 Task: Find connections with filter location Wiener Neustadt with filter topic #leanstartupswith filter profile language German with filter current company Coforge with filter school Gowtham model school with filter industry Technology, Information and Media with filter service category Leadership Development with filter keywords title Mortgage Loan Processor
Action: Mouse moved to (633, 102)
Screenshot: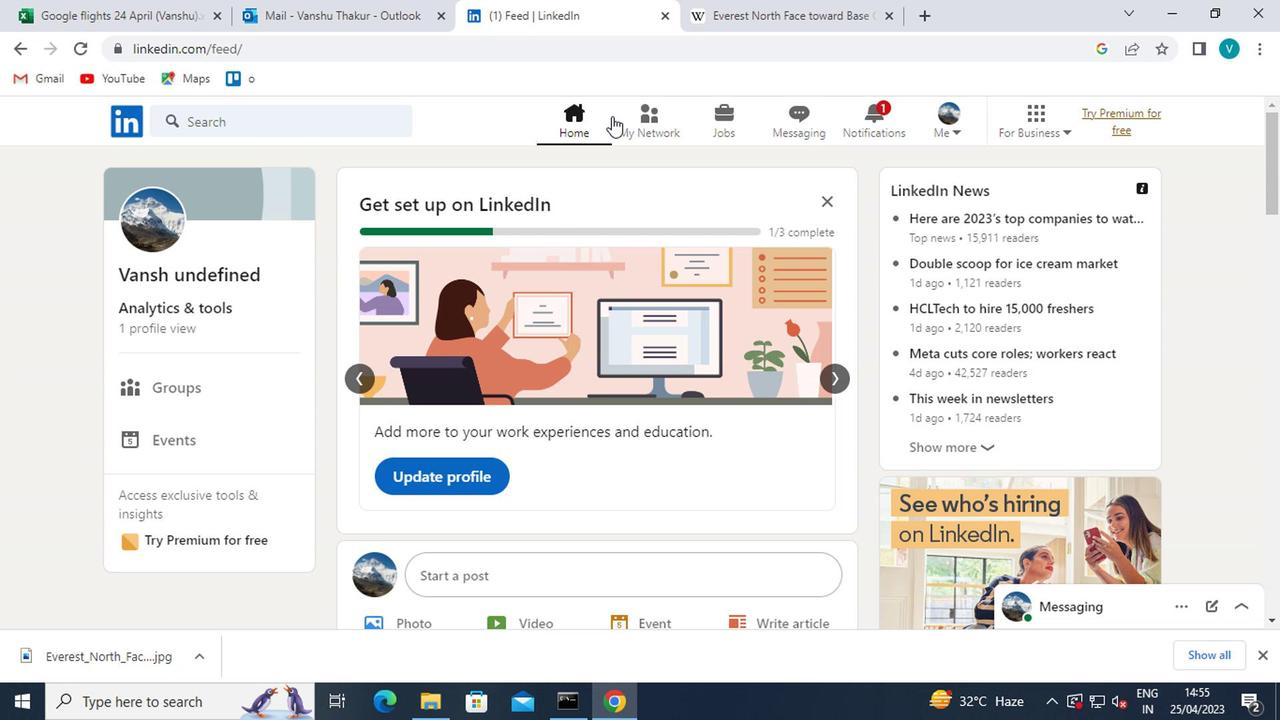 
Action: Mouse pressed left at (633, 102)
Screenshot: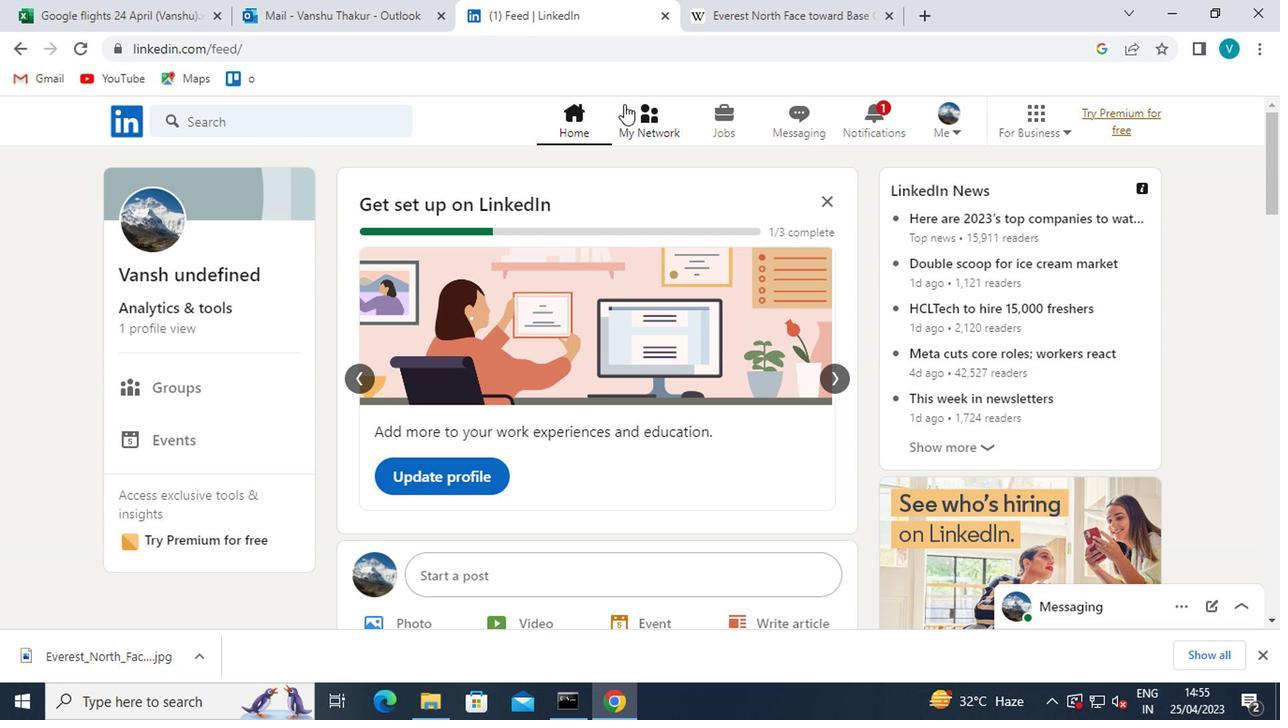 
Action: Mouse moved to (220, 224)
Screenshot: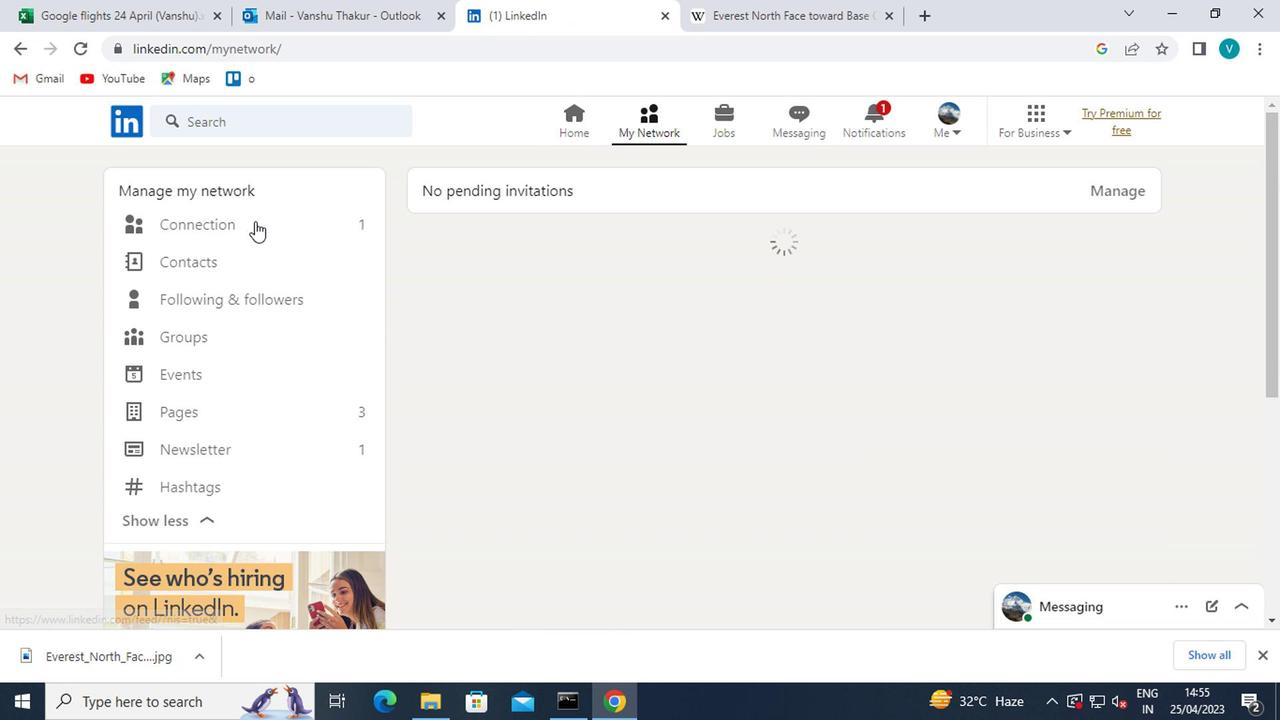 
Action: Mouse pressed left at (220, 224)
Screenshot: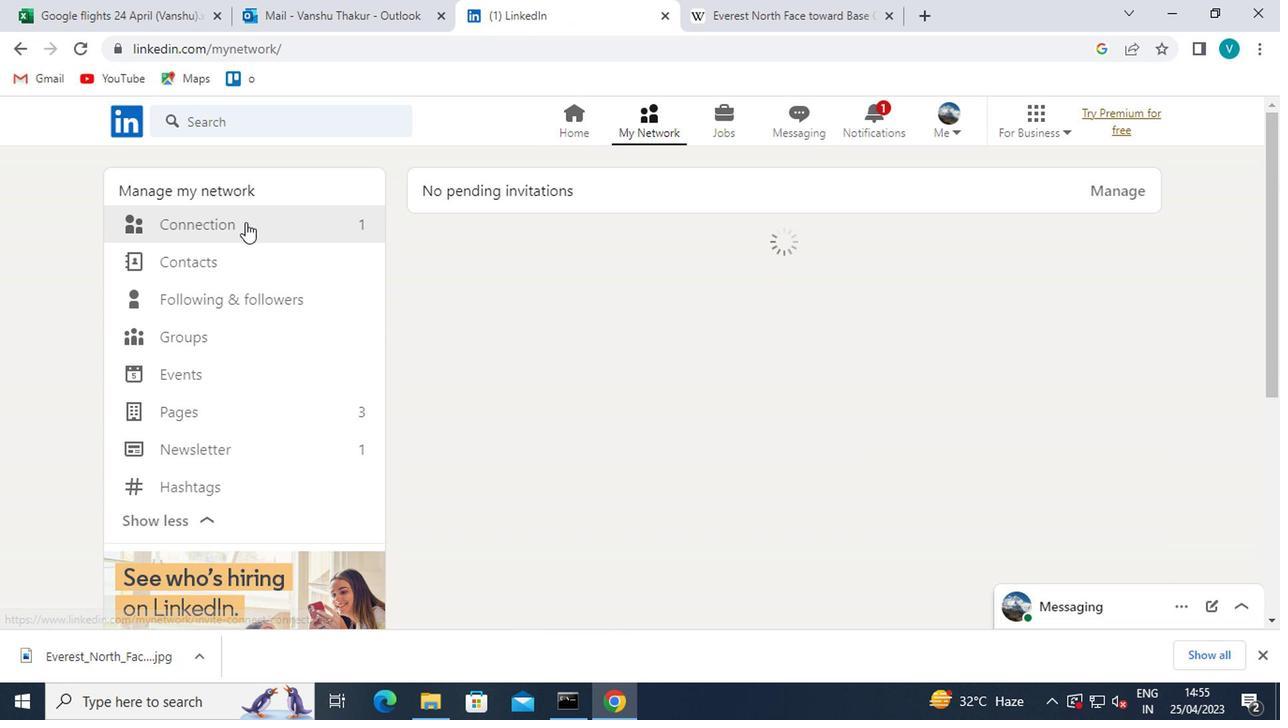 
Action: Mouse moved to (774, 226)
Screenshot: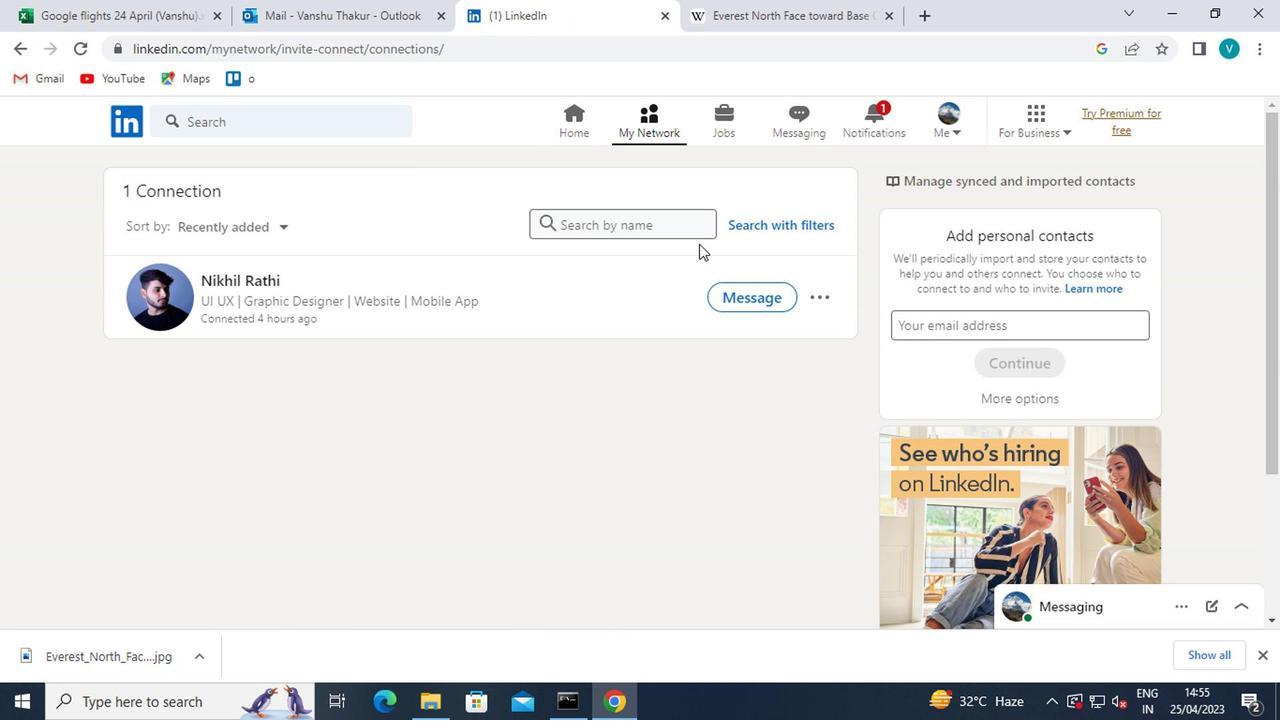 
Action: Mouse pressed left at (774, 226)
Screenshot: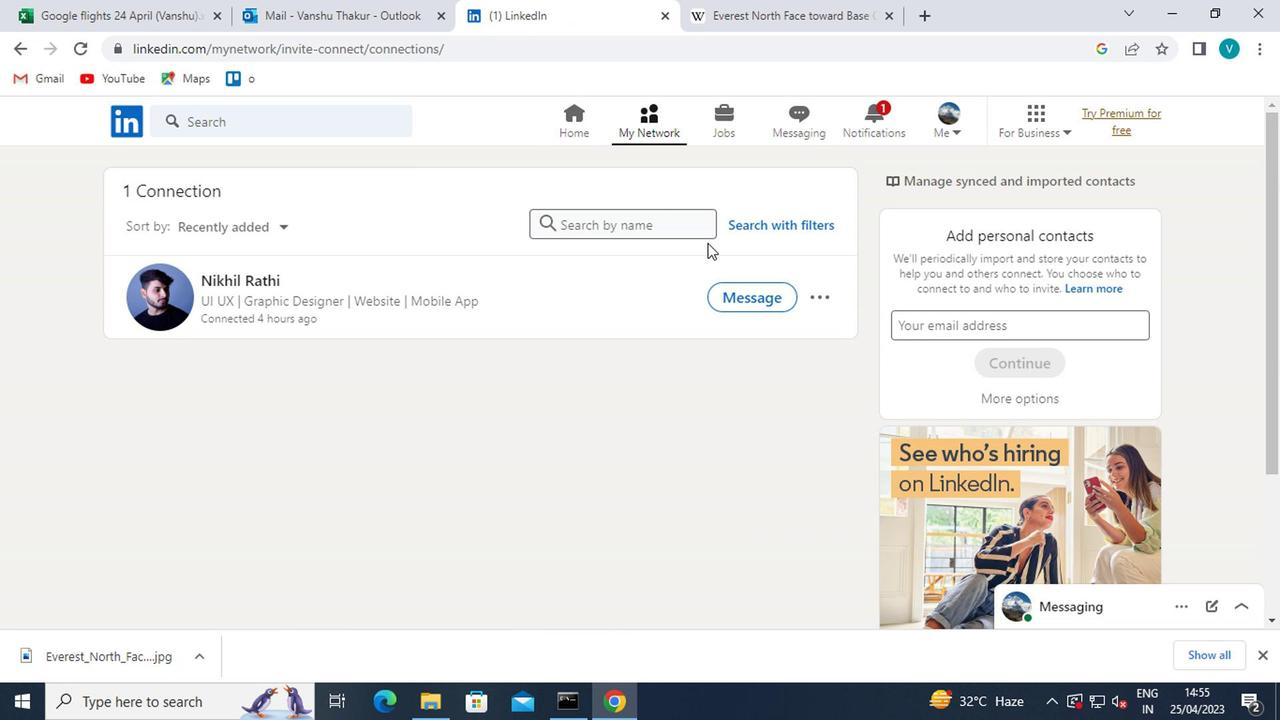 
Action: Mouse moved to (631, 169)
Screenshot: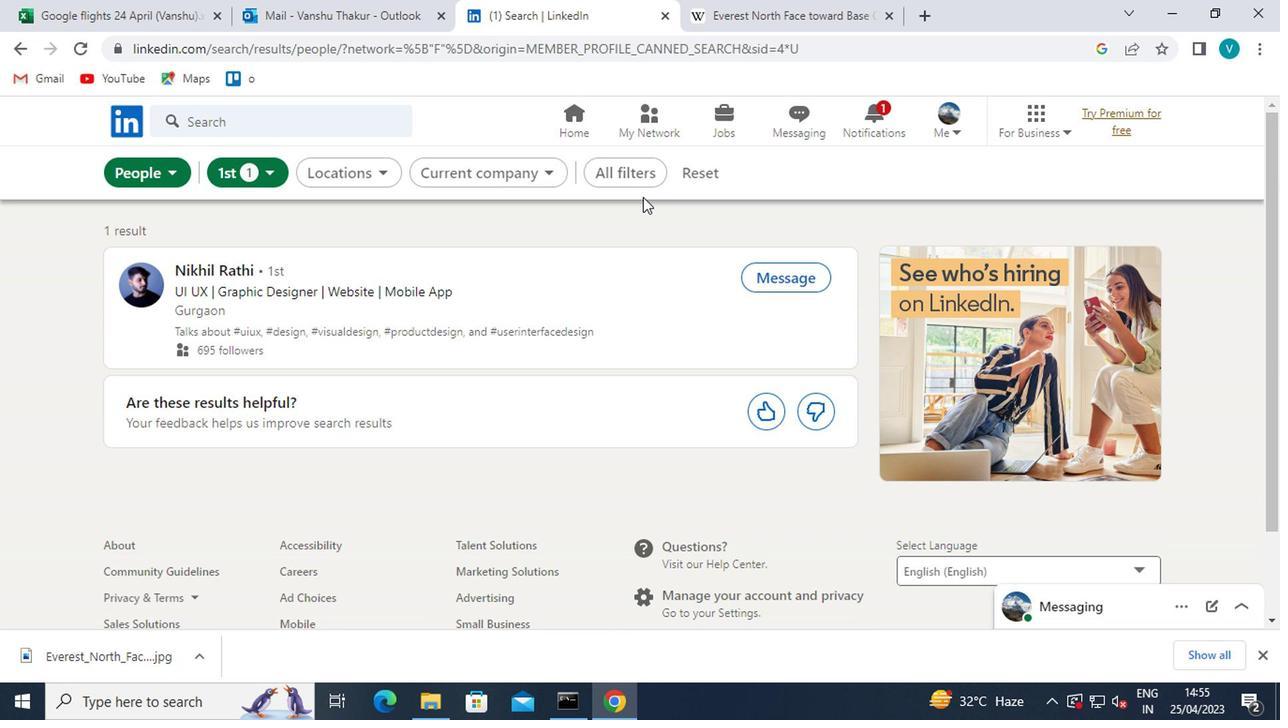 
Action: Mouse pressed left at (631, 169)
Screenshot: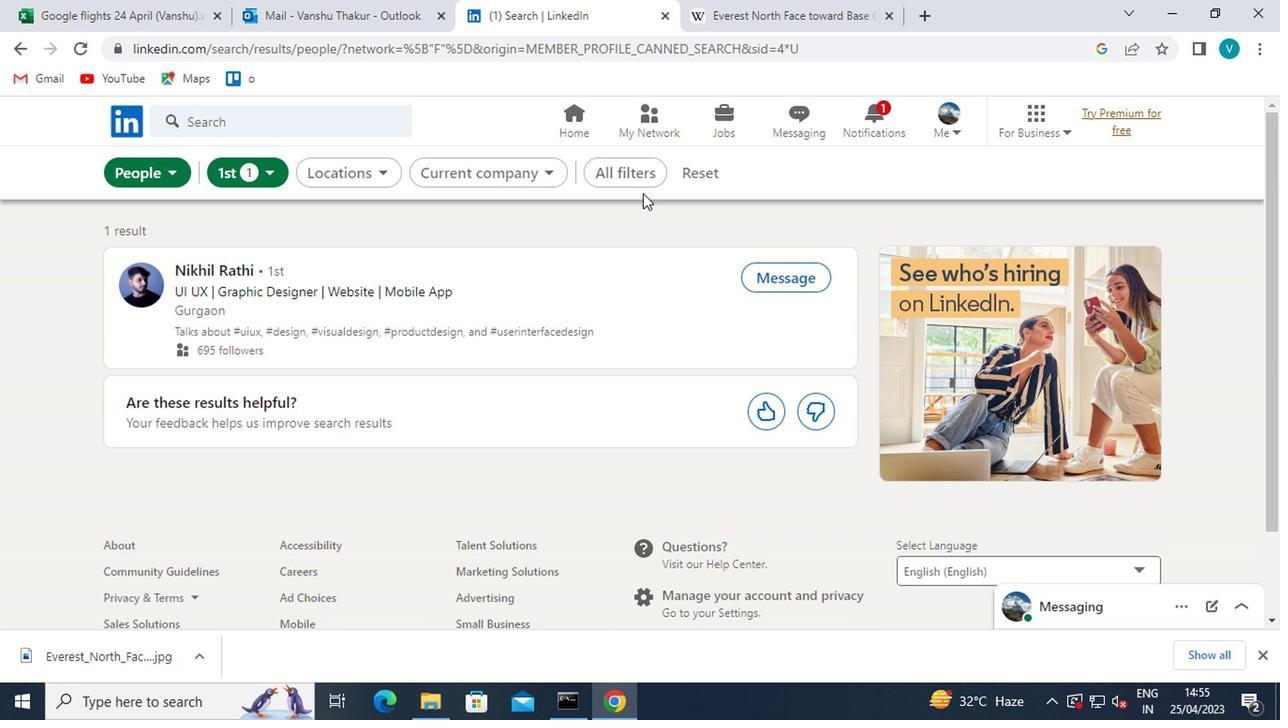 
Action: Mouse moved to (779, 298)
Screenshot: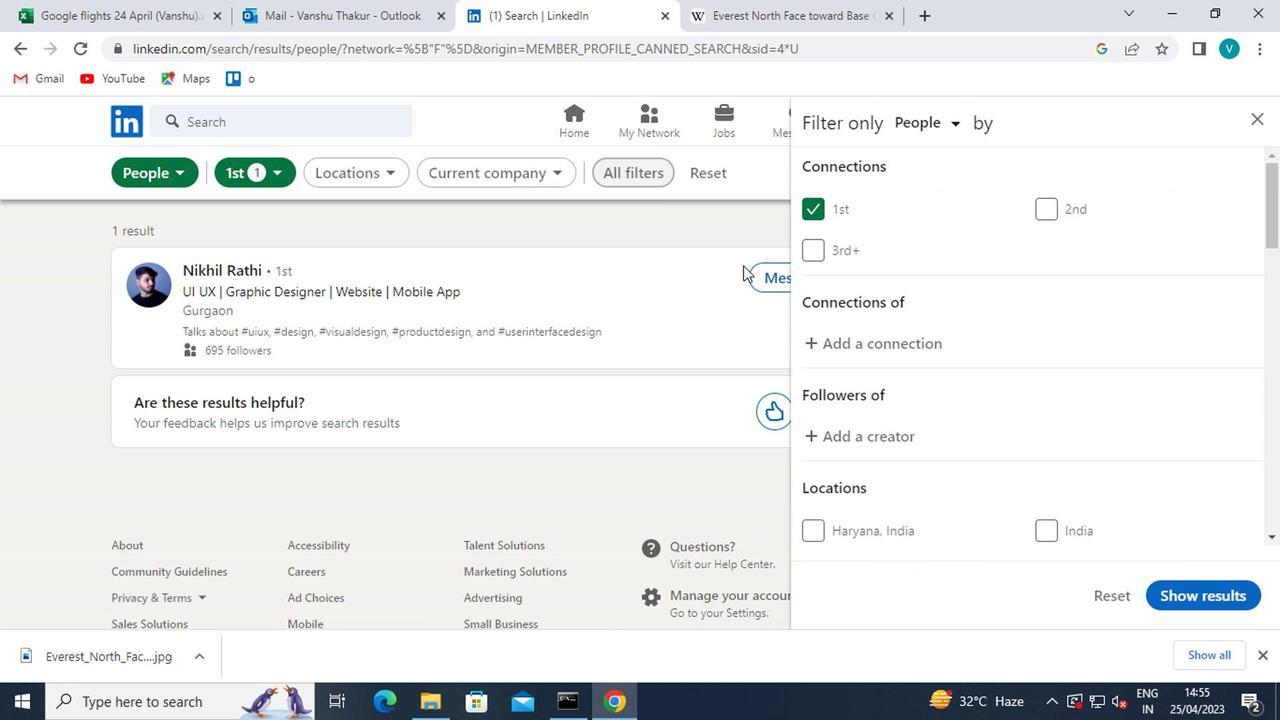 
Action: Mouse scrolled (779, 297) with delta (0, -1)
Screenshot: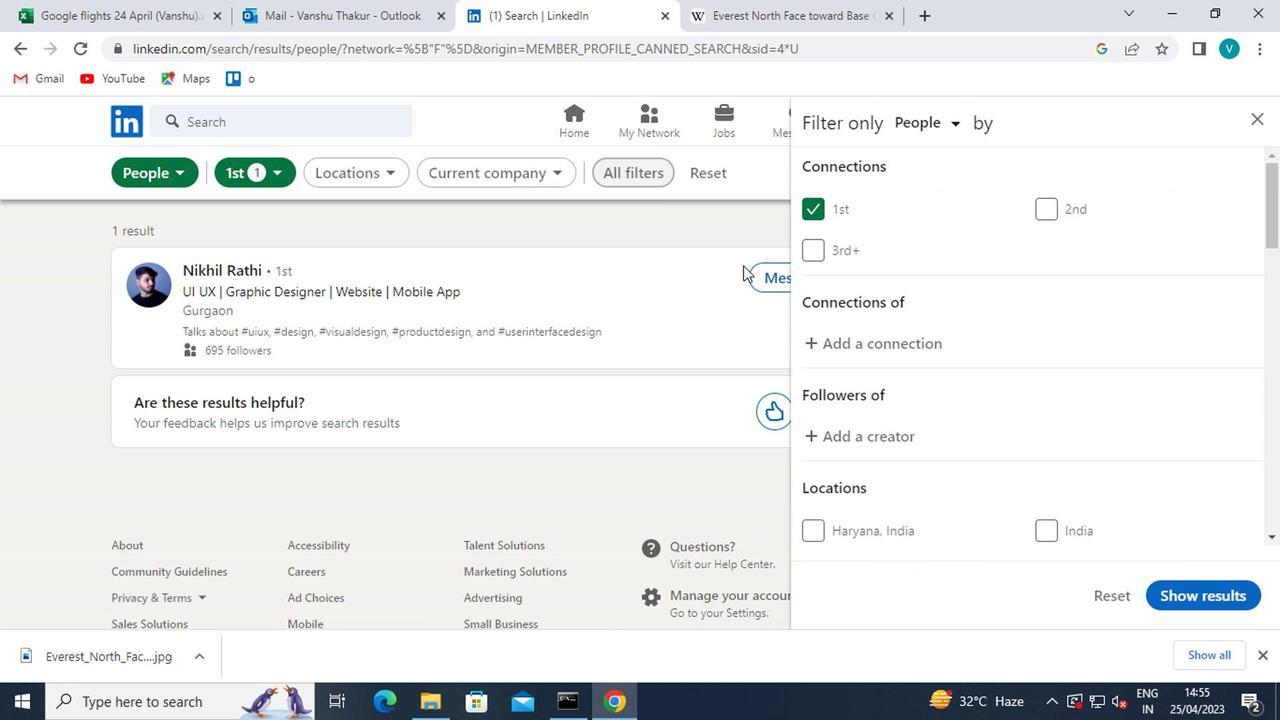 
Action: Mouse moved to (780, 300)
Screenshot: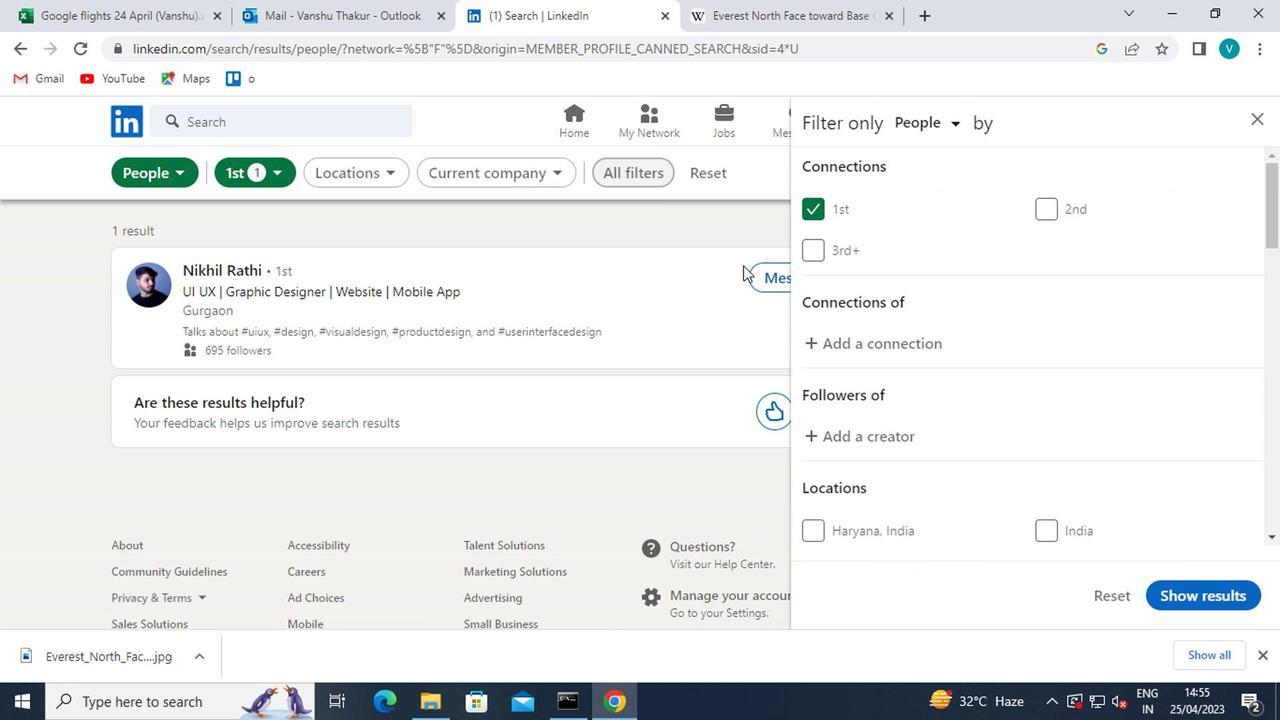 
Action: Mouse scrolled (780, 299) with delta (0, 0)
Screenshot: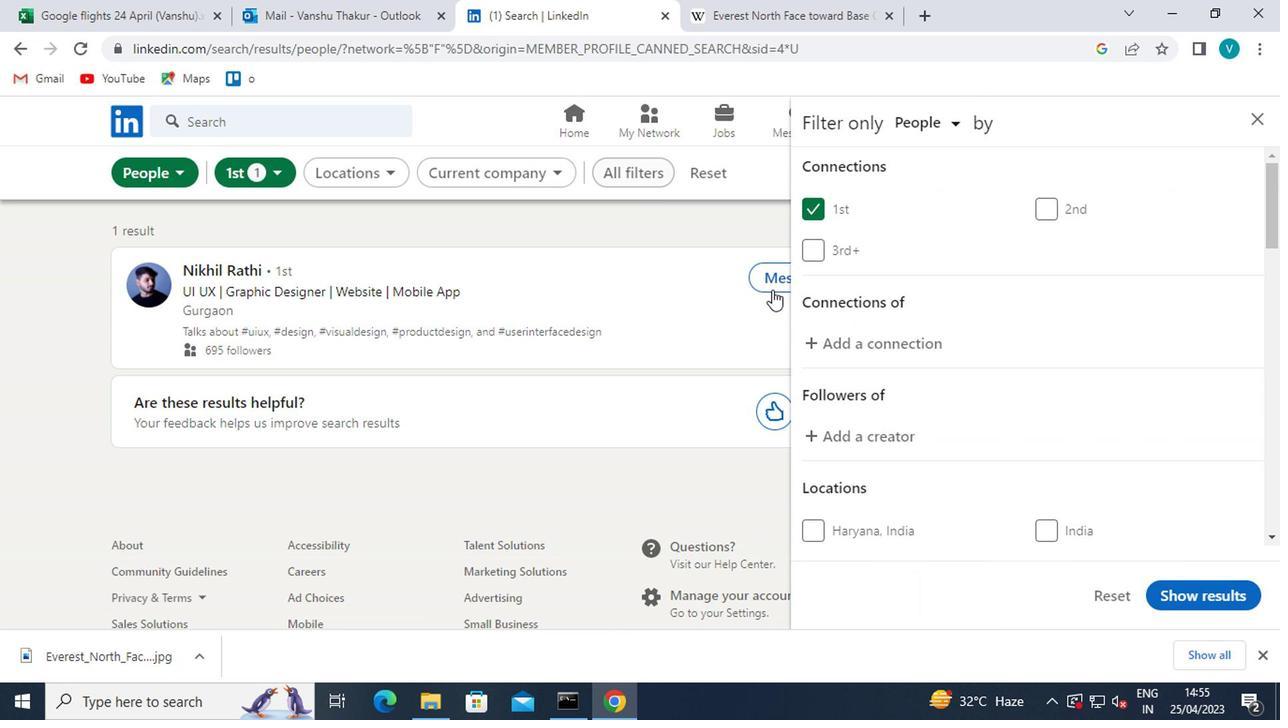 
Action: Mouse moved to (846, 360)
Screenshot: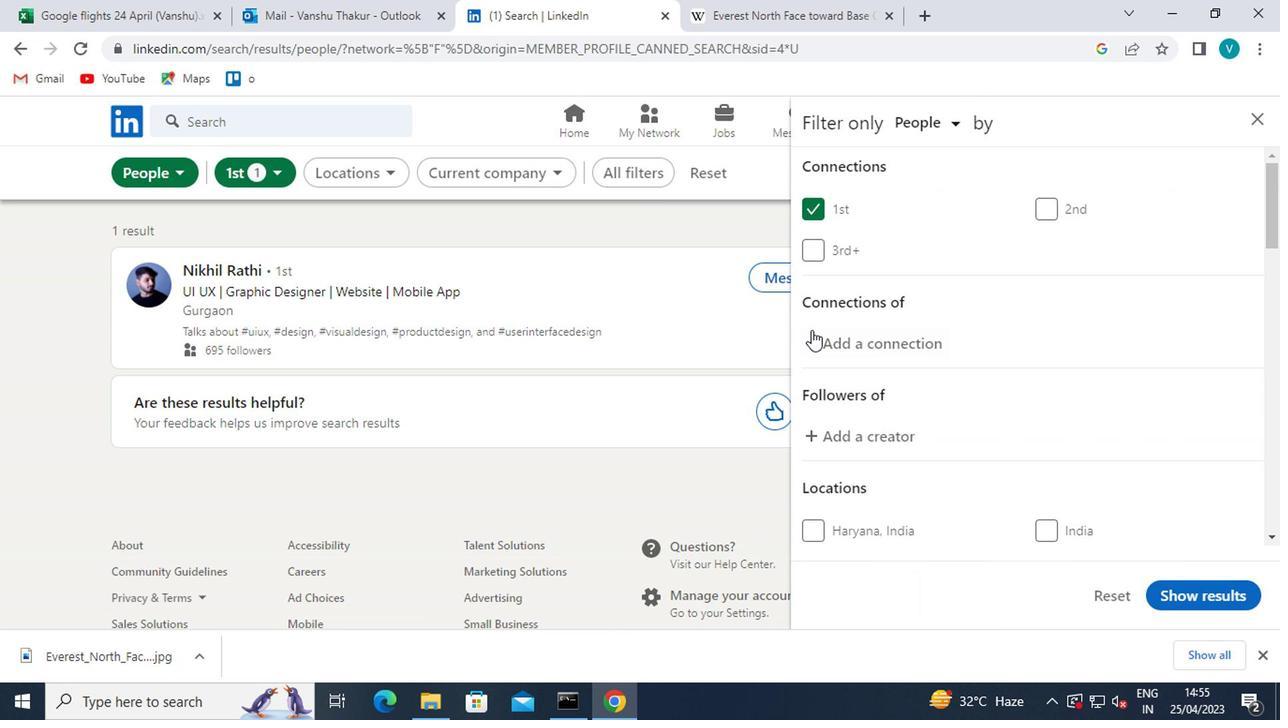 
Action: Mouse scrolled (846, 359) with delta (0, -1)
Screenshot: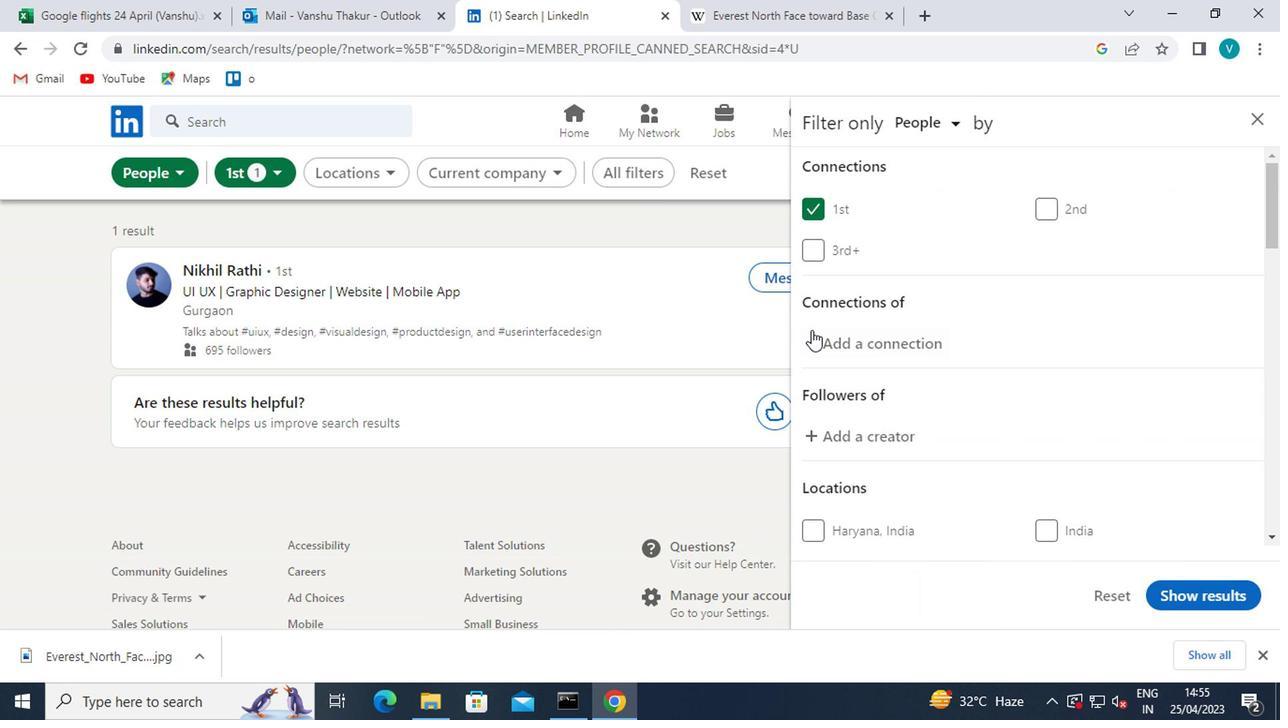 
Action: Mouse moved to (862, 516)
Screenshot: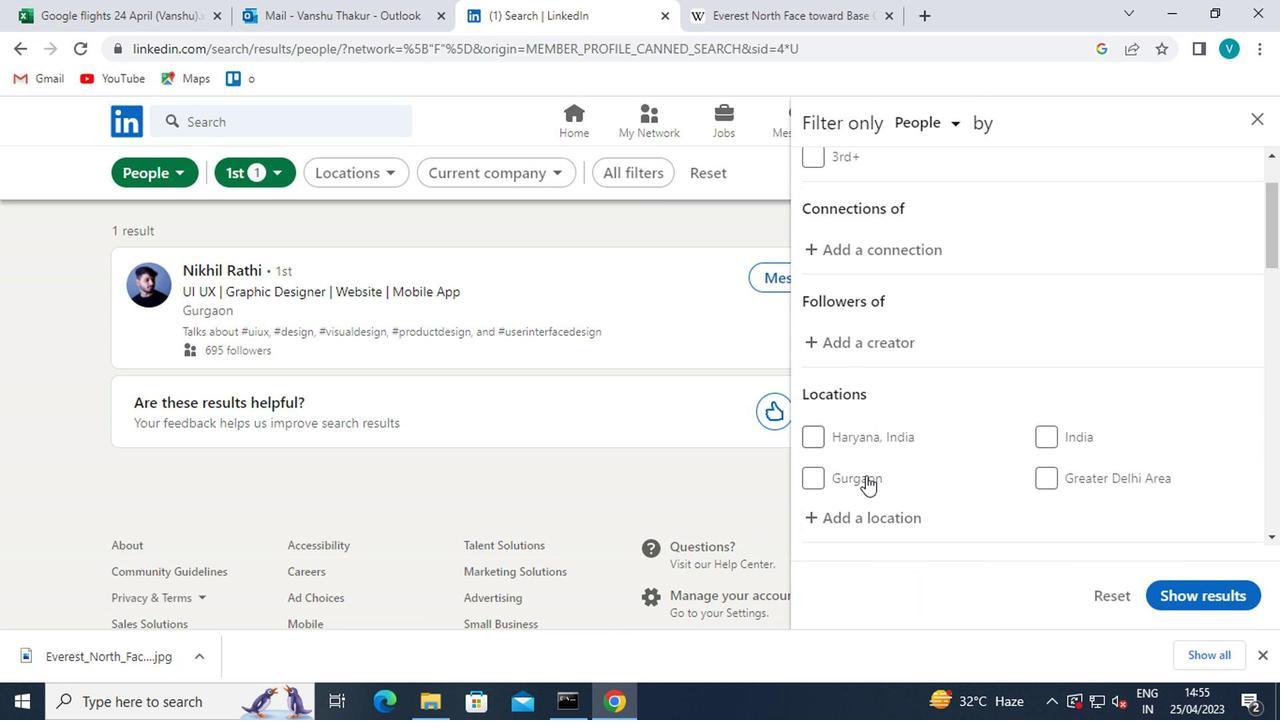 
Action: Mouse pressed left at (862, 516)
Screenshot: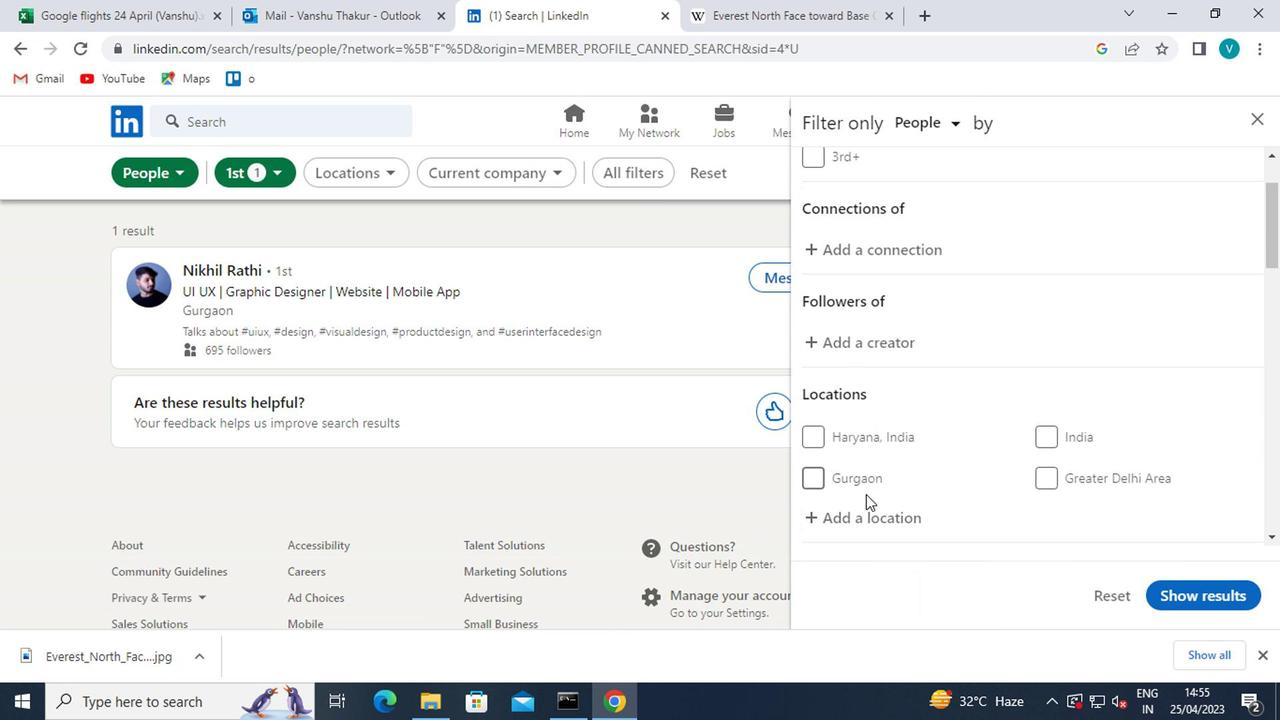 
Action: Mouse moved to (862, 516)
Screenshot: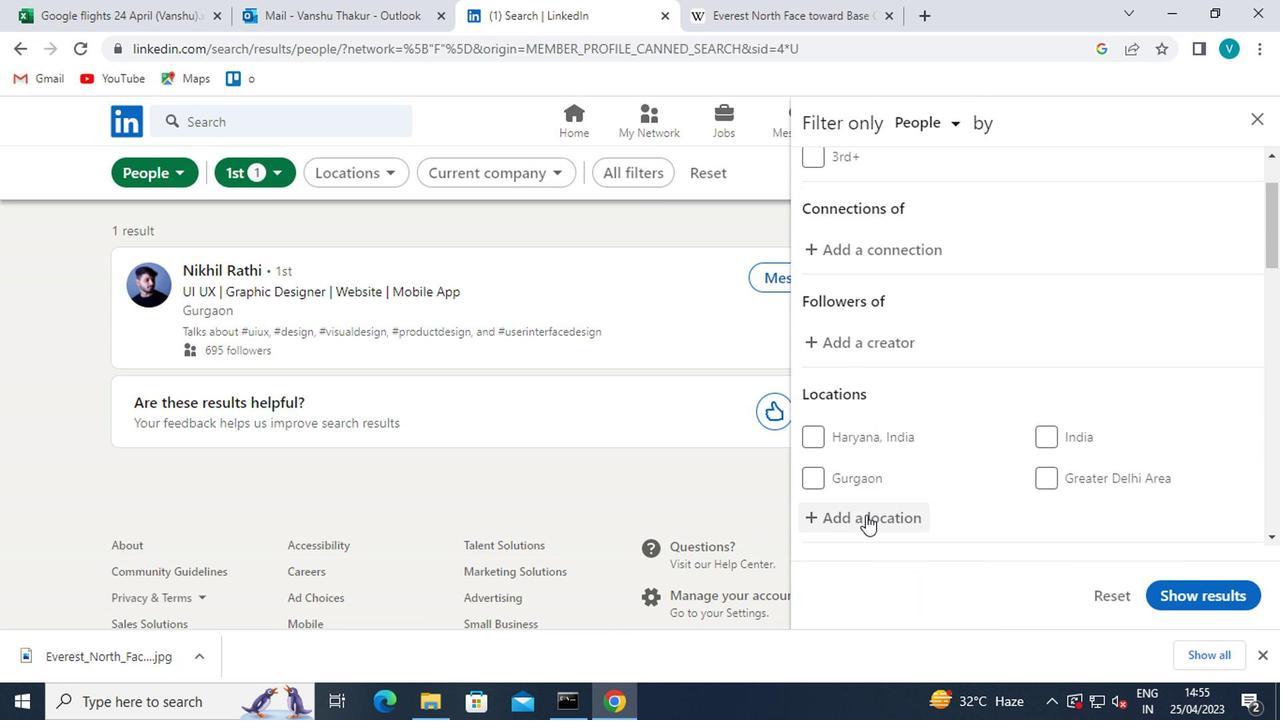 
Action: Key pressed <Key.shift>WI
Screenshot: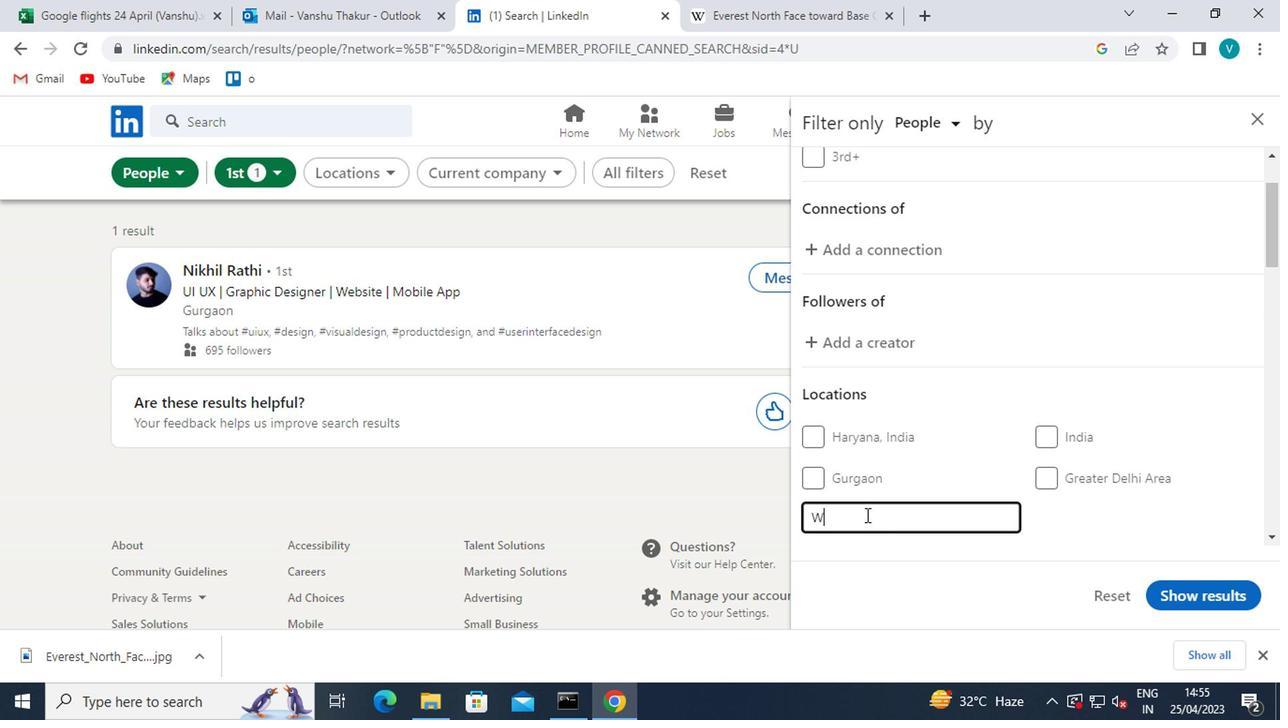 
Action: Mouse moved to (858, 515)
Screenshot: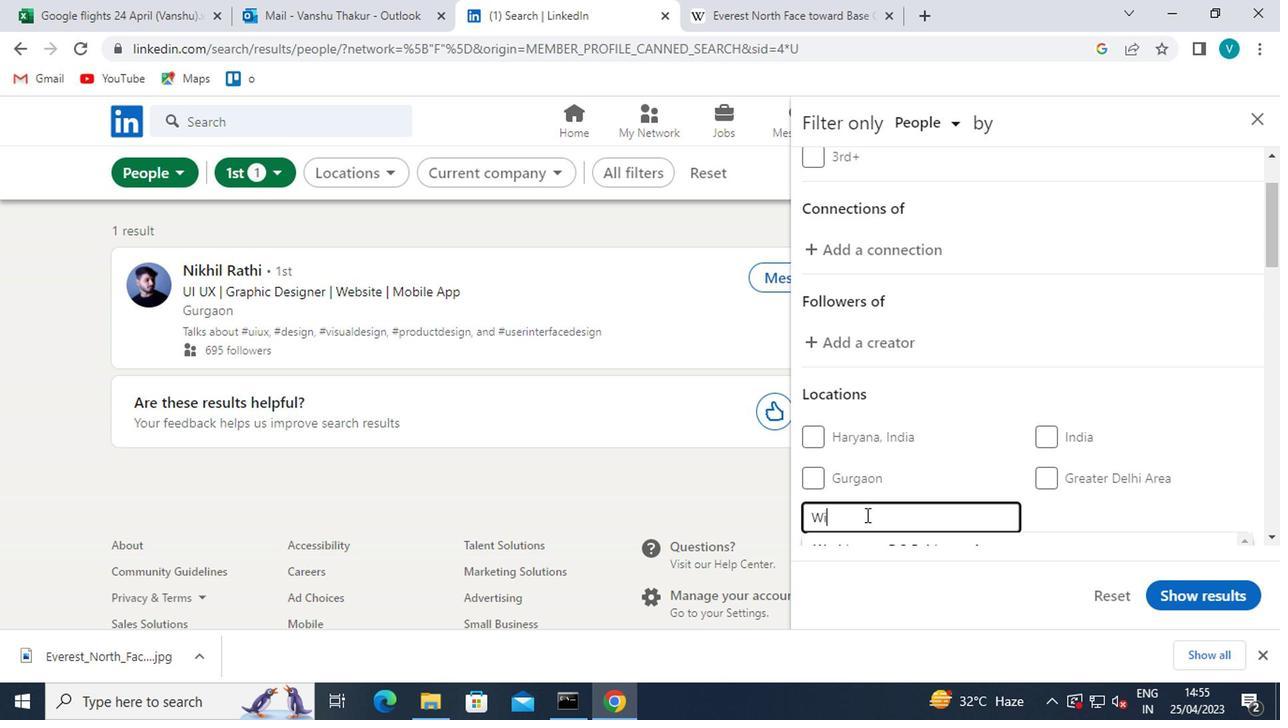 
Action: Key pressed E
Screenshot: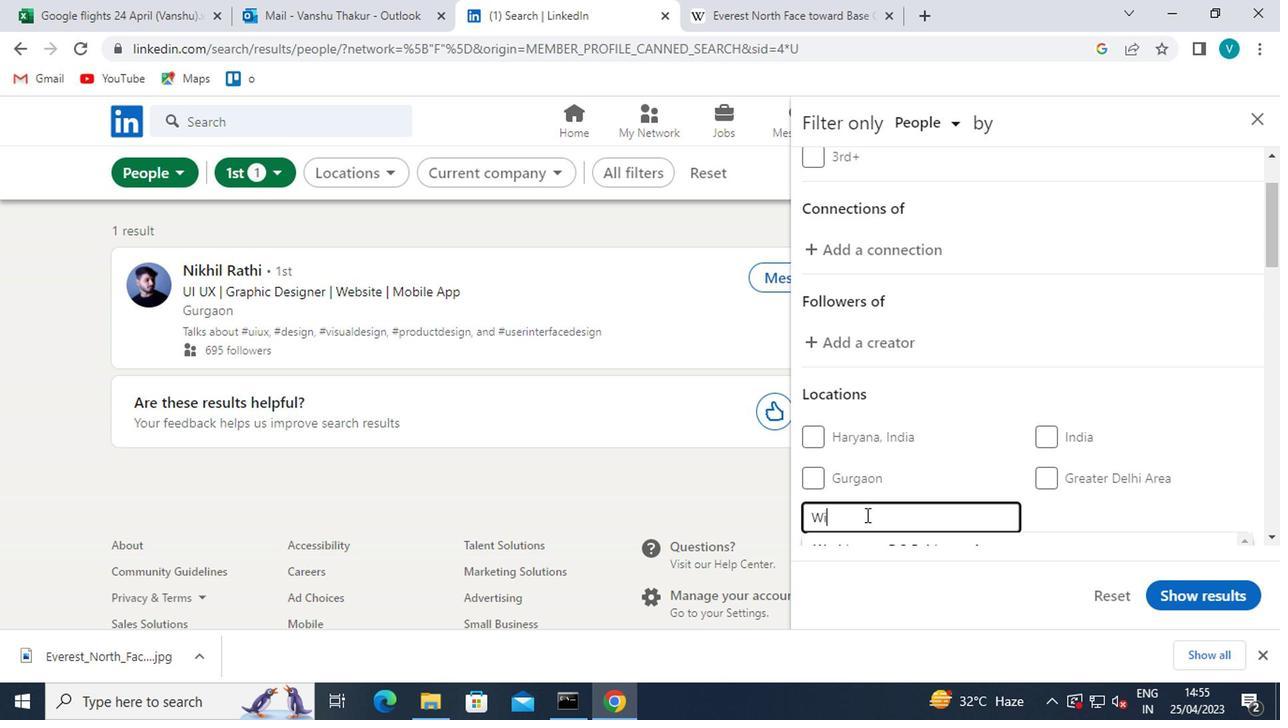 
Action: Mouse moved to (847, 509)
Screenshot: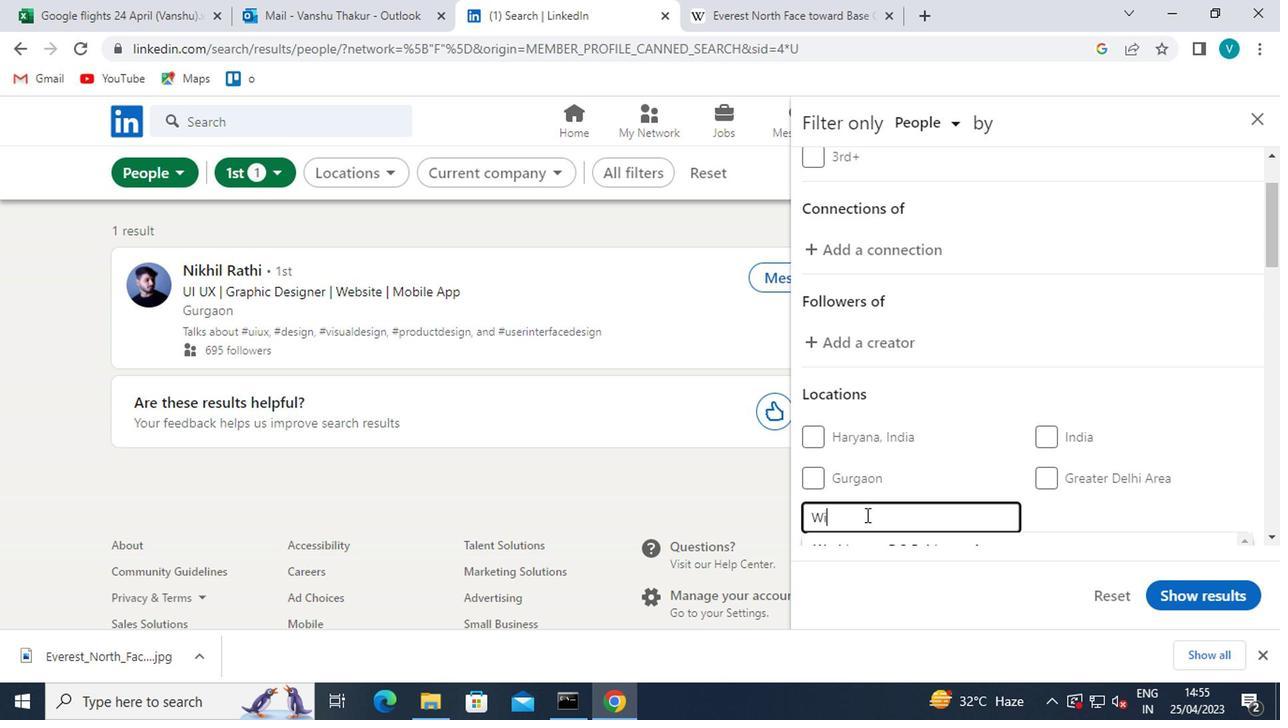 
Action: Key pressed NER<Key.space><Key.shift>NEUSTADT
Screenshot: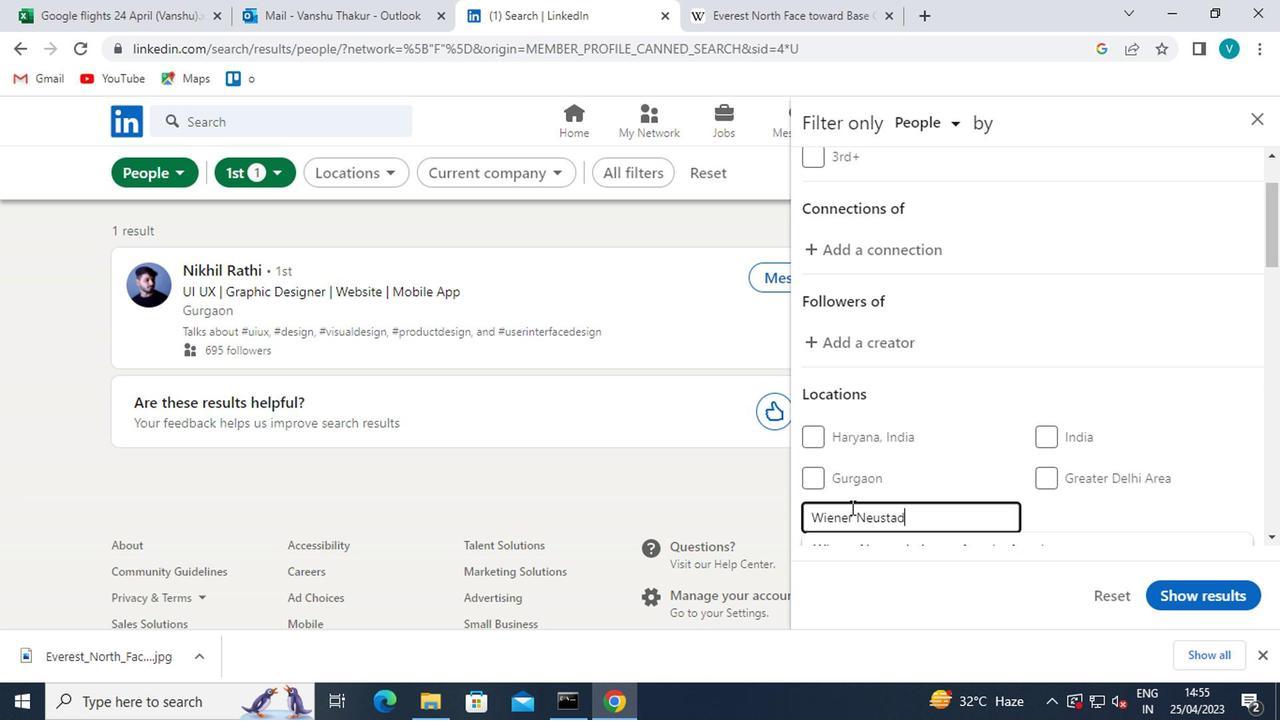 
Action: Mouse moved to (934, 436)
Screenshot: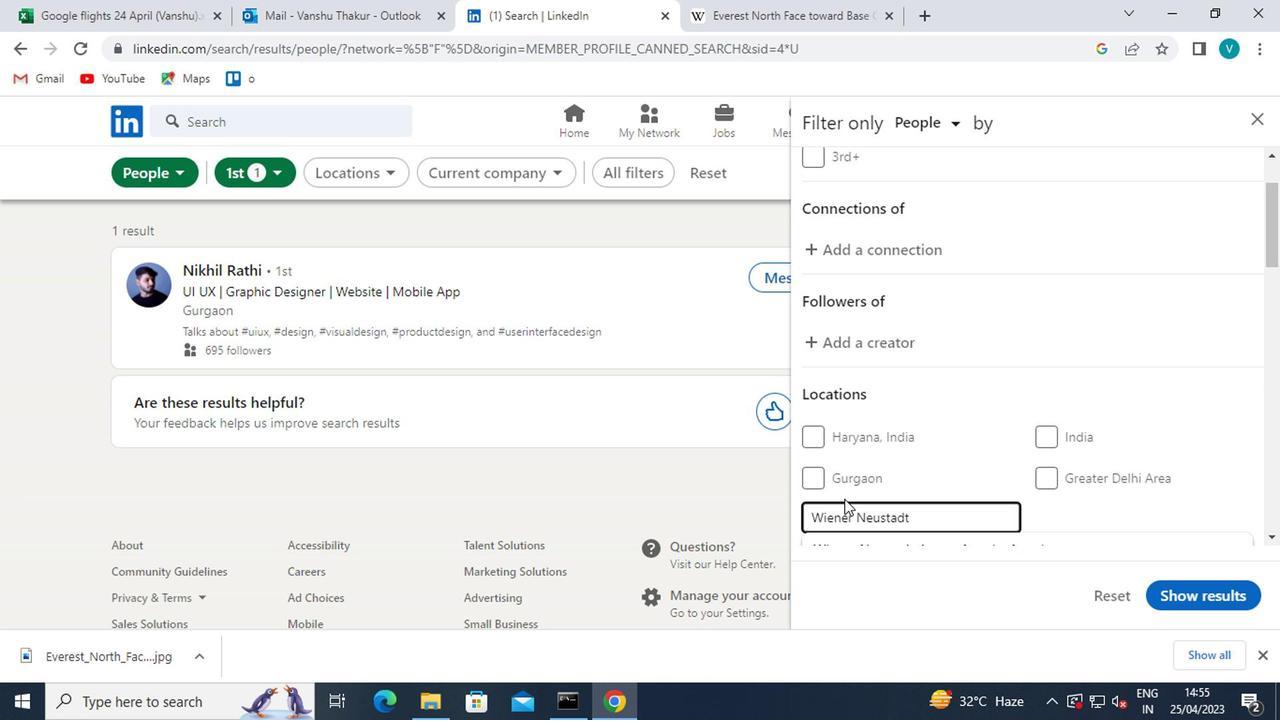 
Action: Mouse scrolled (934, 434) with delta (0, -1)
Screenshot: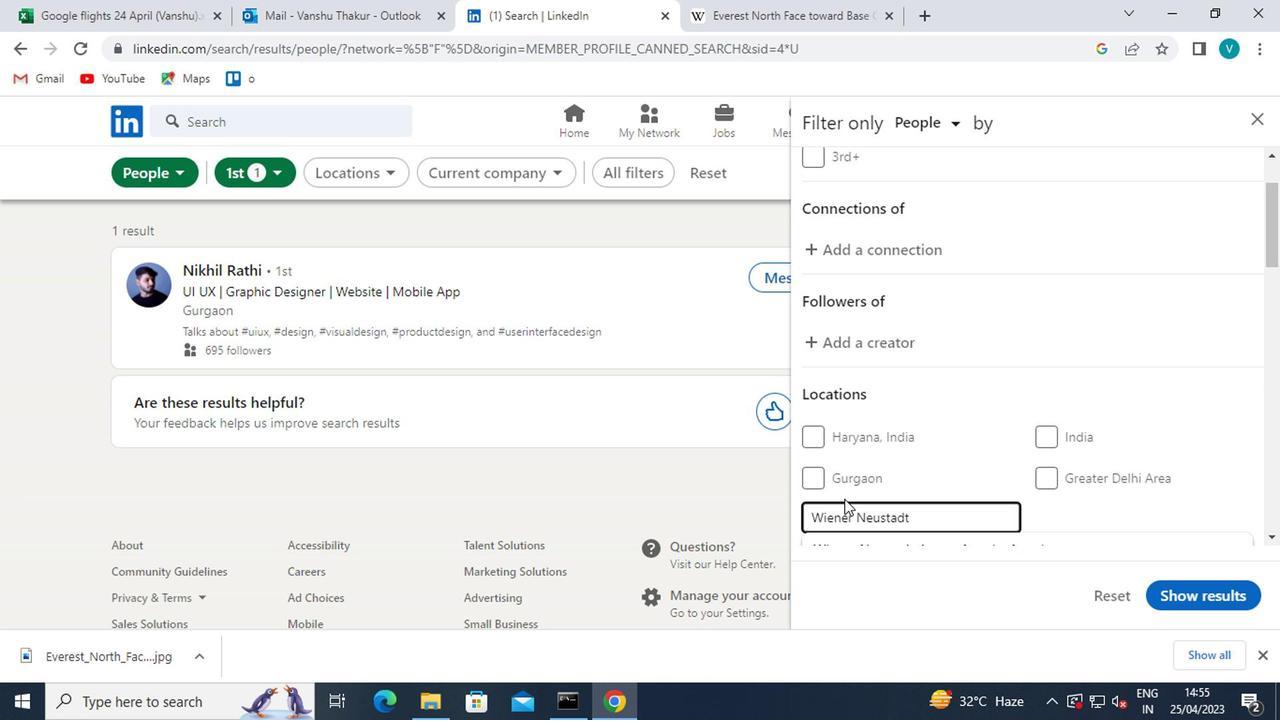
Action: Mouse moved to (984, 396)
Screenshot: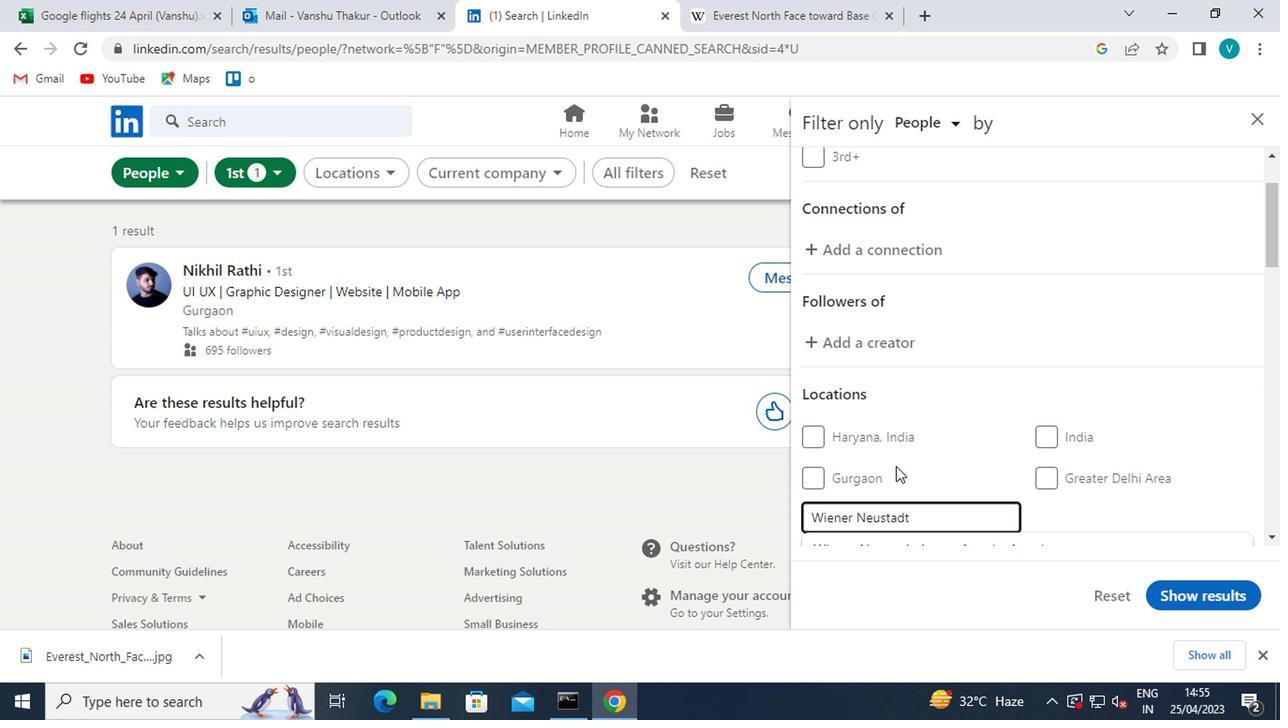 
Action: Mouse scrolled (984, 395) with delta (0, 0)
Screenshot: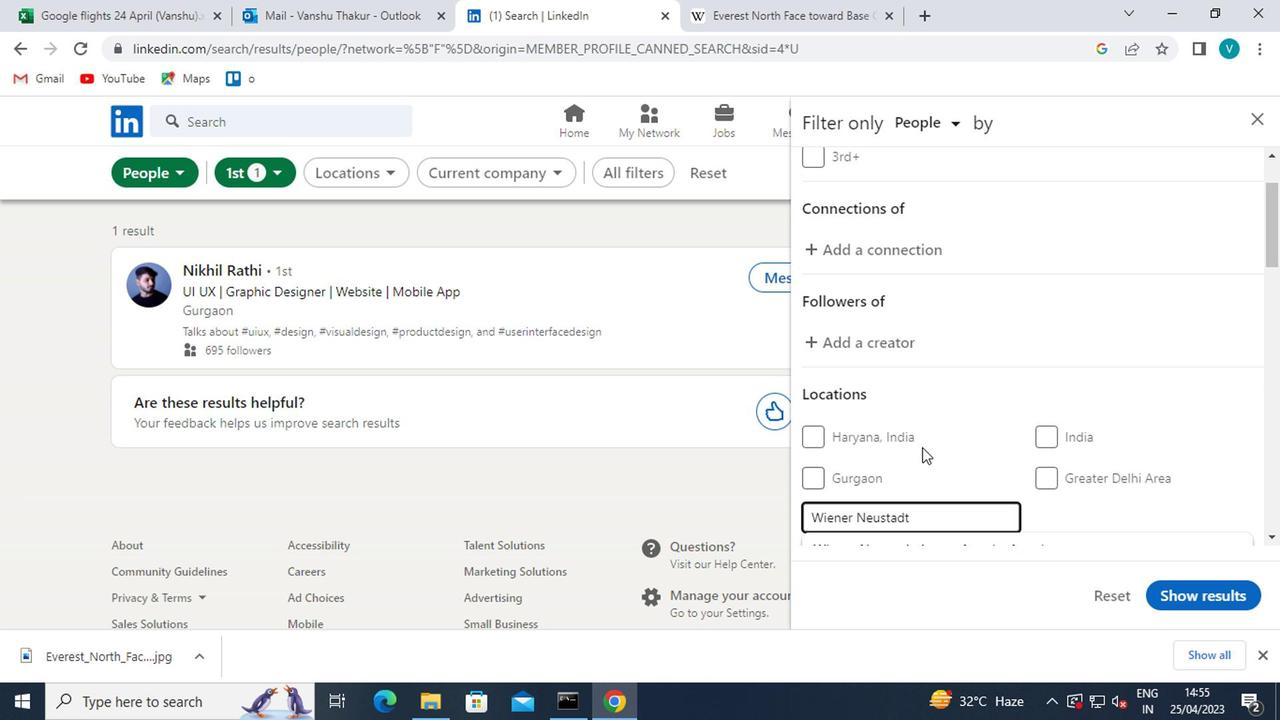 
Action: Mouse moved to (985, 395)
Screenshot: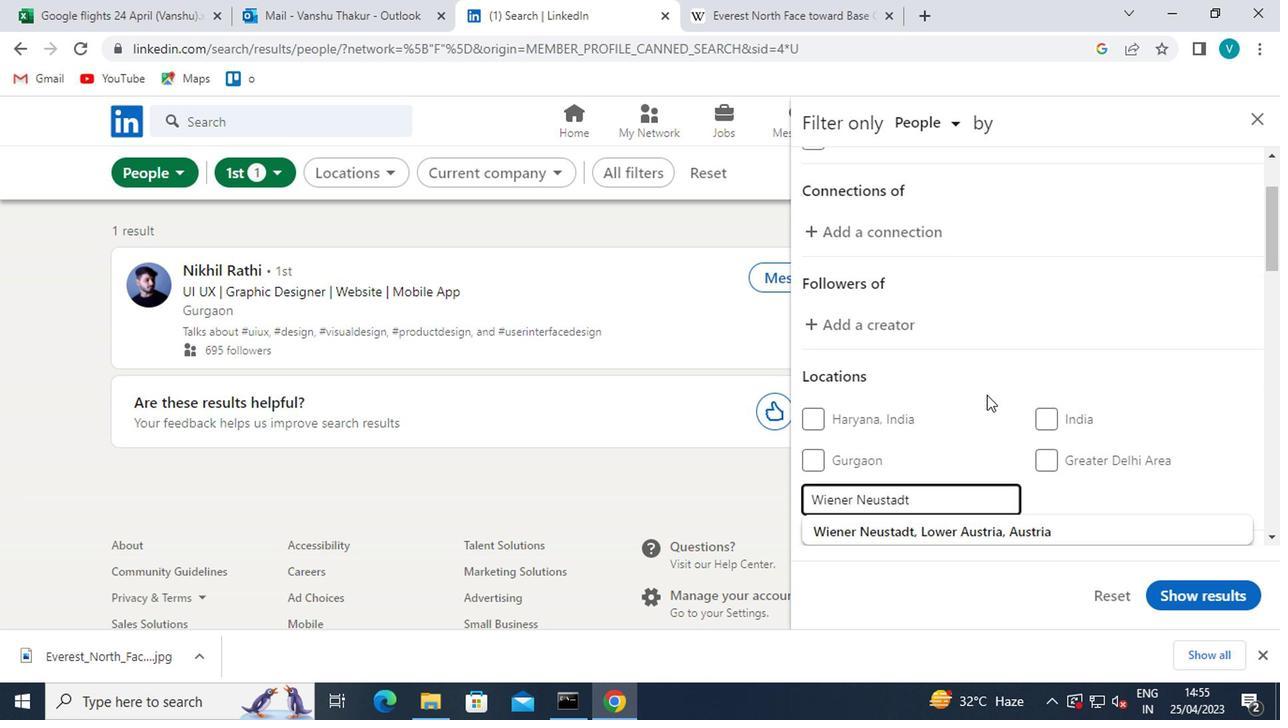 
Action: Mouse scrolled (985, 394) with delta (0, -1)
Screenshot: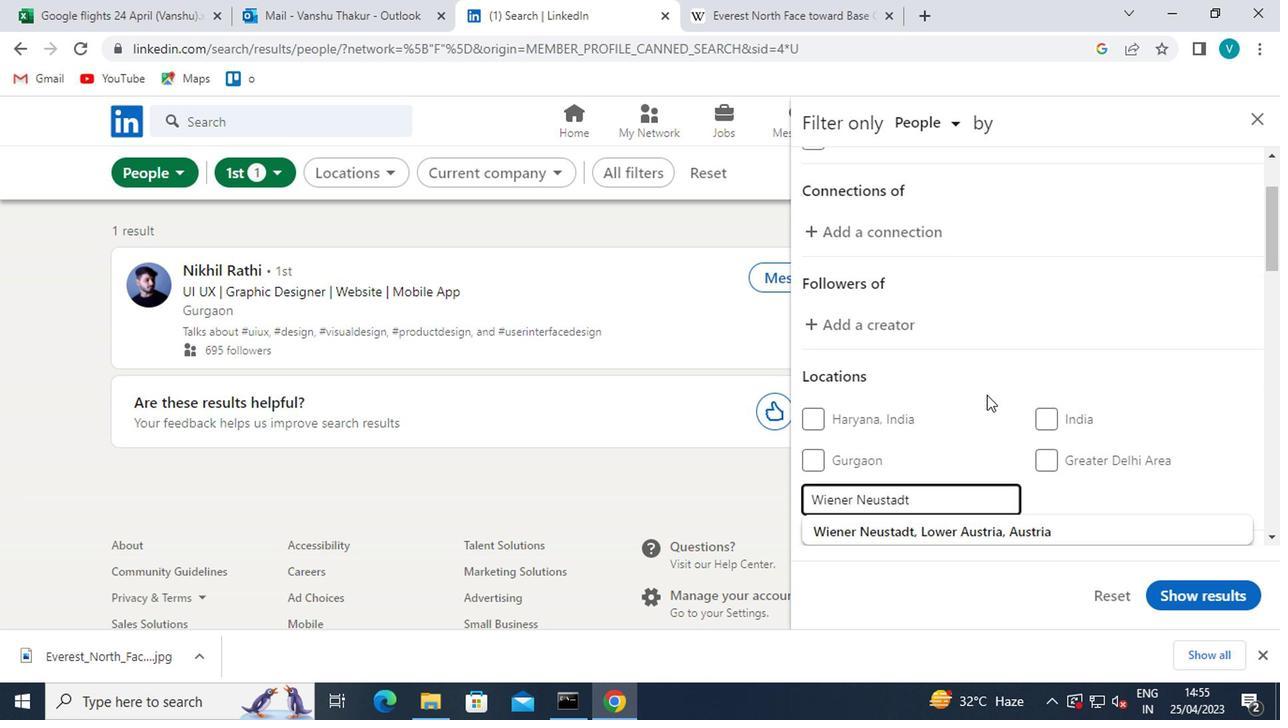 
Action: Mouse moved to (945, 272)
Screenshot: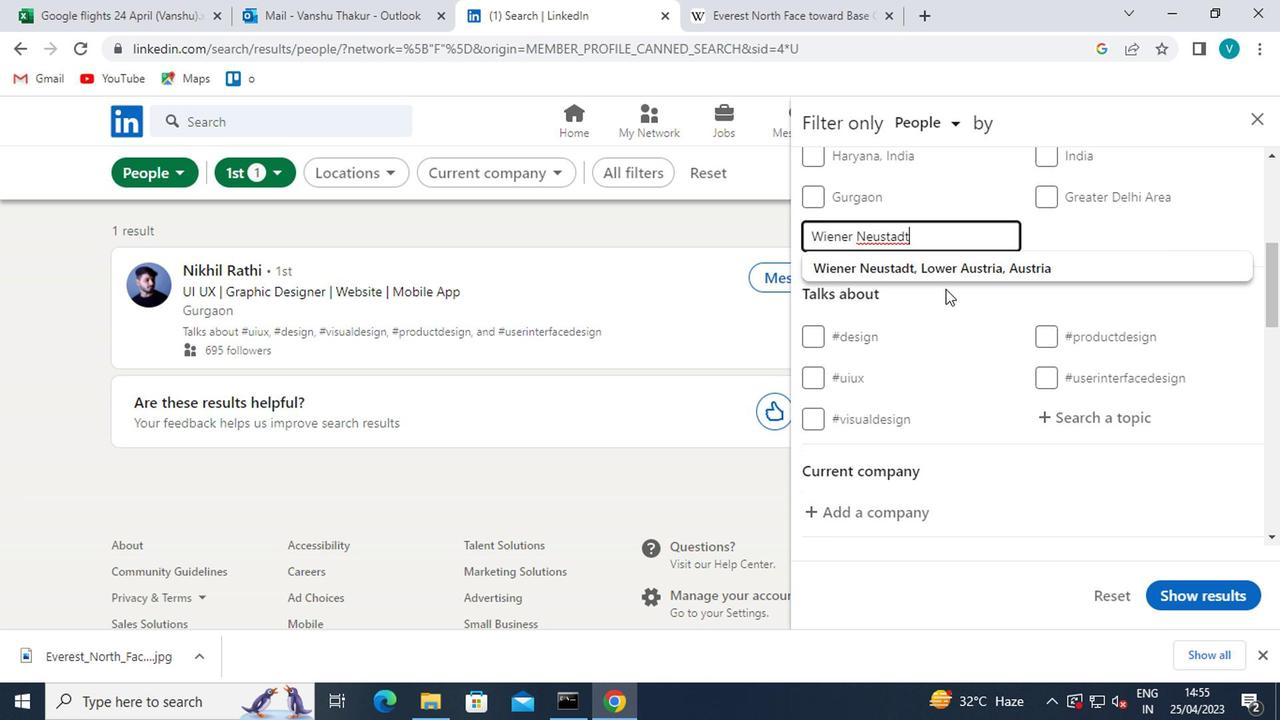 
Action: Mouse pressed left at (945, 272)
Screenshot: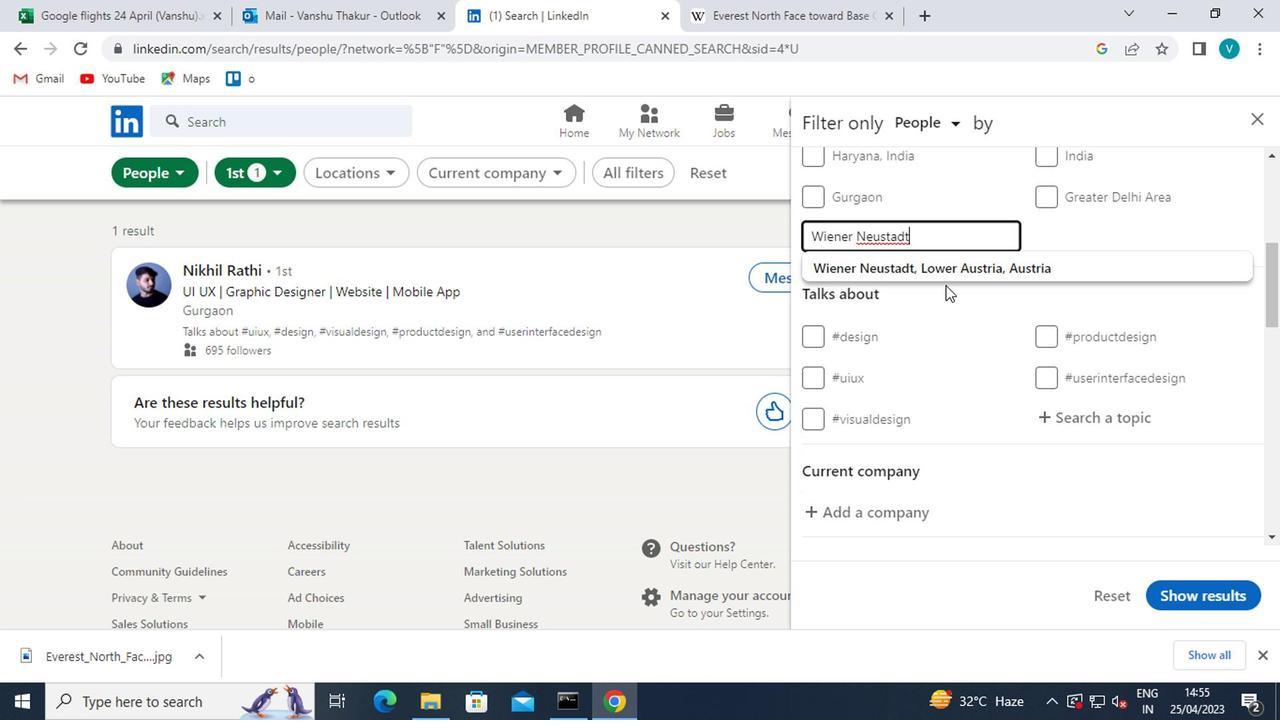 
Action: Mouse scrolled (945, 272) with delta (0, 0)
Screenshot: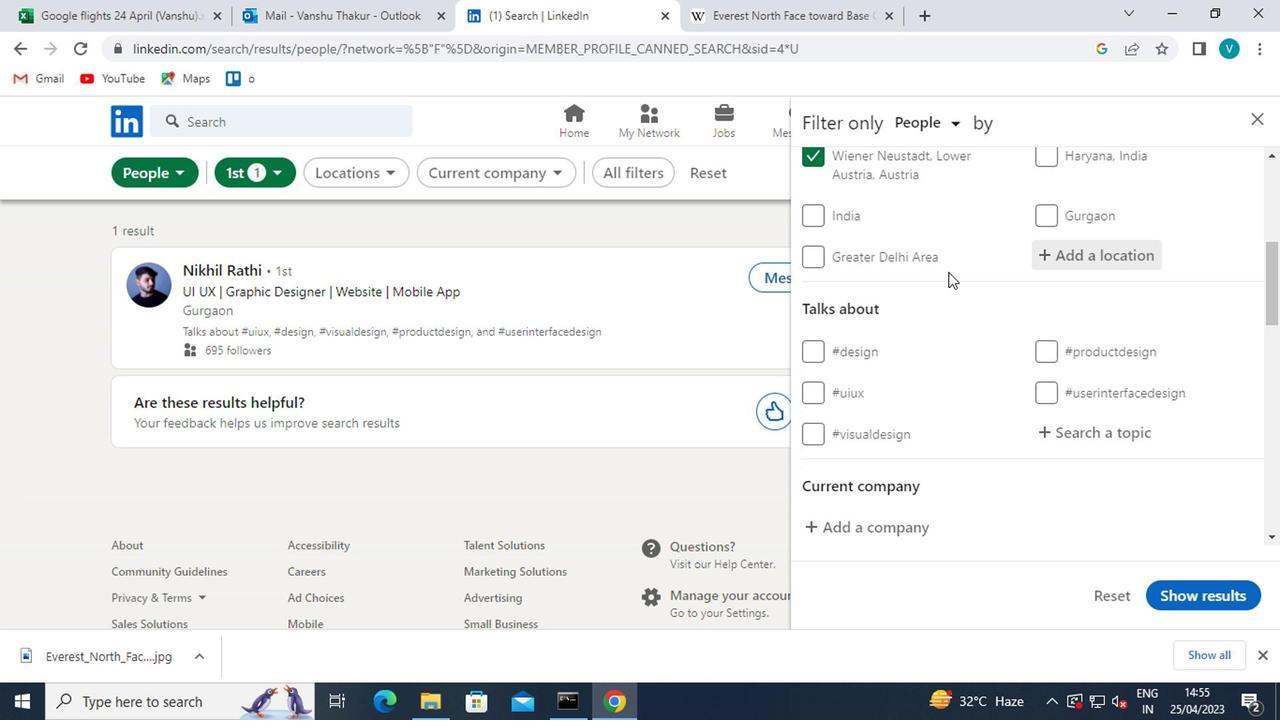 
Action: Mouse moved to (1070, 324)
Screenshot: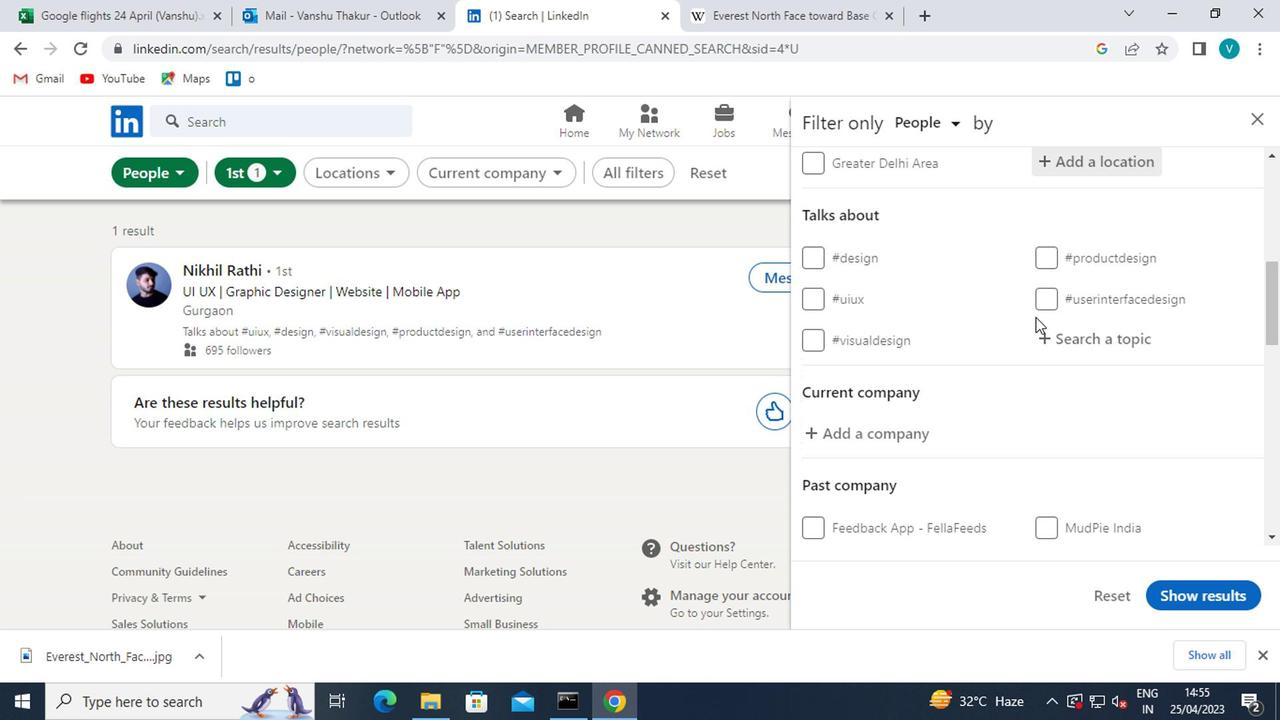 
Action: Mouse pressed left at (1070, 324)
Screenshot: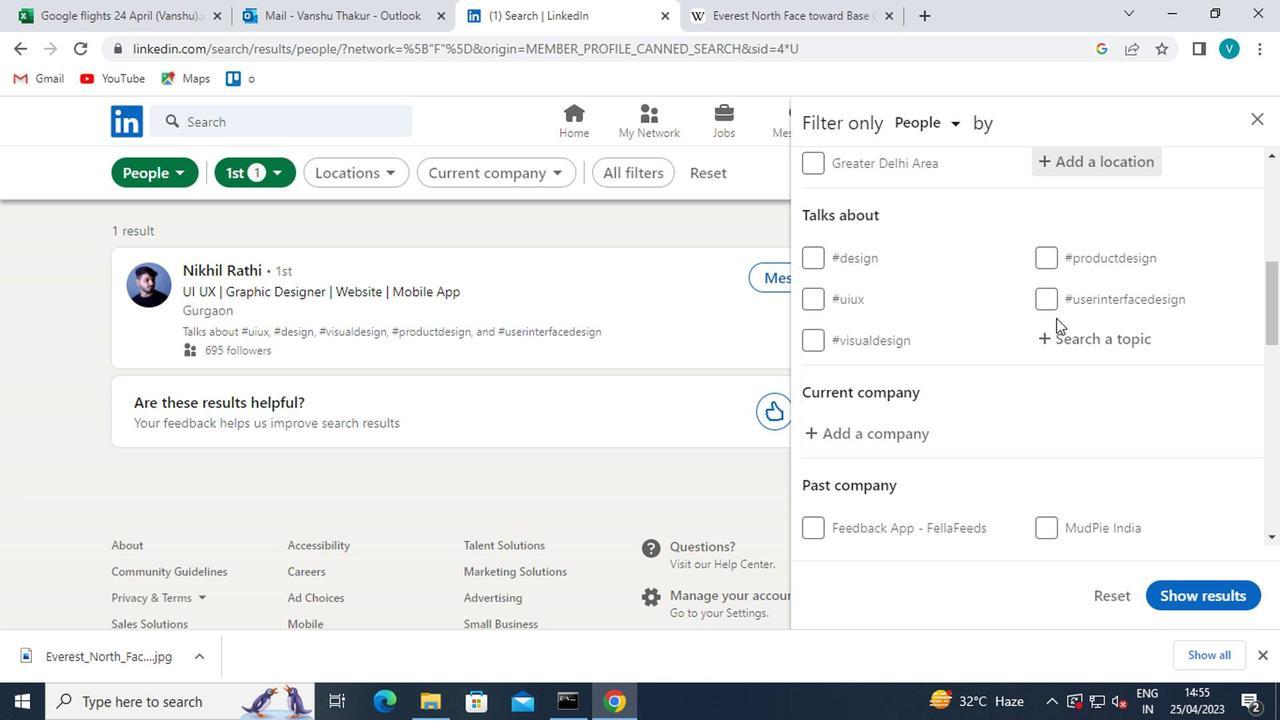 
Action: Mouse moved to (955, 256)
Screenshot: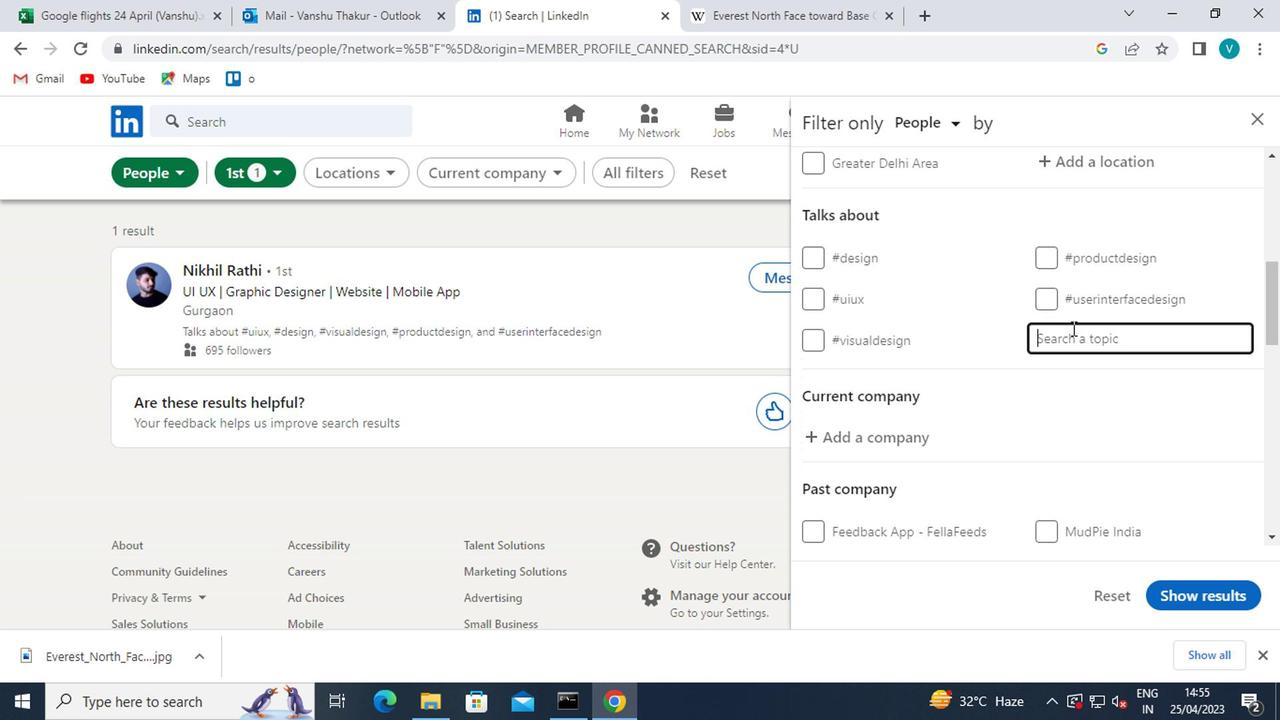 
Action: Key pressed <Key.shift>#LEARNSTARTUPS
Screenshot: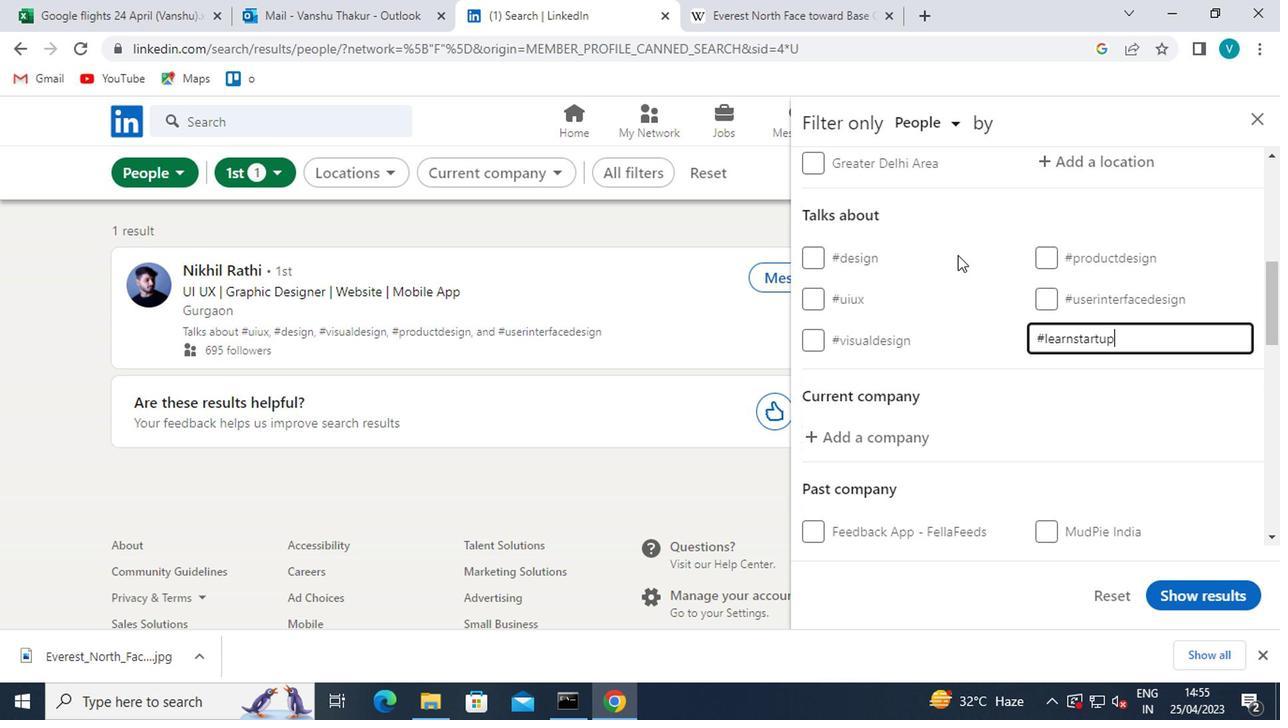 
Action: Mouse moved to (1097, 377)
Screenshot: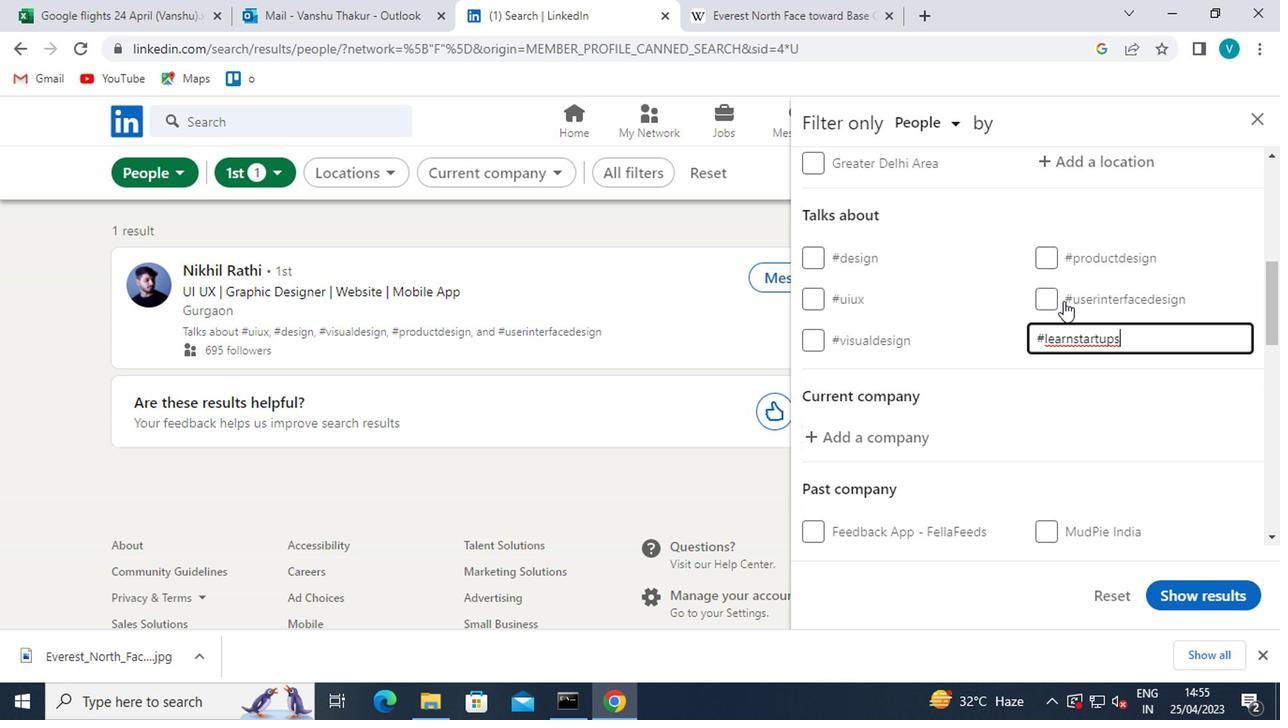 
Action: Mouse pressed left at (1097, 377)
Screenshot: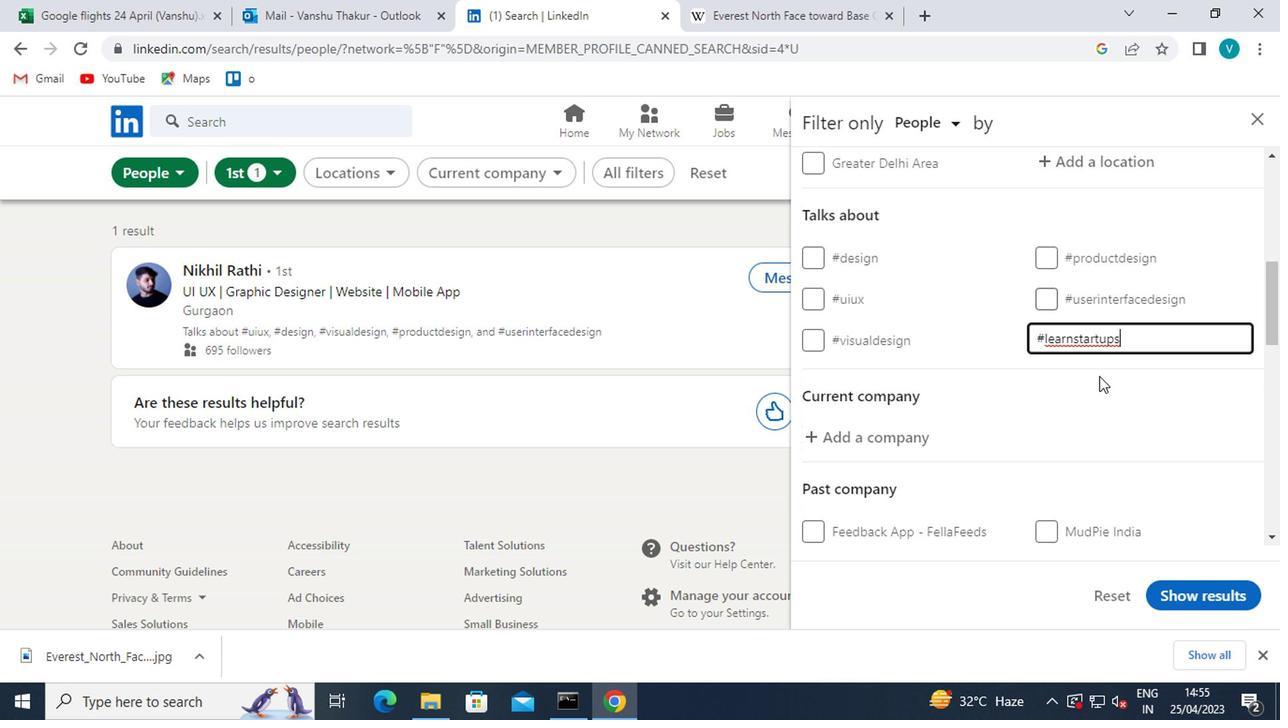 
Action: Mouse scrolled (1097, 376) with delta (0, 0)
Screenshot: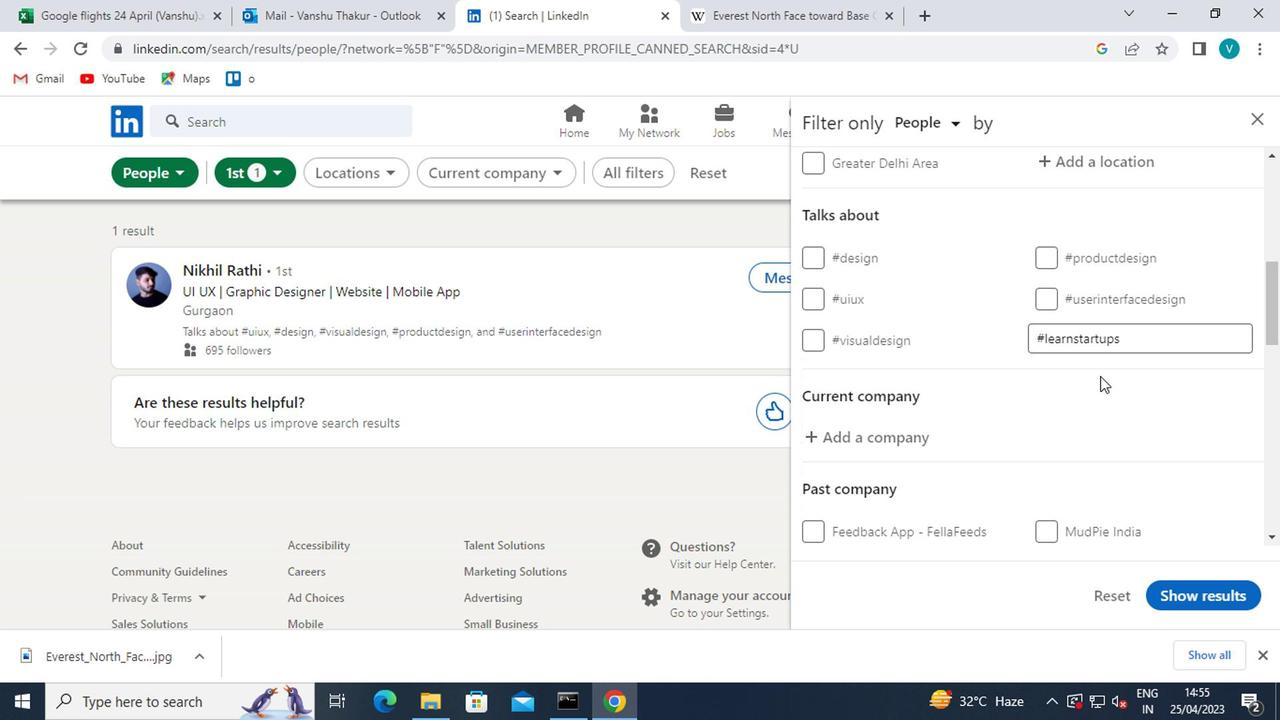 
Action: Mouse scrolled (1097, 376) with delta (0, 0)
Screenshot: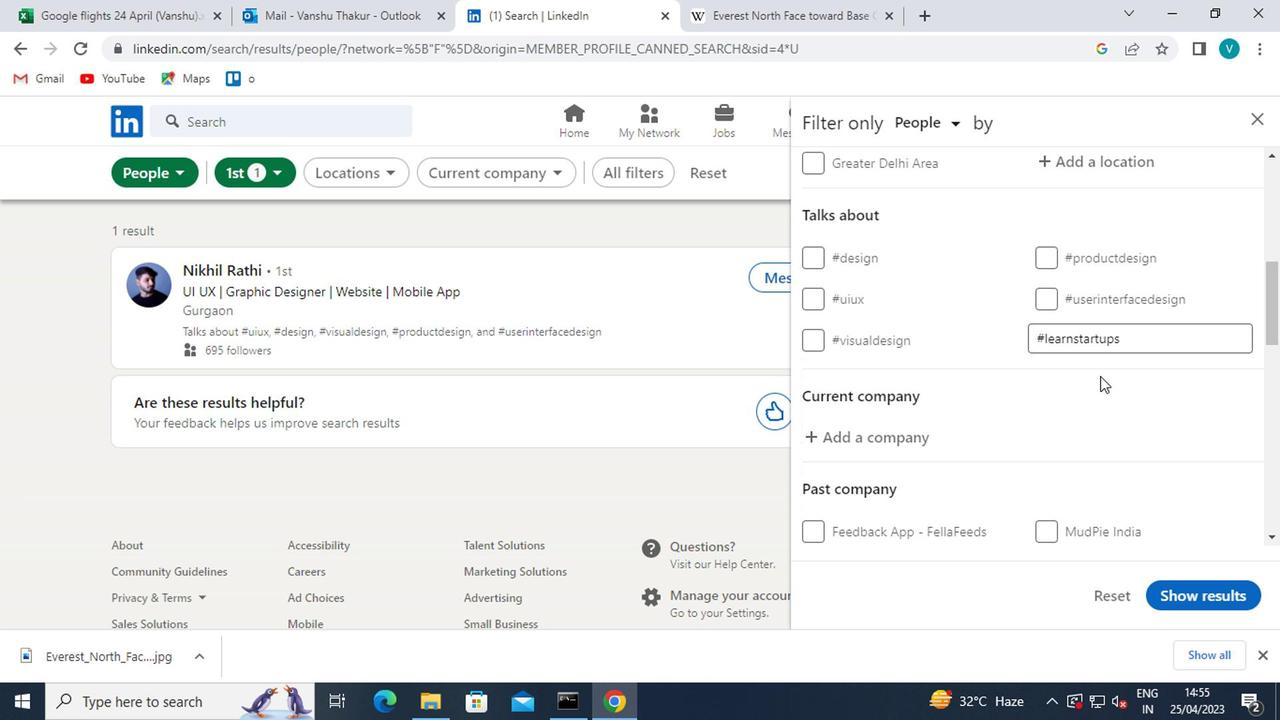 
Action: Mouse scrolled (1097, 376) with delta (0, 0)
Screenshot: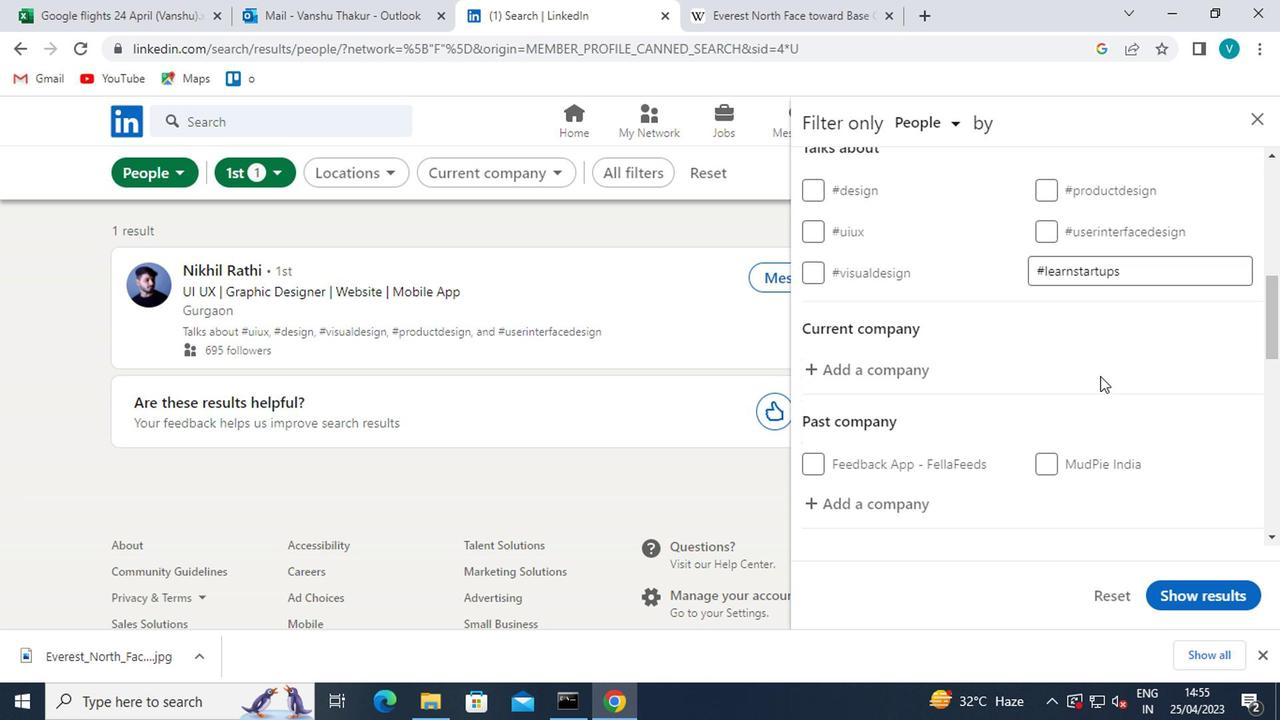 
Action: Mouse scrolled (1097, 376) with delta (0, 0)
Screenshot: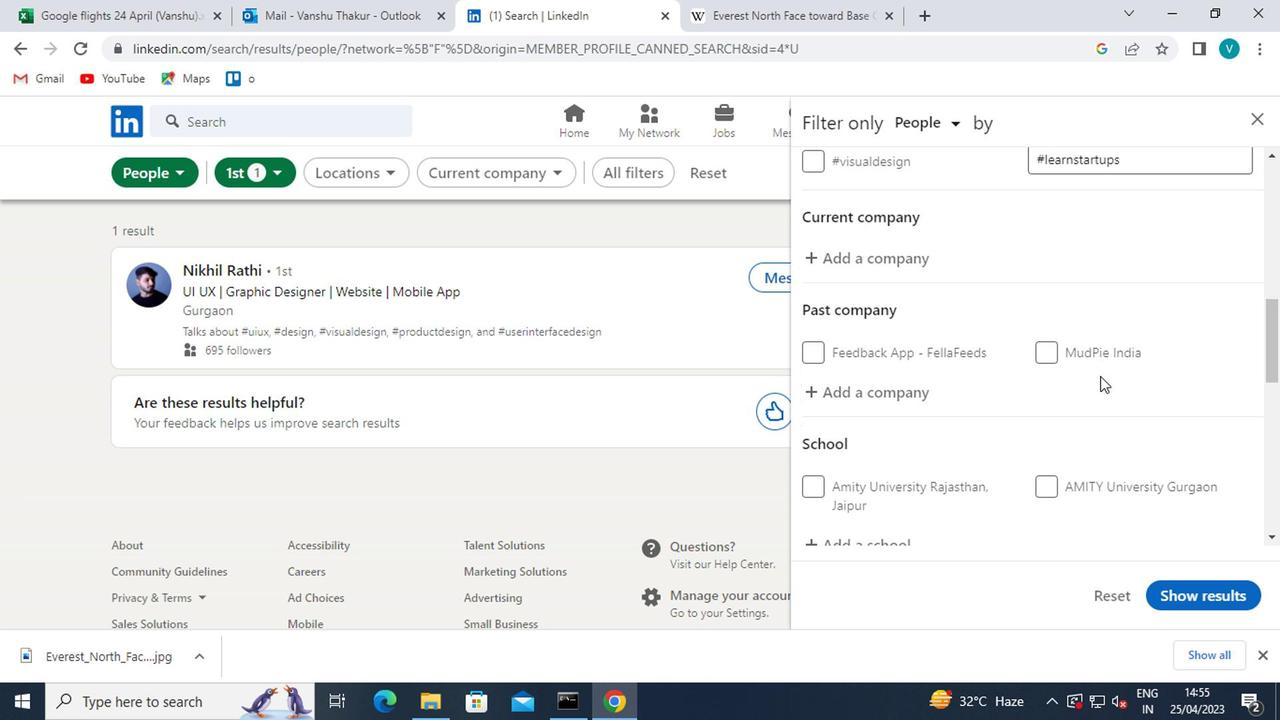
Action: Mouse scrolled (1097, 376) with delta (0, 0)
Screenshot: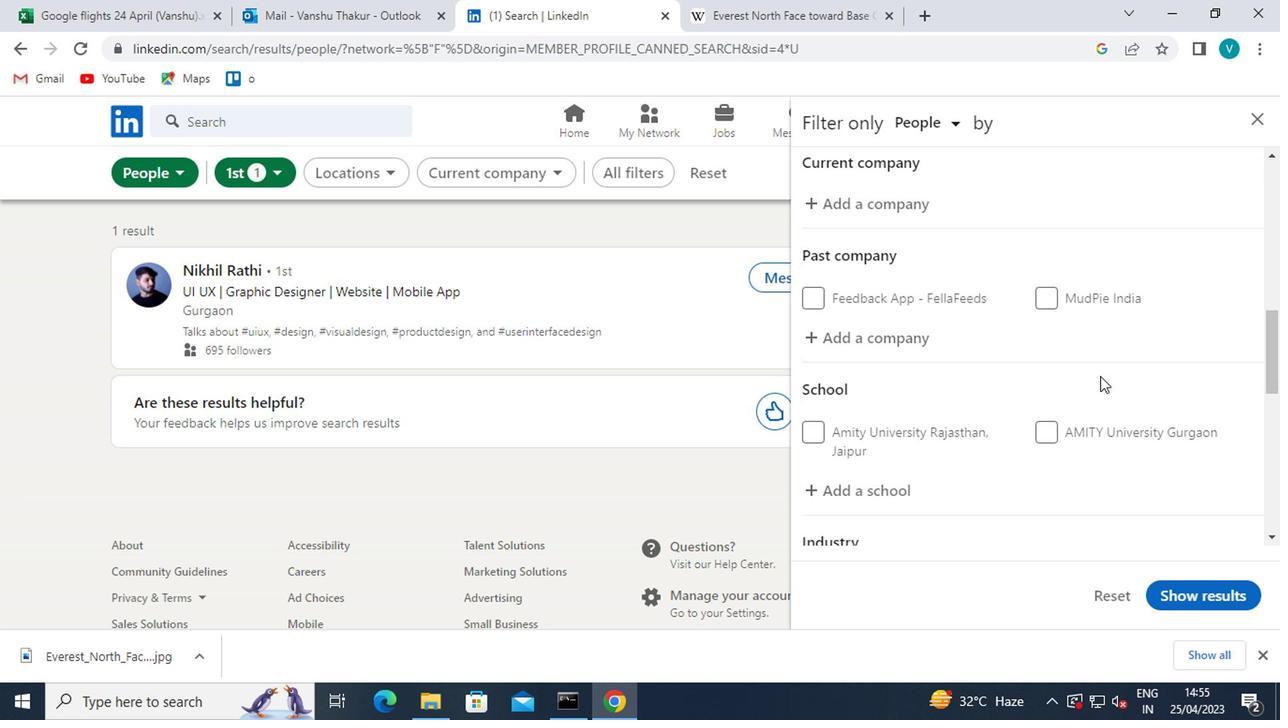 
Action: Mouse scrolled (1097, 376) with delta (0, 0)
Screenshot: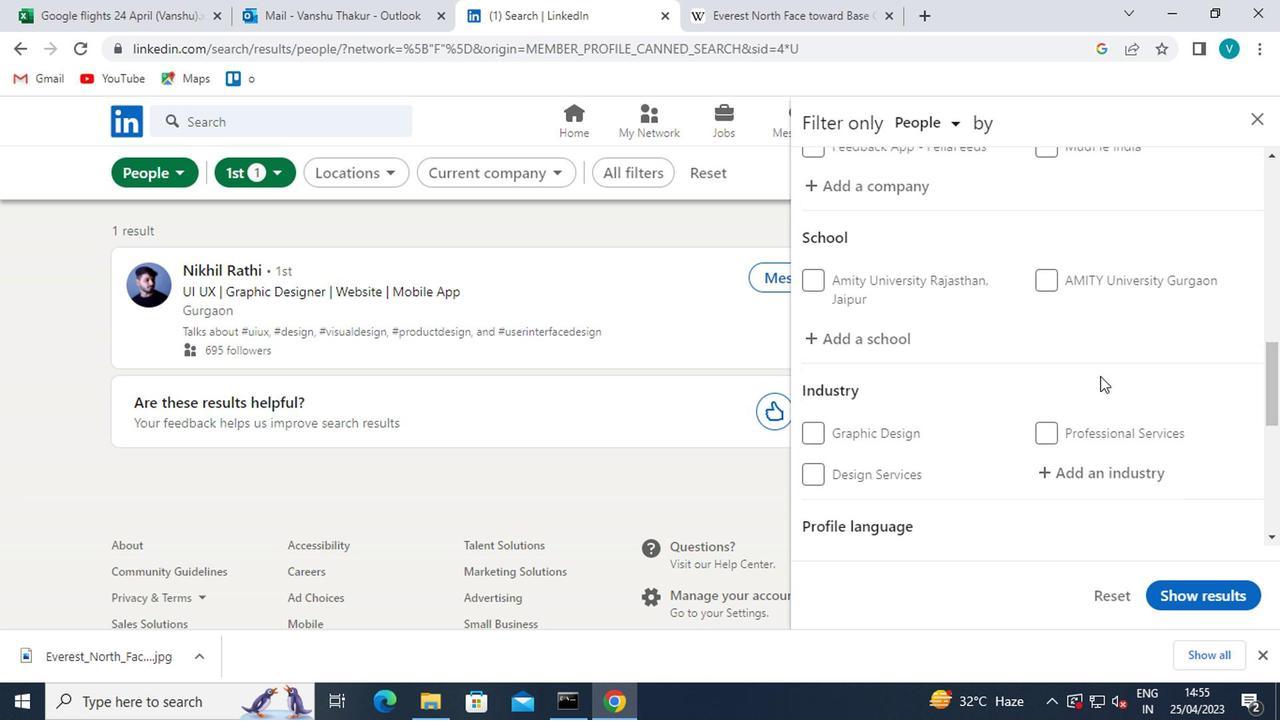 
Action: Mouse scrolled (1097, 378) with delta (0, 0)
Screenshot: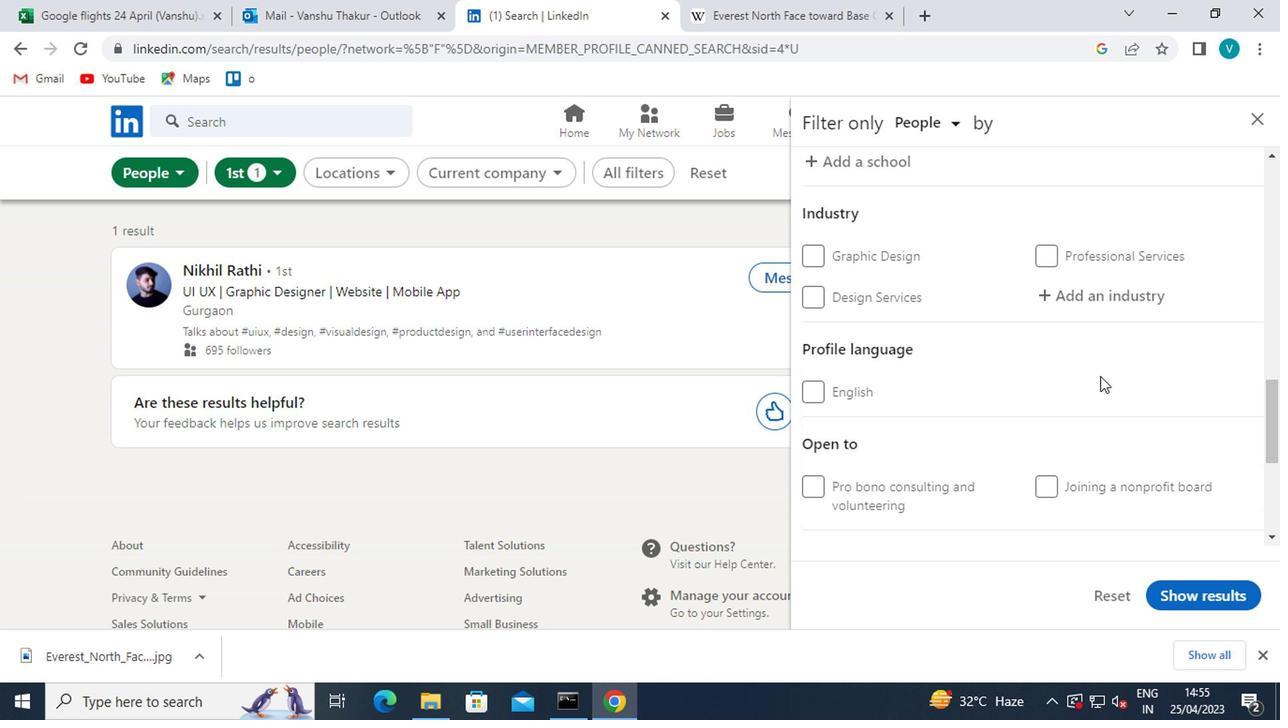 
Action: Mouse scrolled (1097, 378) with delta (0, 0)
Screenshot: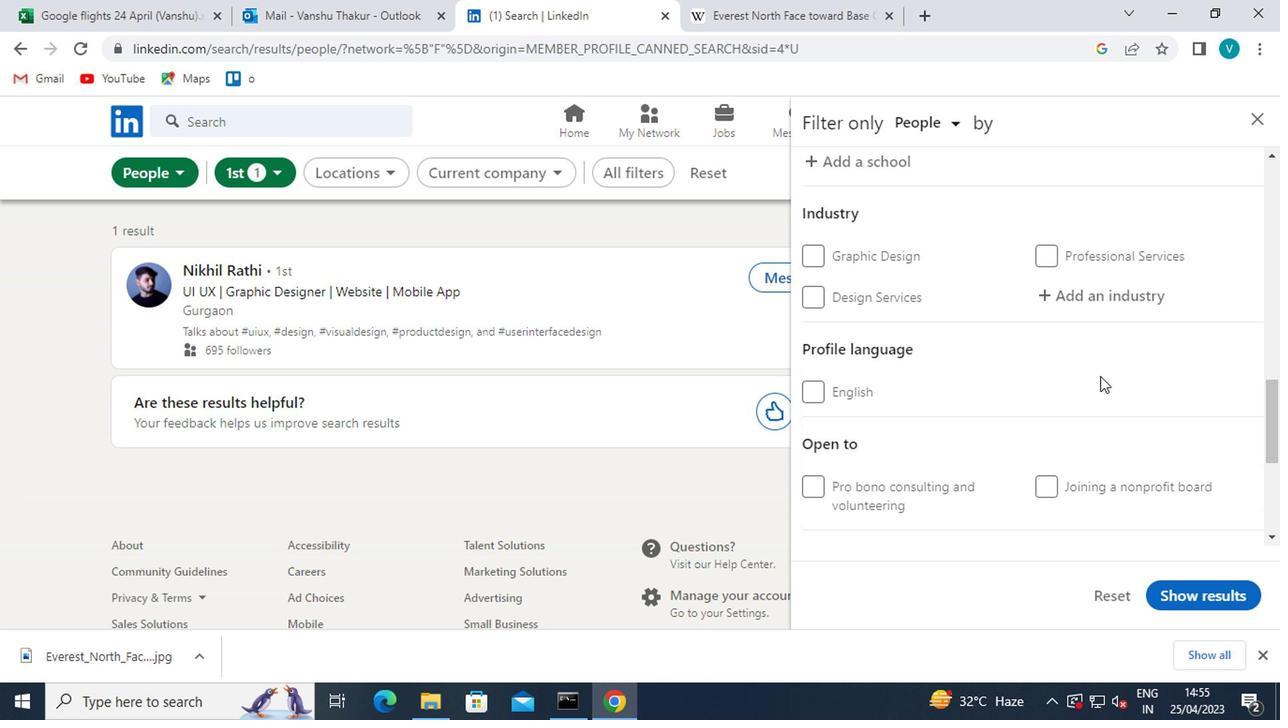 
Action: Mouse scrolled (1097, 378) with delta (0, 0)
Screenshot: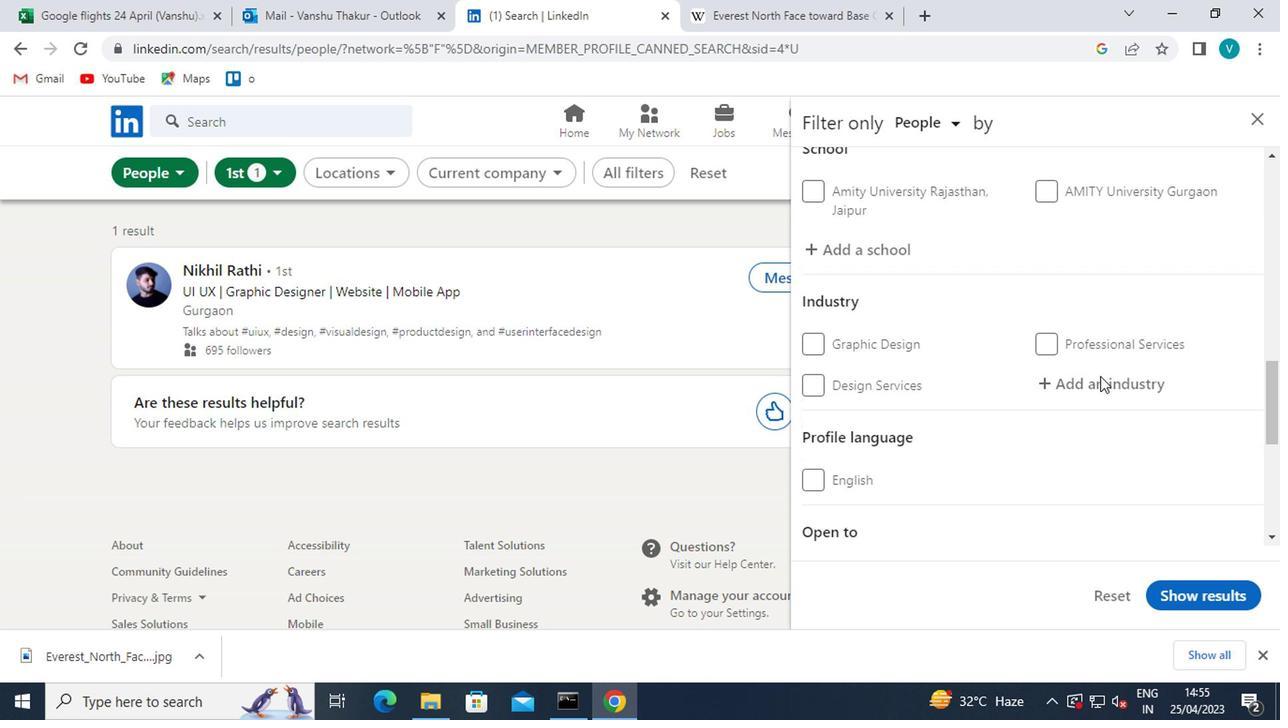 
Action: Mouse scrolled (1097, 378) with delta (0, 0)
Screenshot: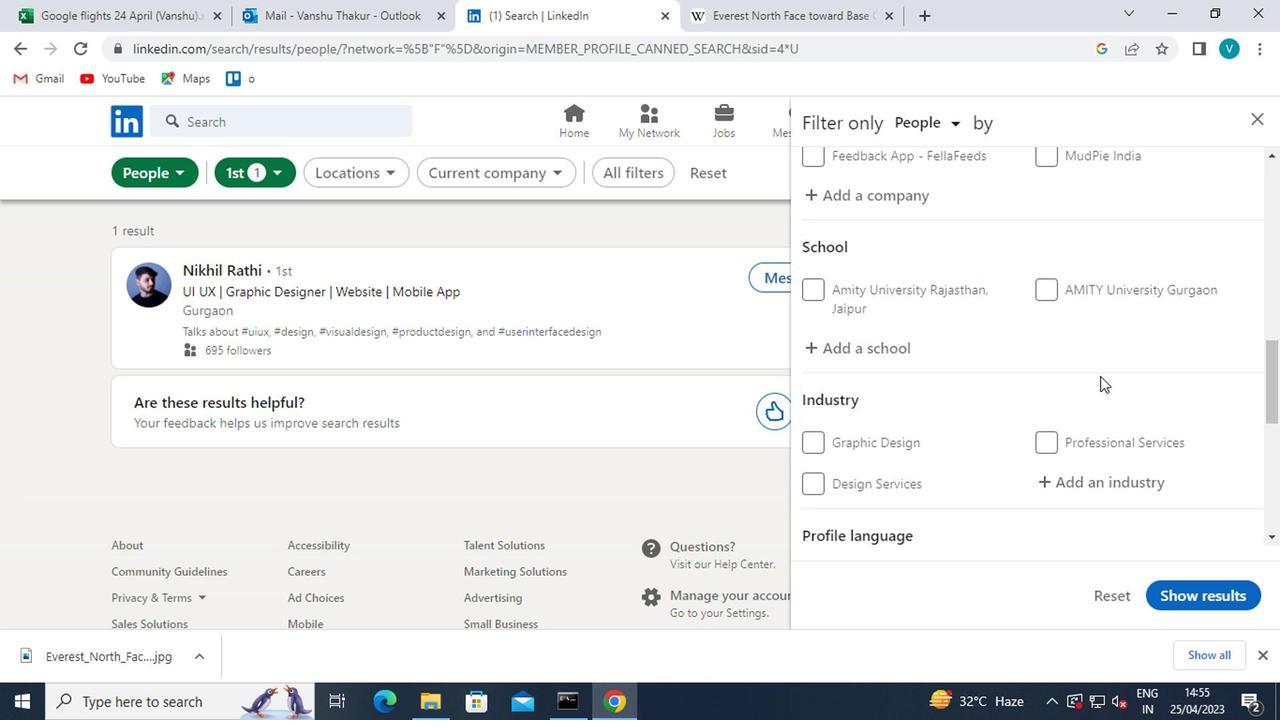 
Action: Mouse scrolled (1097, 378) with delta (0, 0)
Screenshot: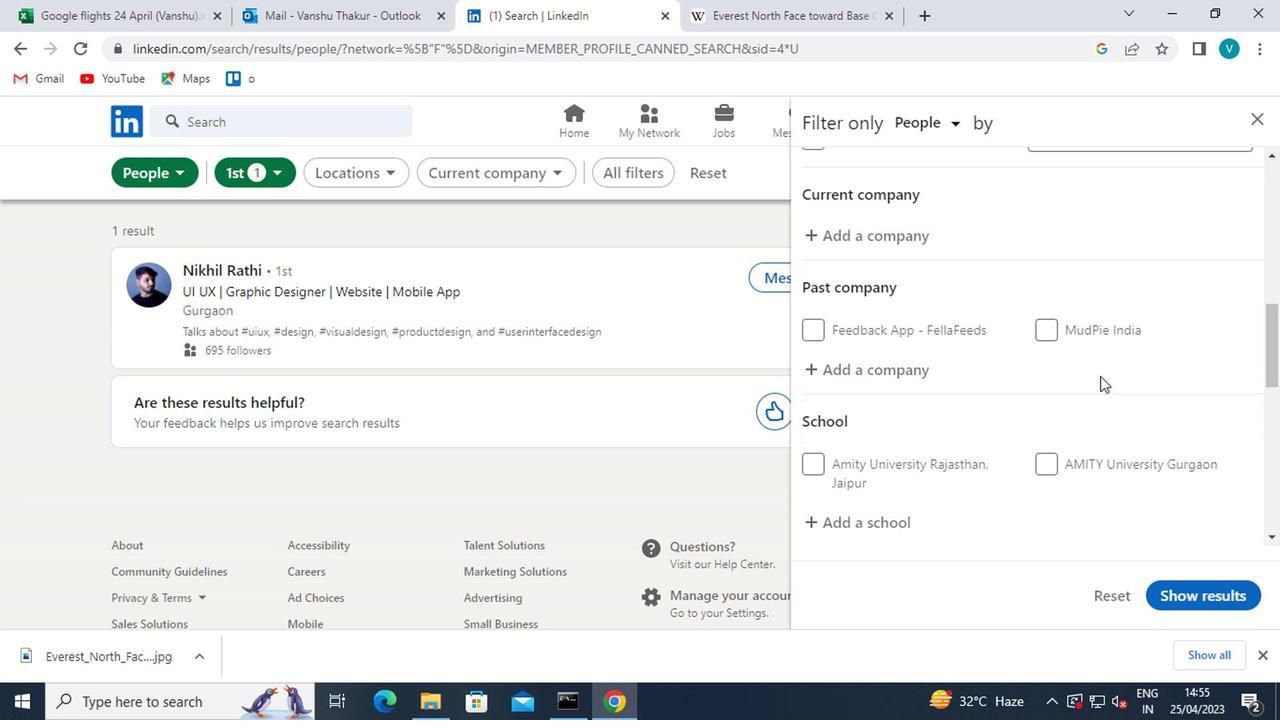 
Action: Mouse moved to (900, 360)
Screenshot: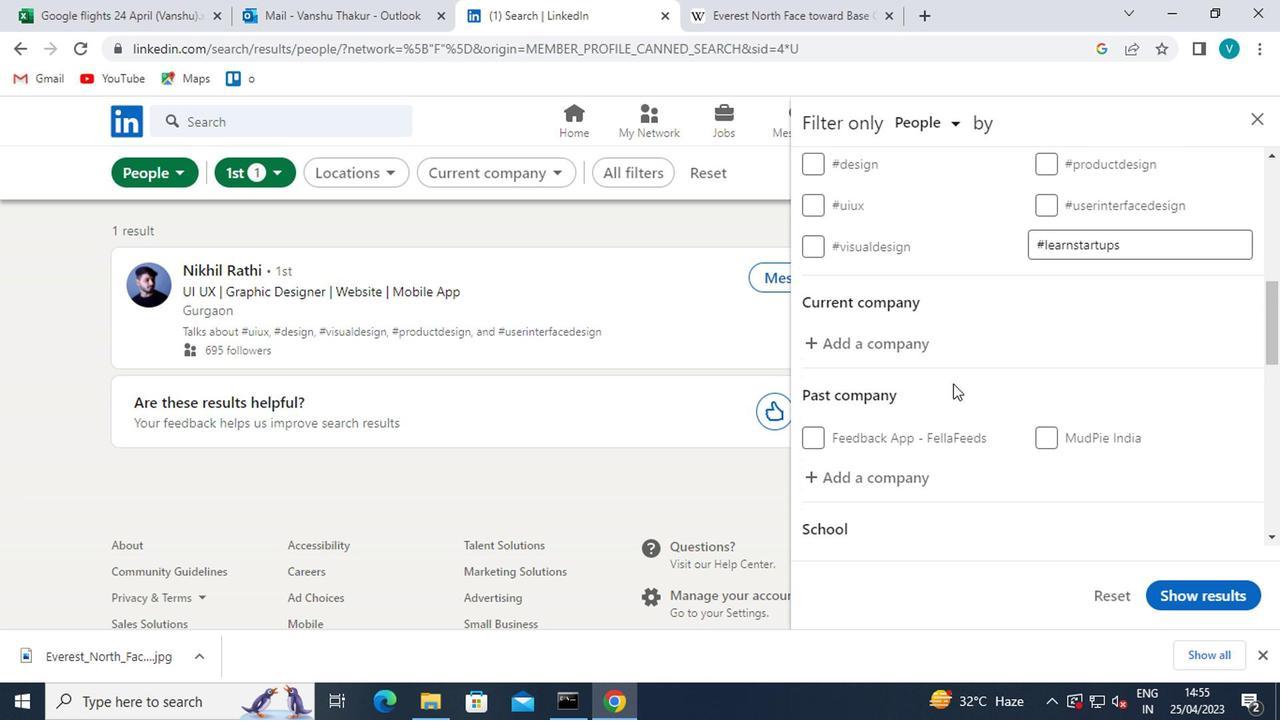 
Action: Mouse pressed left at (900, 360)
Screenshot: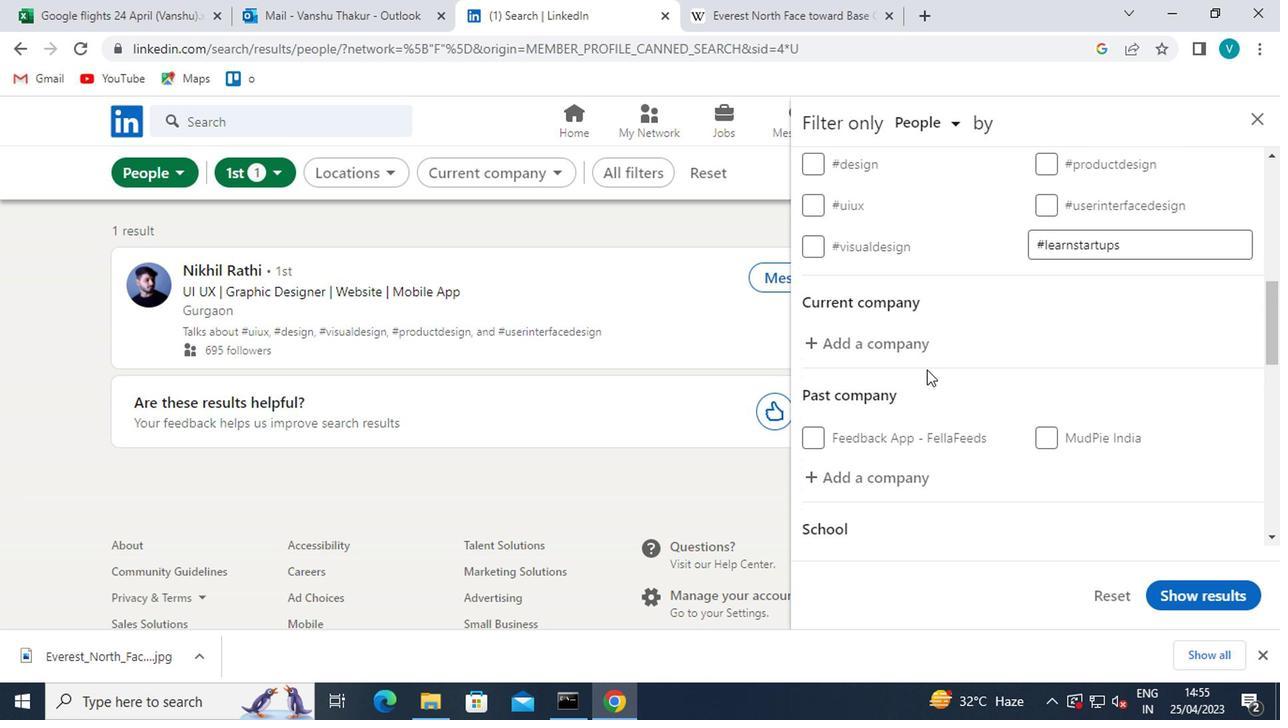
Action: Mouse moved to (906, 352)
Screenshot: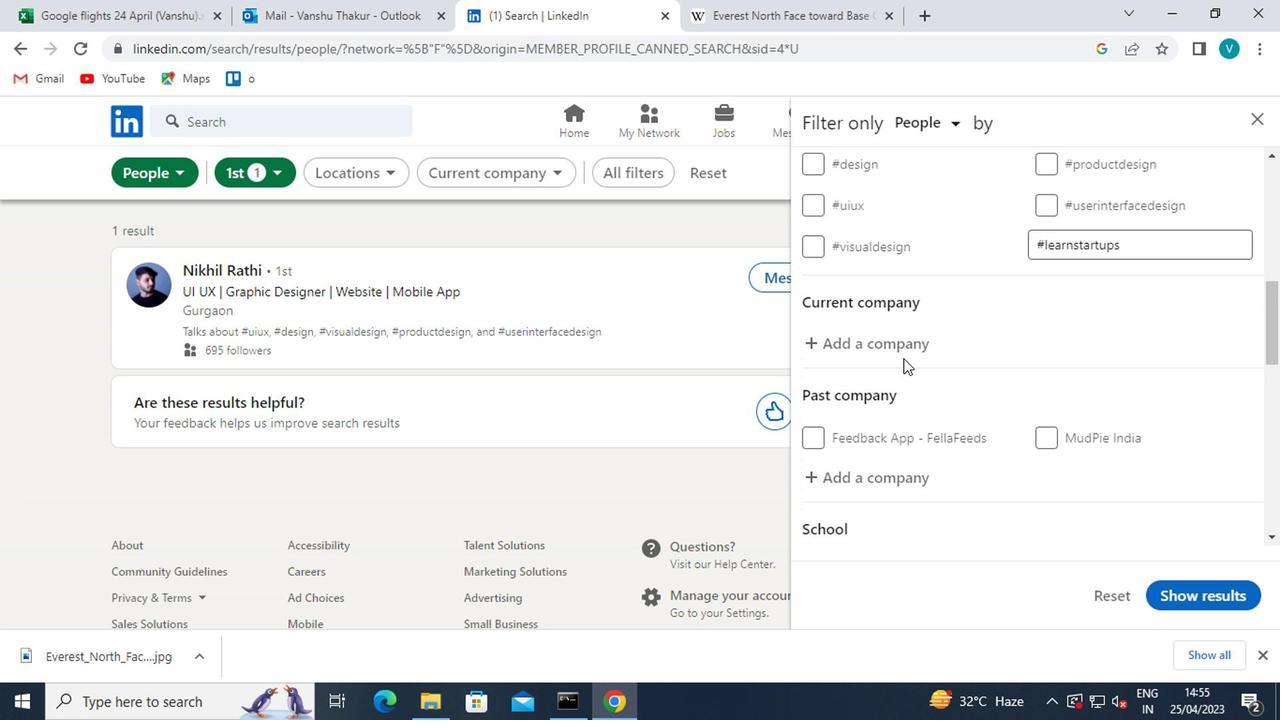 
Action: Mouse pressed left at (906, 352)
Screenshot: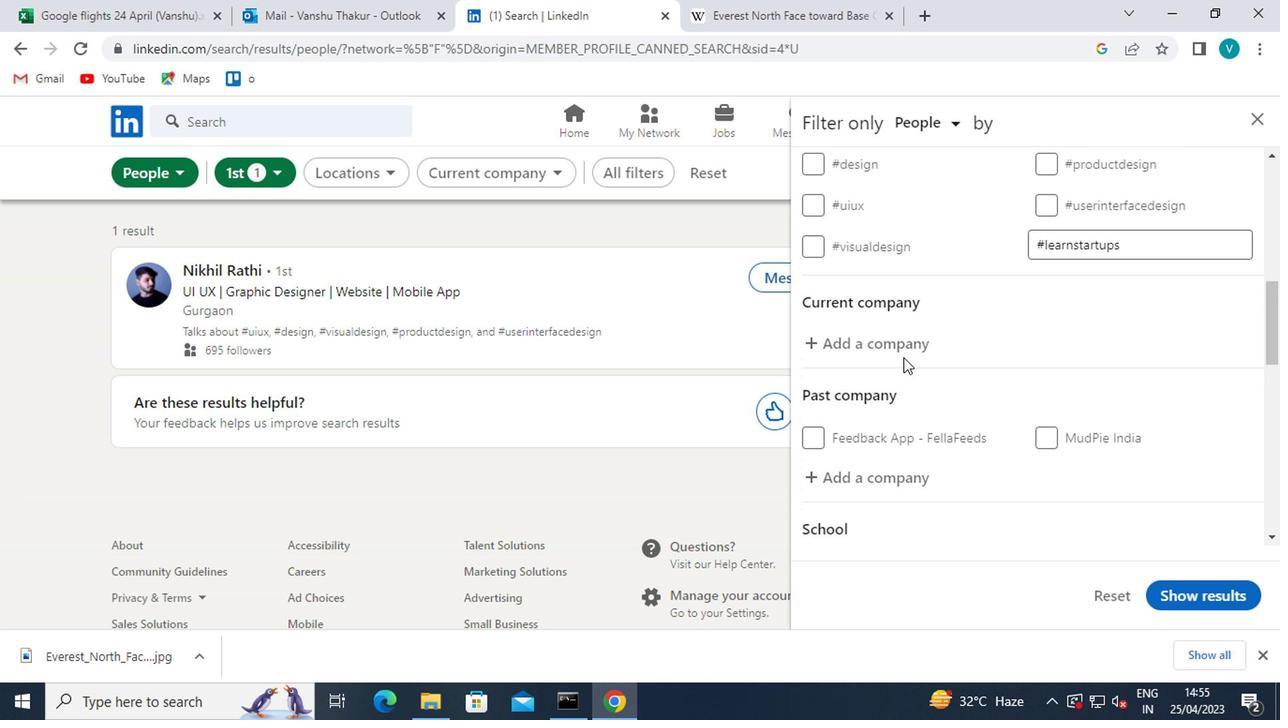
Action: Mouse moved to (886, 340)
Screenshot: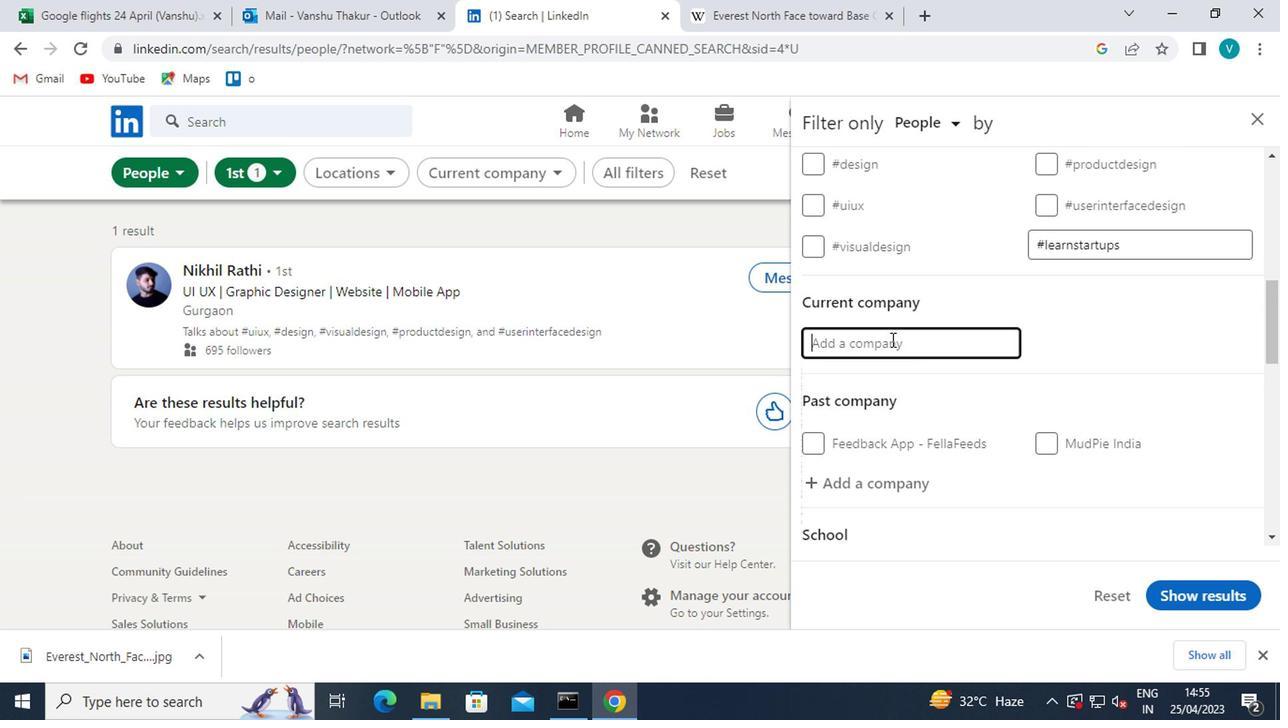 
Action: Key pressed <Key.shift>COG<Key.backspace>FO
Screenshot: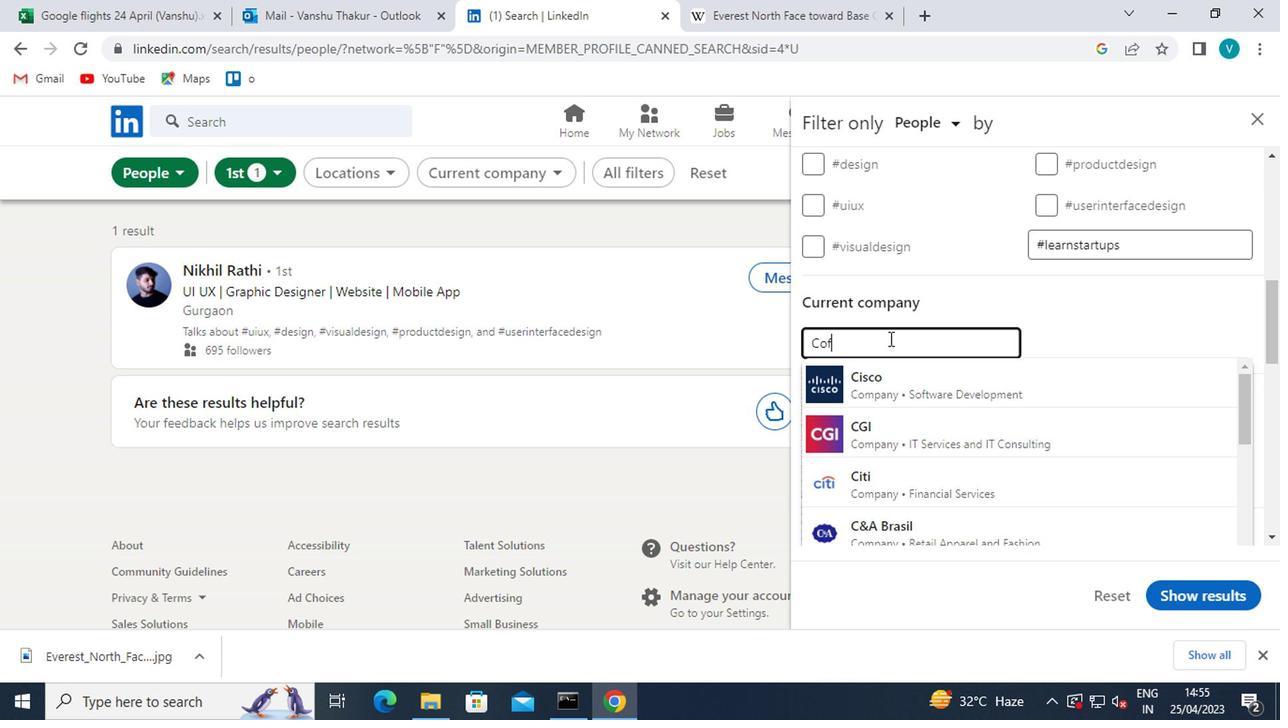 
Action: Mouse moved to (899, 376)
Screenshot: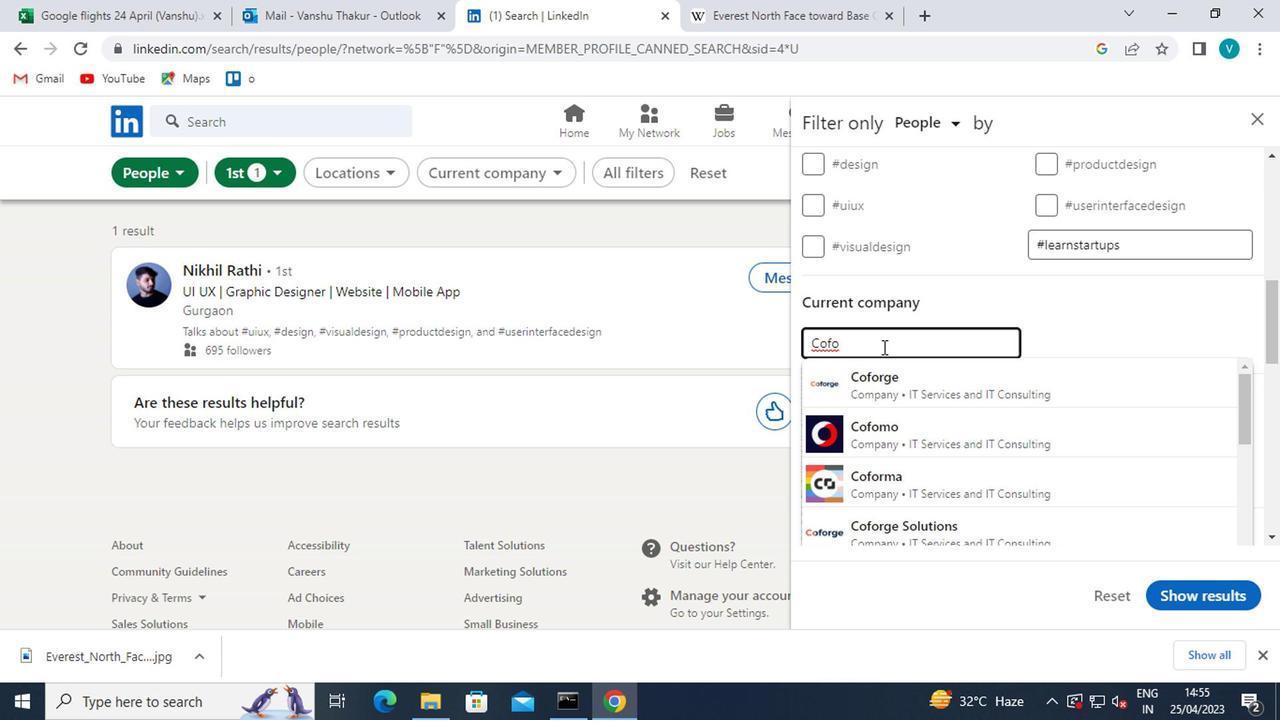 
Action: Mouse pressed left at (899, 376)
Screenshot: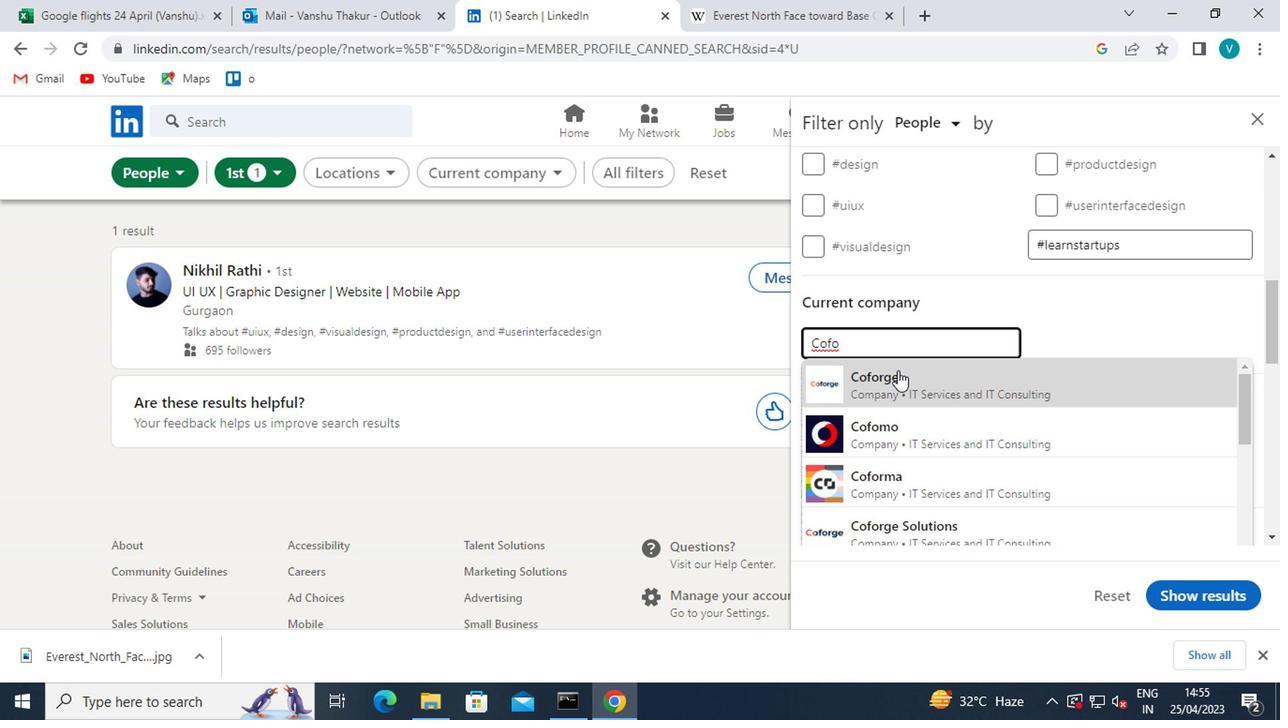 
Action: Mouse scrolled (899, 375) with delta (0, -1)
Screenshot: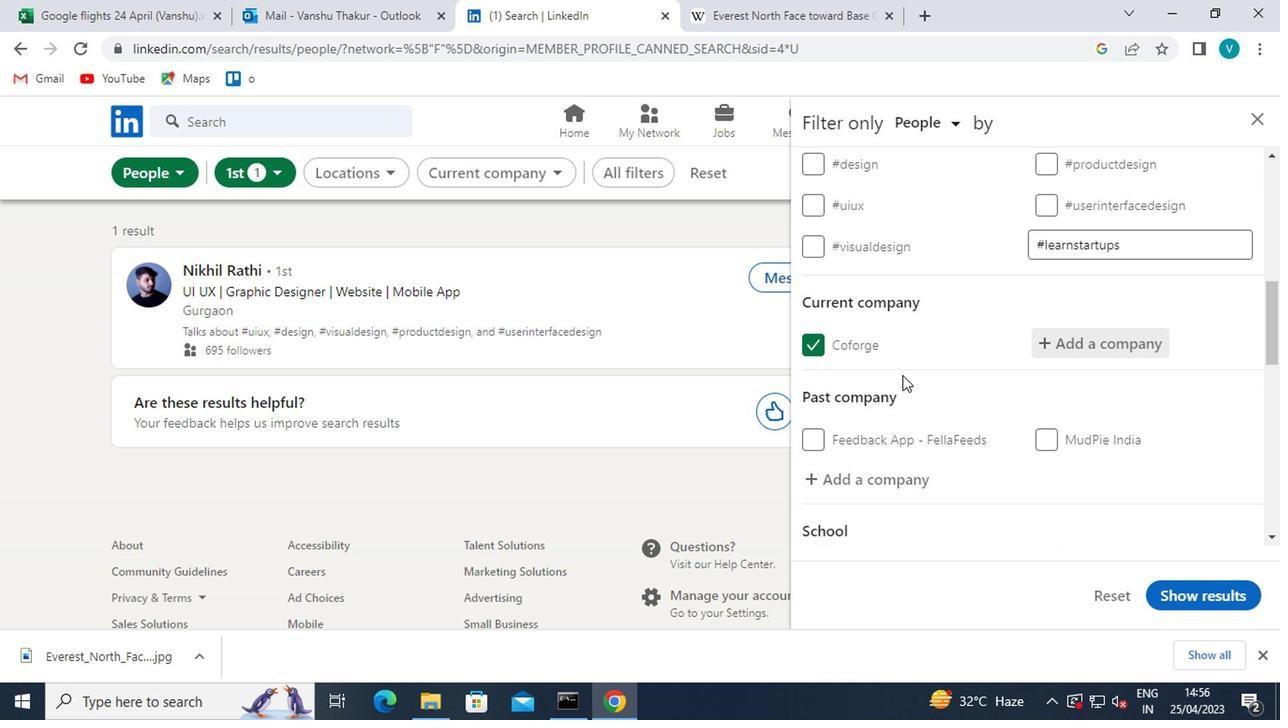 
Action: Mouse moved to (896, 391)
Screenshot: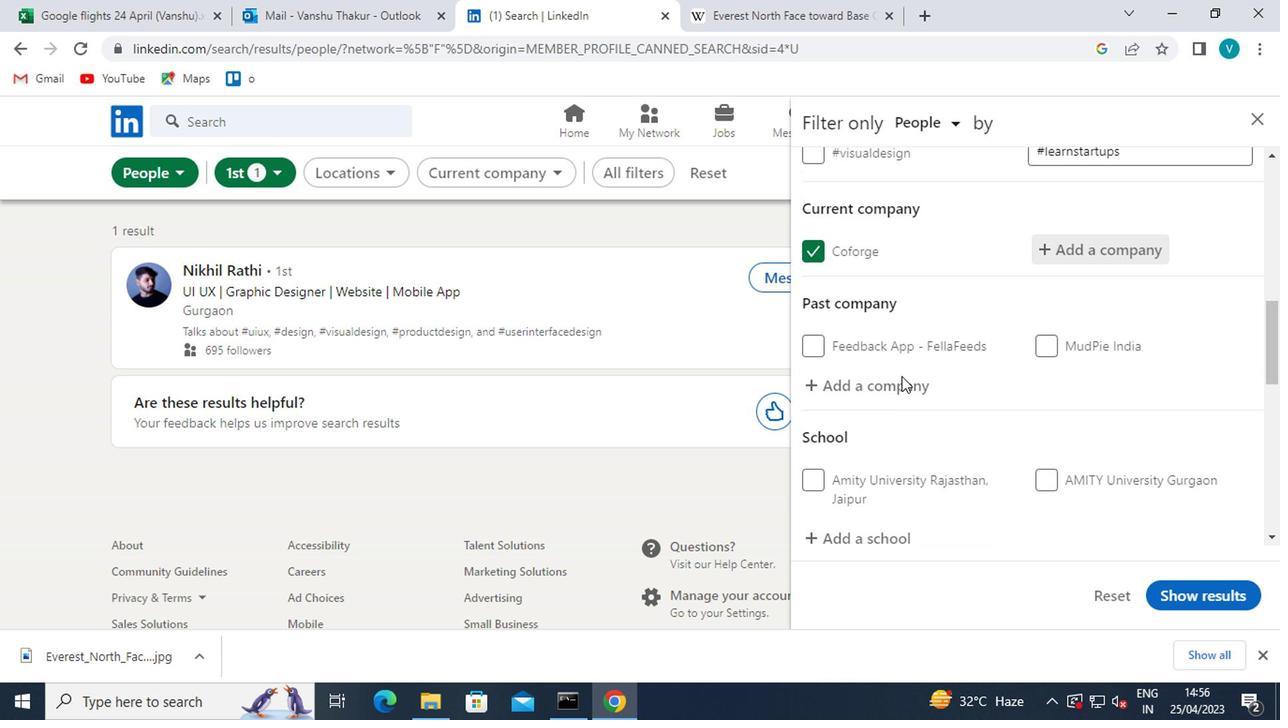 
Action: Mouse scrolled (896, 390) with delta (0, 0)
Screenshot: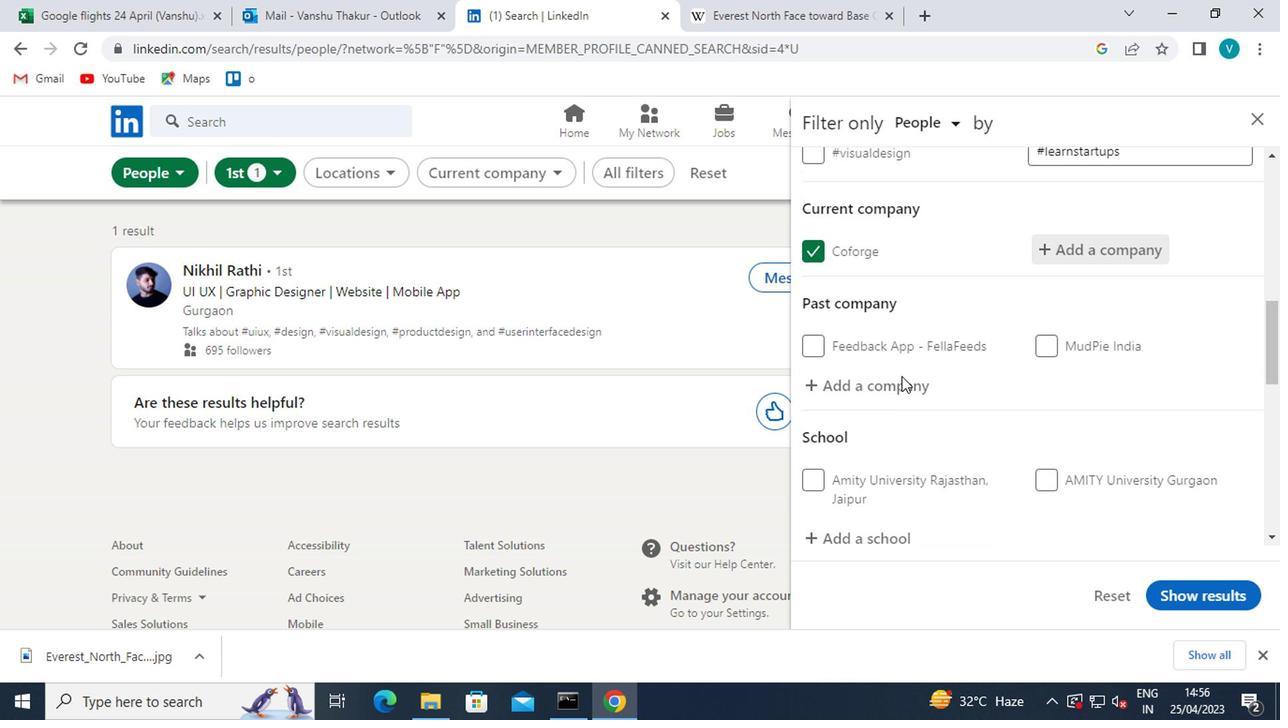 
Action: Mouse moved to (856, 450)
Screenshot: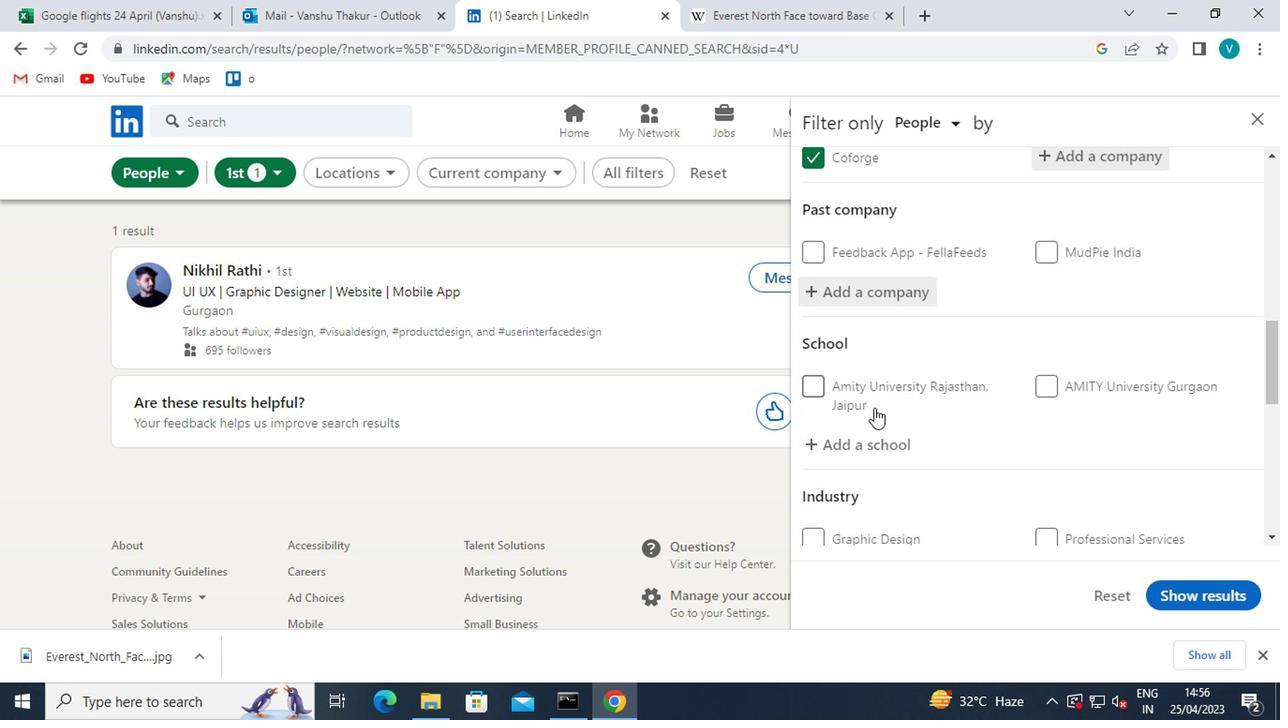 
Action: Mouse pressed left at (856, 450)
Screenshot: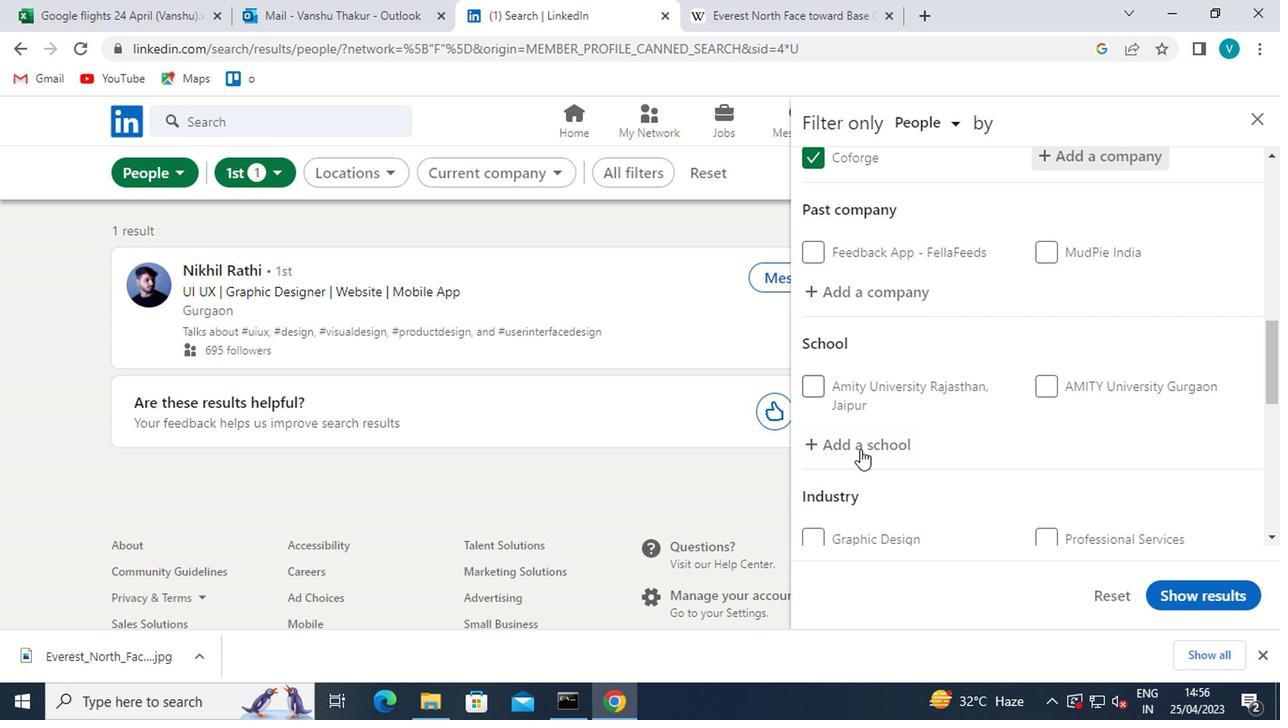 
Action: Mouse moved to (857, 450)
Screenshot: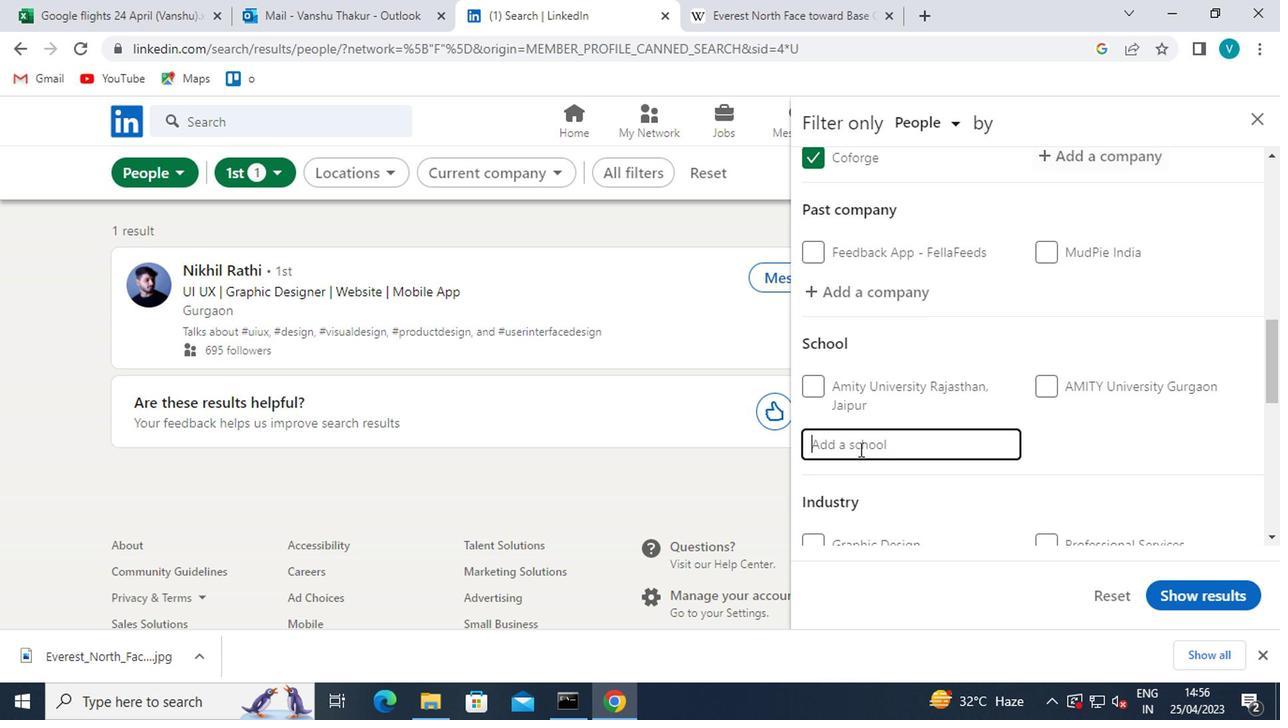 
Action: Key pressed <Key.shift><Key.shift><Key.shift><Key.shift><Key.shift><Key.shift><Key.shift>GOWTHAM<Key.space>
Screenshot: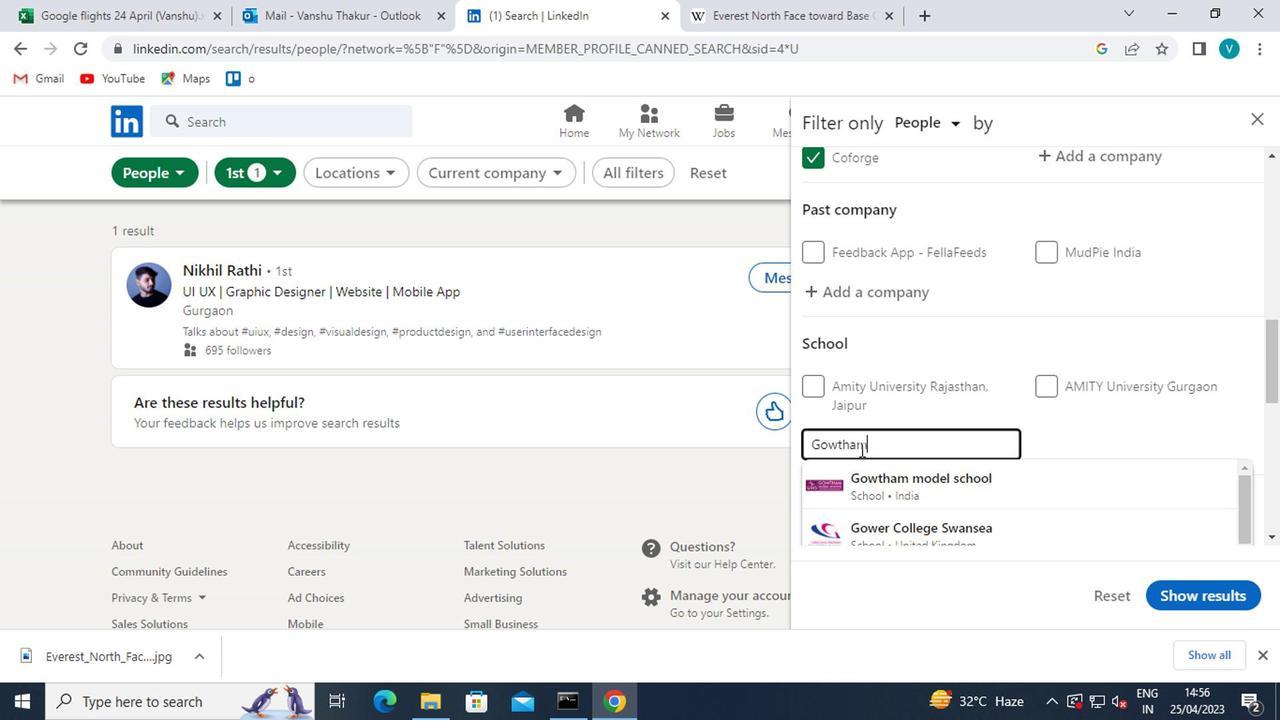 
Action: Mouse moved to (924, 496)
Screenshot: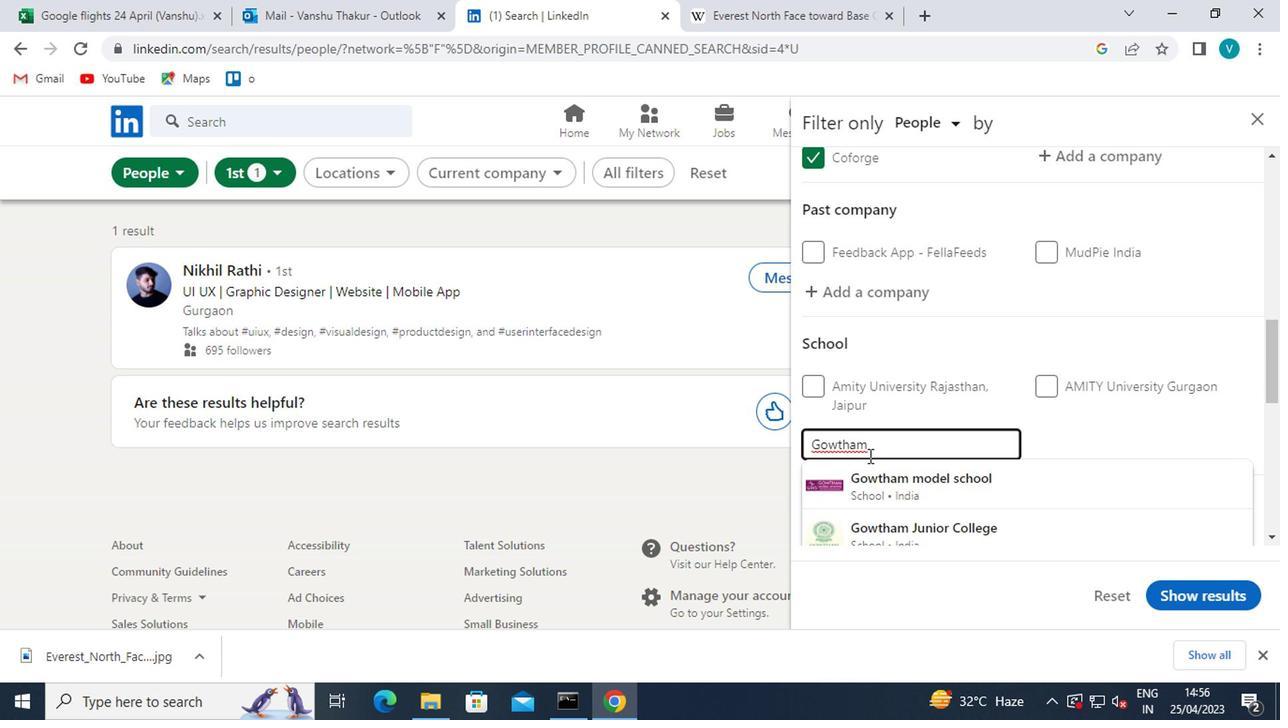 
Action: Mouse pressed left at (924, 496)
Screenshot: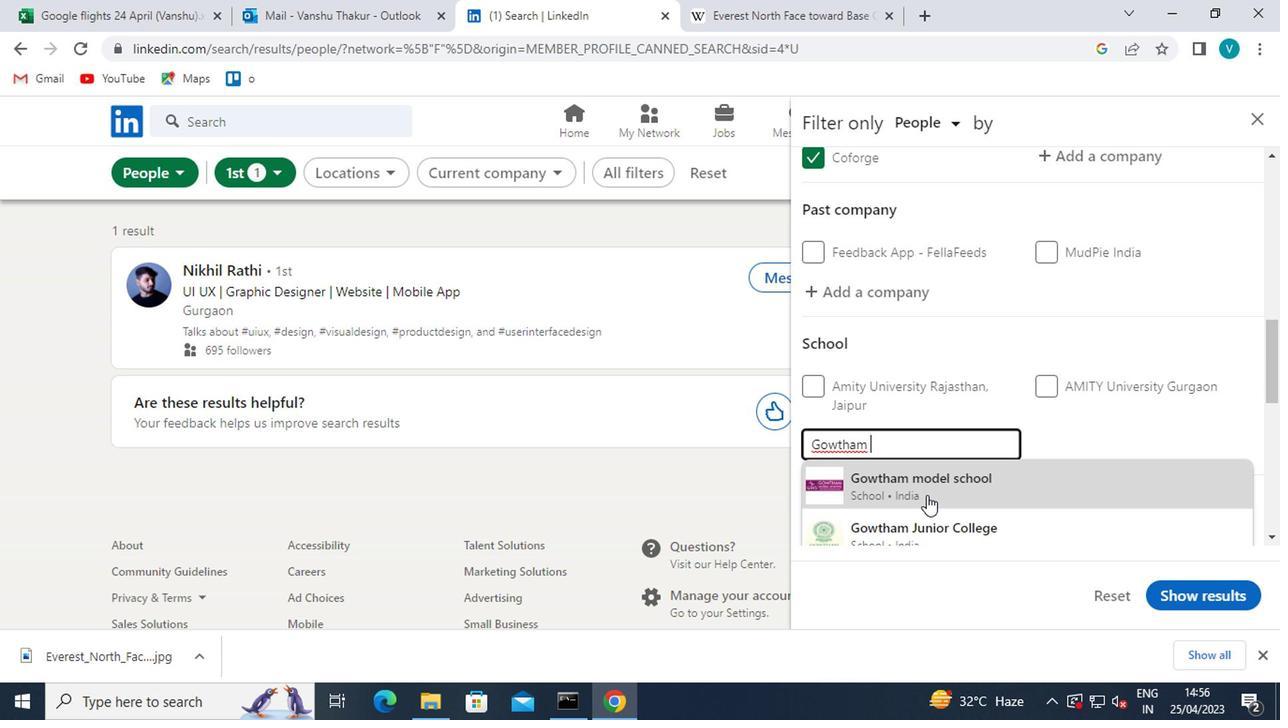 
Action: Mouse scrolled (924, 496) with delta (0, 0)
Screenshot: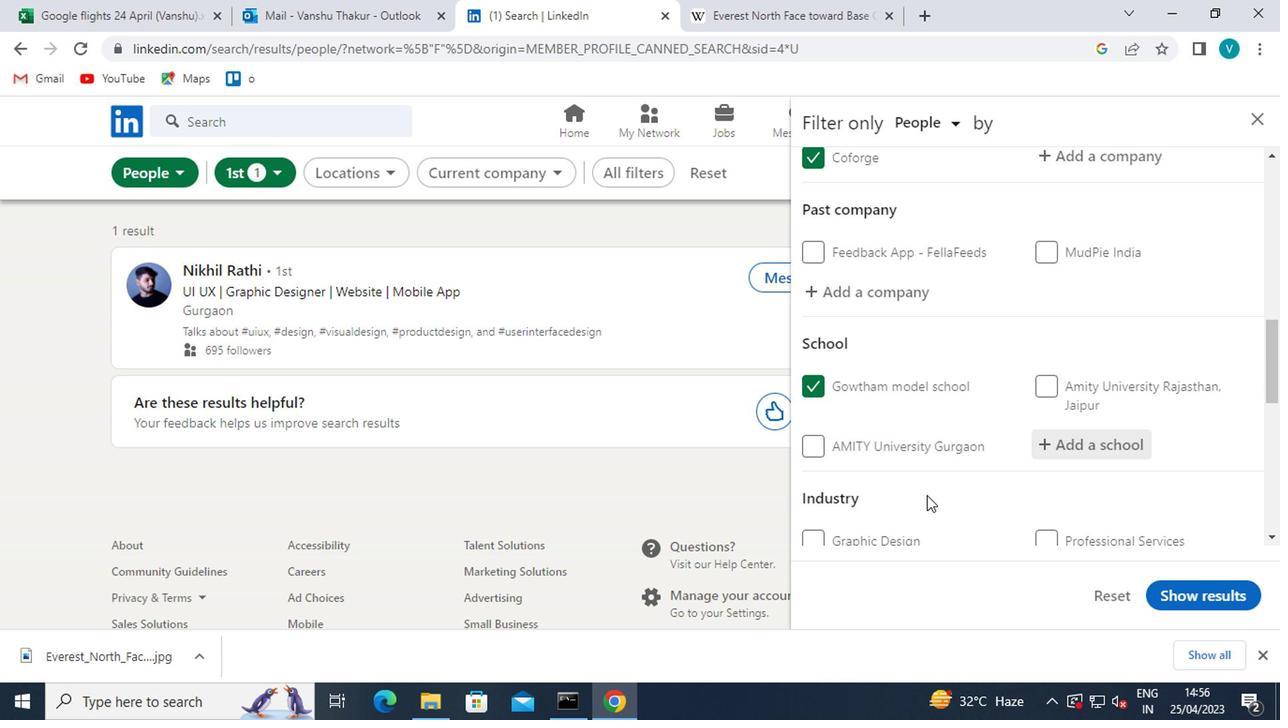 
Action: Mouse scrolled (924, 496) with delta (0, 0)
Screenshot: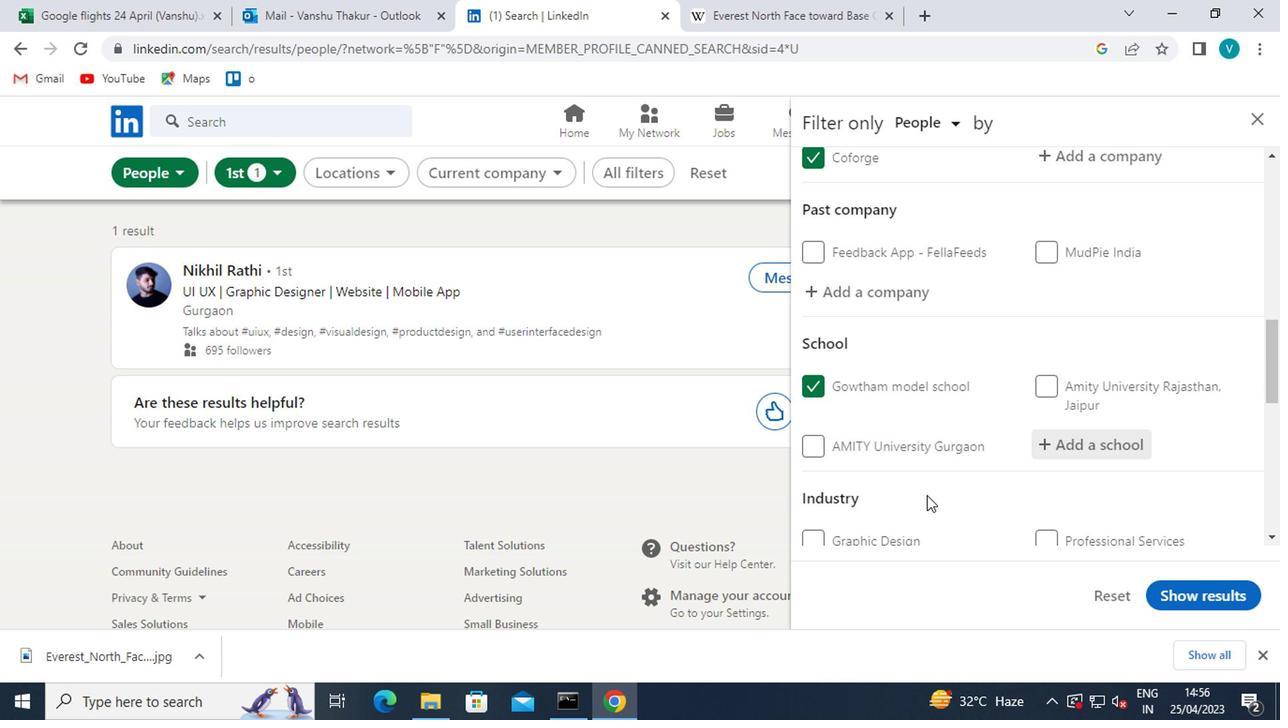 
Action: Mouse moved to (1088, 396)
Screenshot: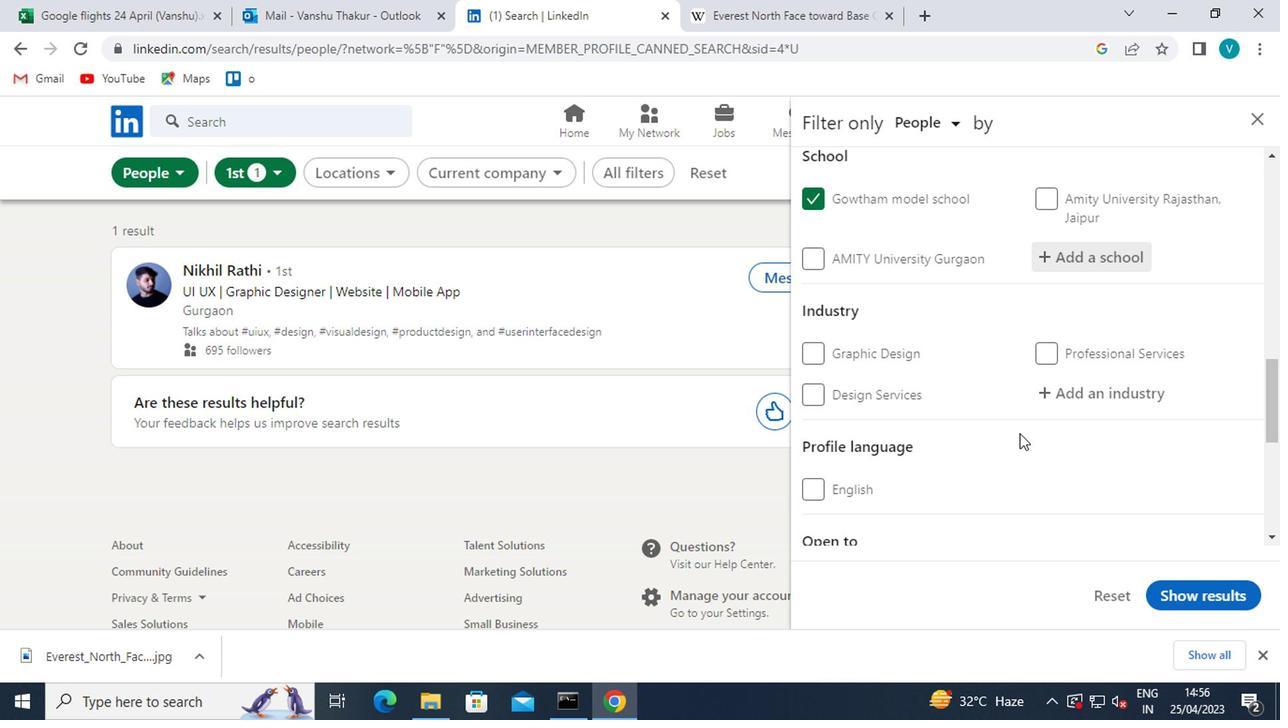 
Action: Mouse pressed left at (1088, 396)
Screenshot: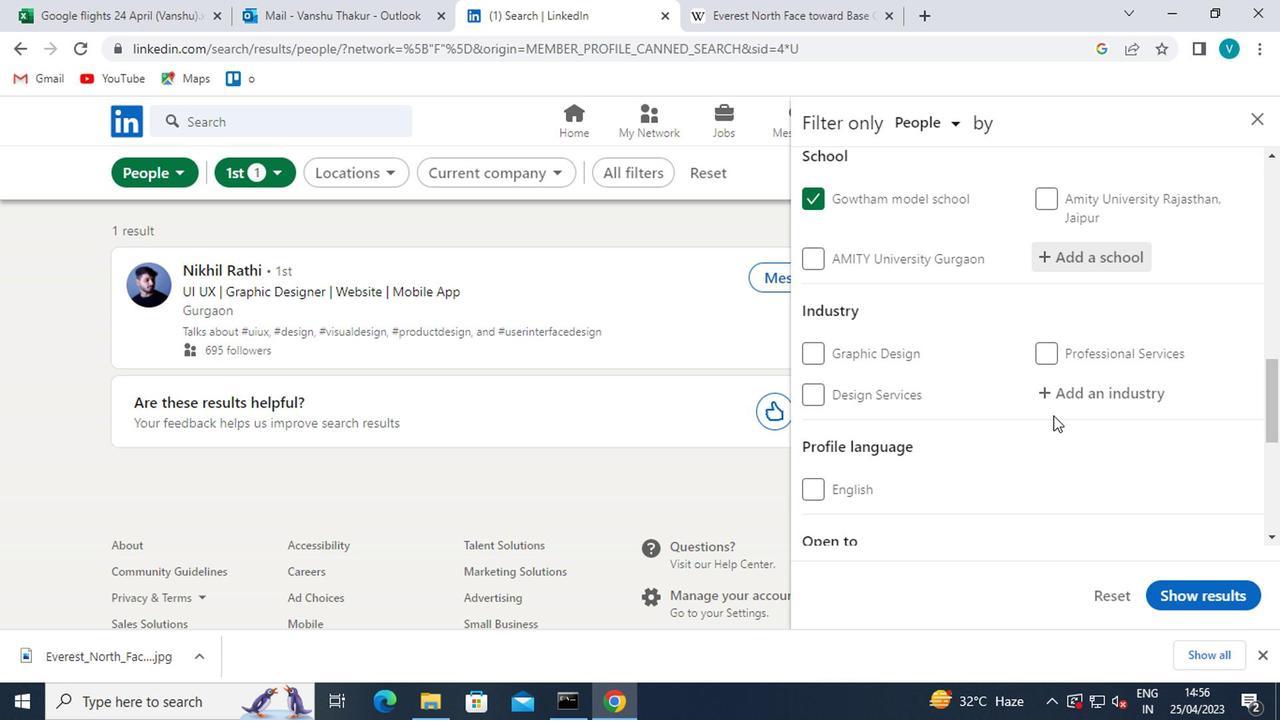 
Action: Mouse moved to (1077, 386)
Screenshot: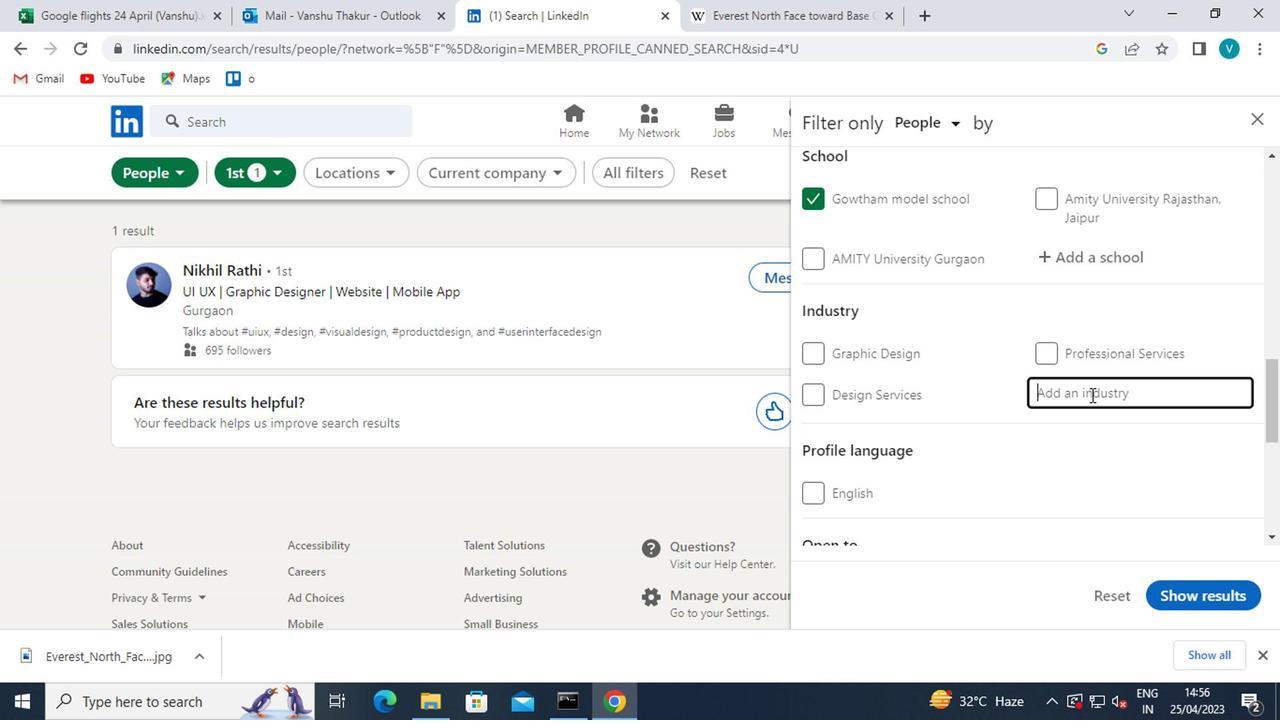 
Action: Key pressed <Key.shift>TEX<Key.backspace>CH
Screenshot: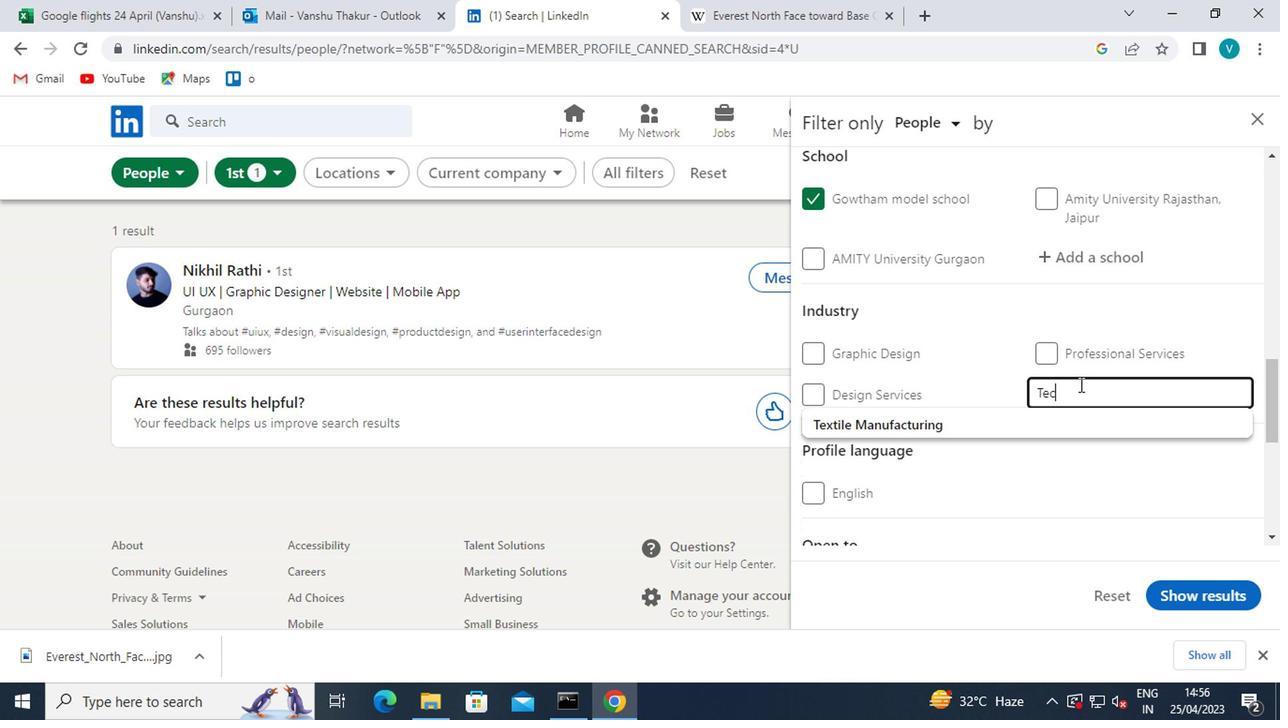 
Action: Mouse moved to (1090, 453)
Screenshot: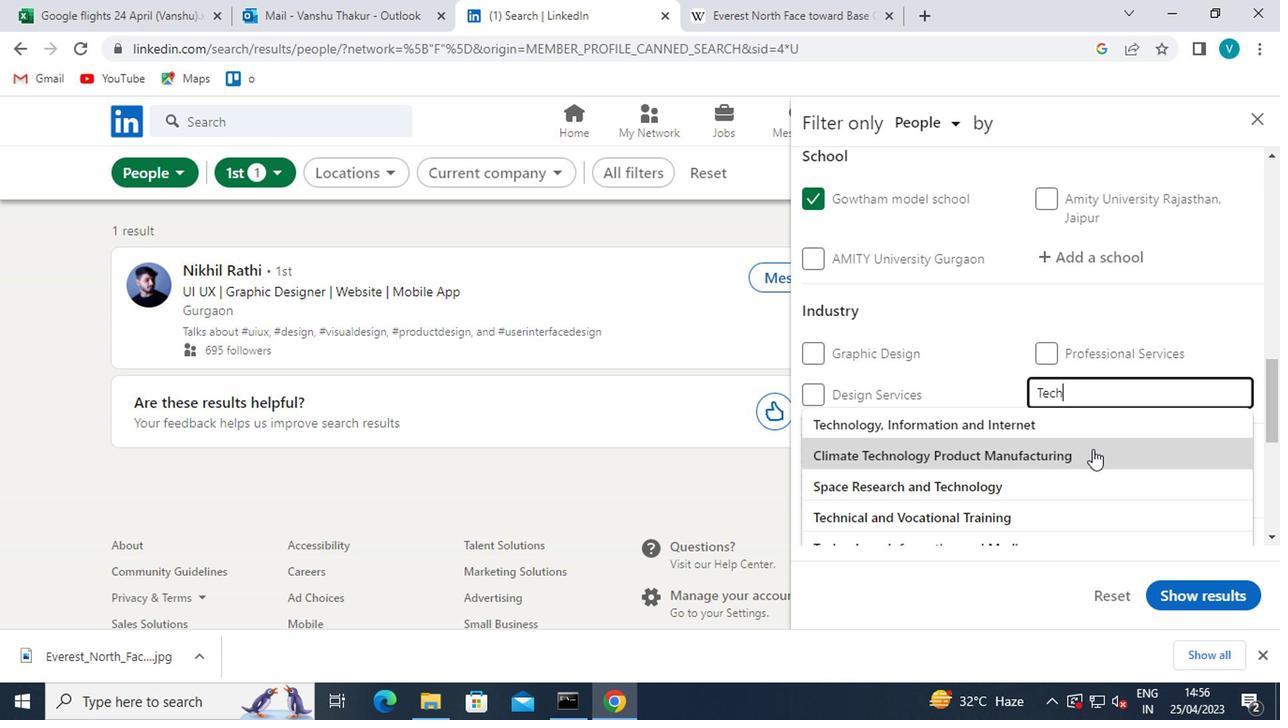 
Action: Mouse scrolled (1090, 452) with delta (0, 0)
Screenshot: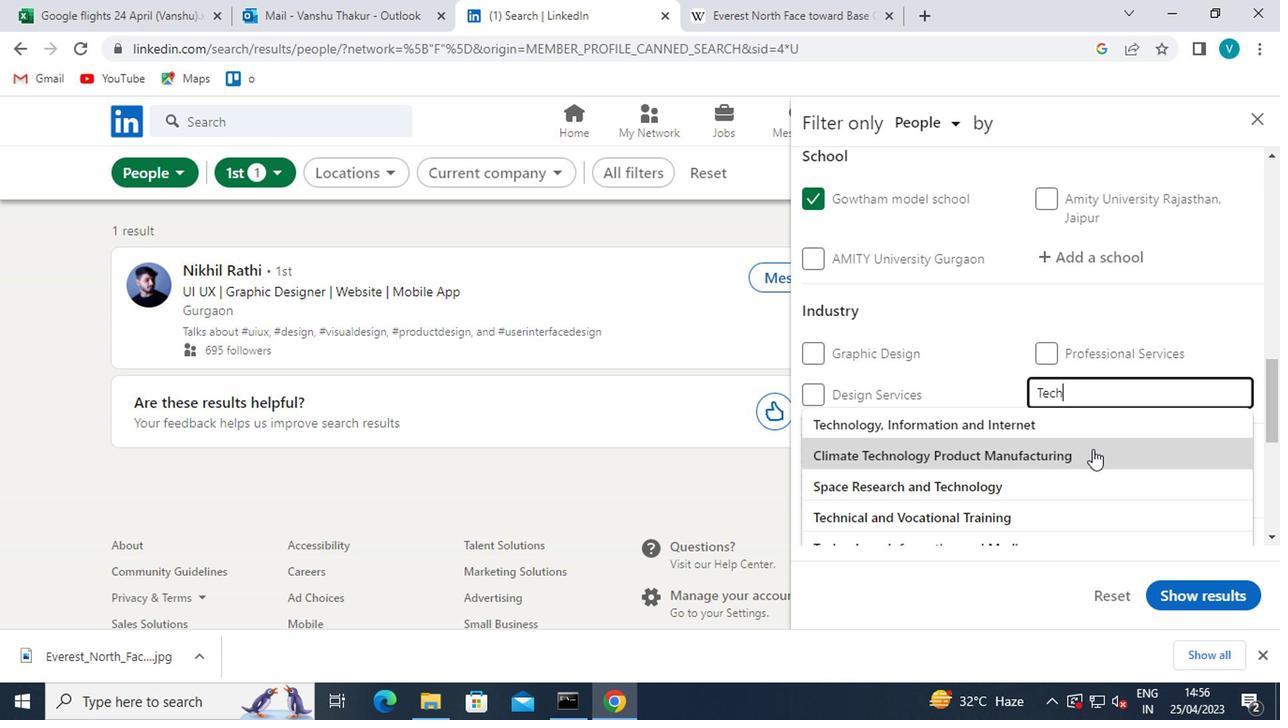 
Action: Mouse moved to (970, 456)
Screenshot: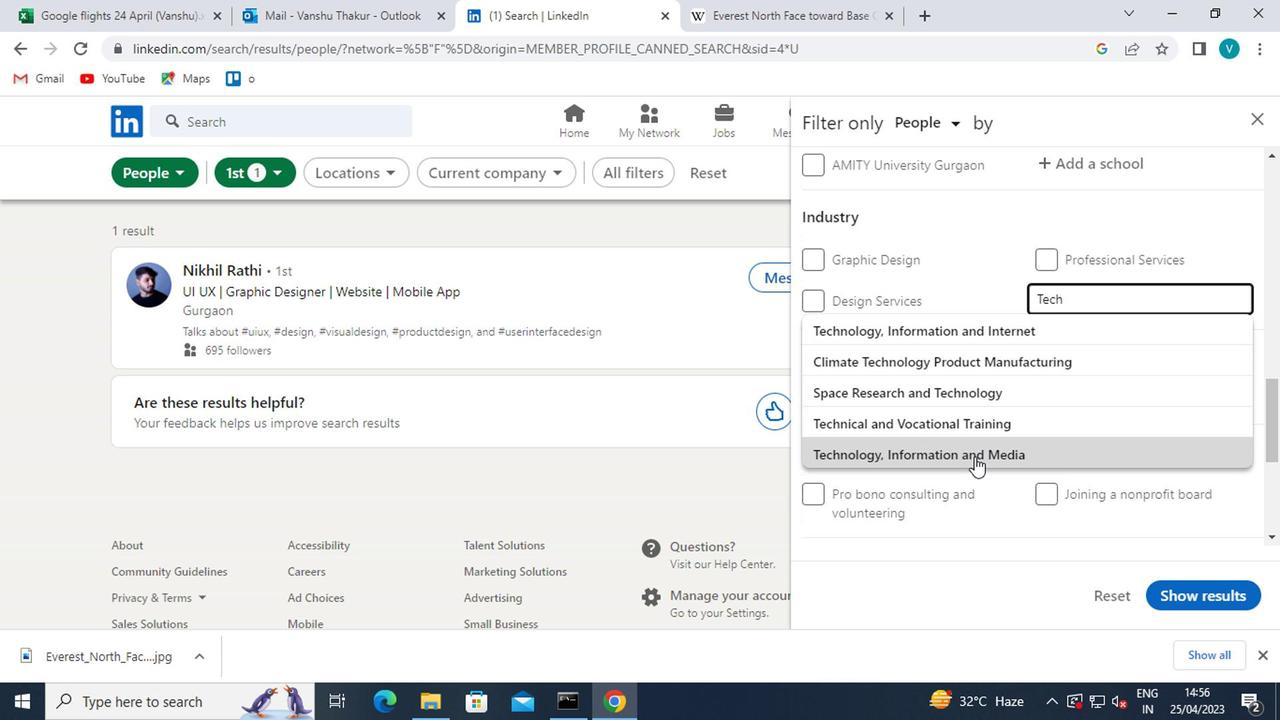 
Action: Mouse pressed left at (970, 456)
Screenshot: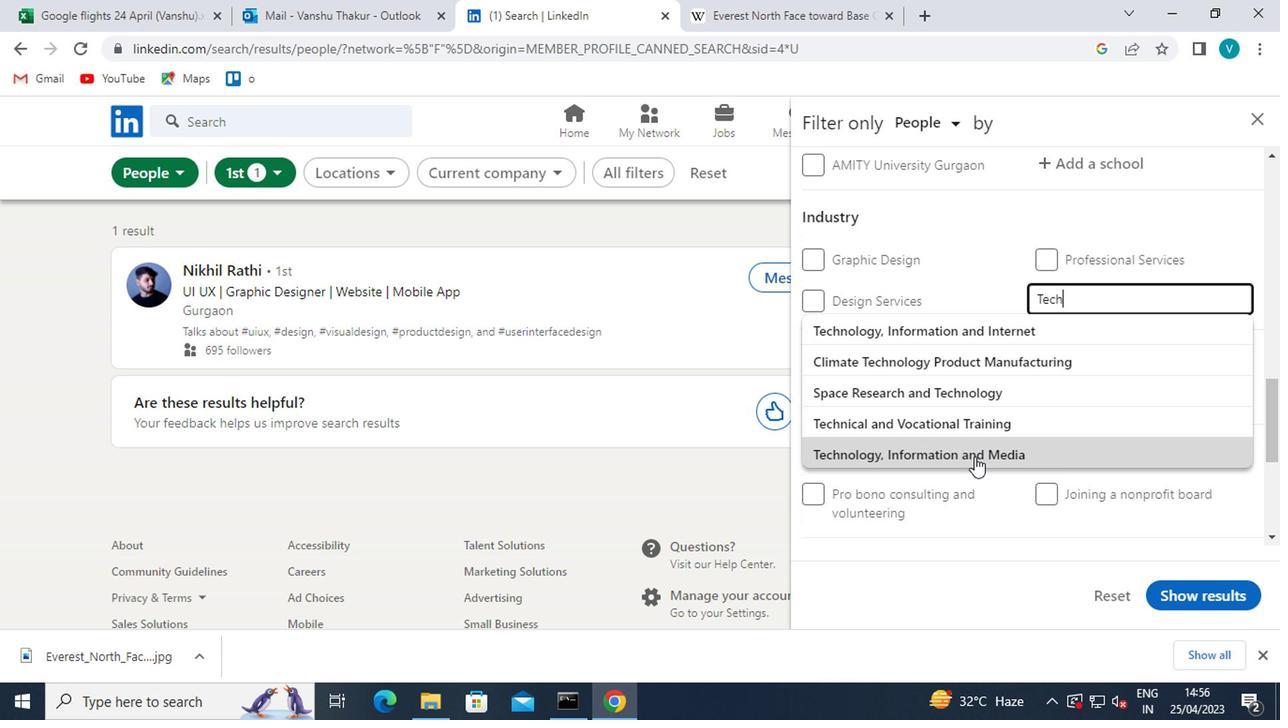 
Action: Mouse moved to (970, 455)
Screenshot: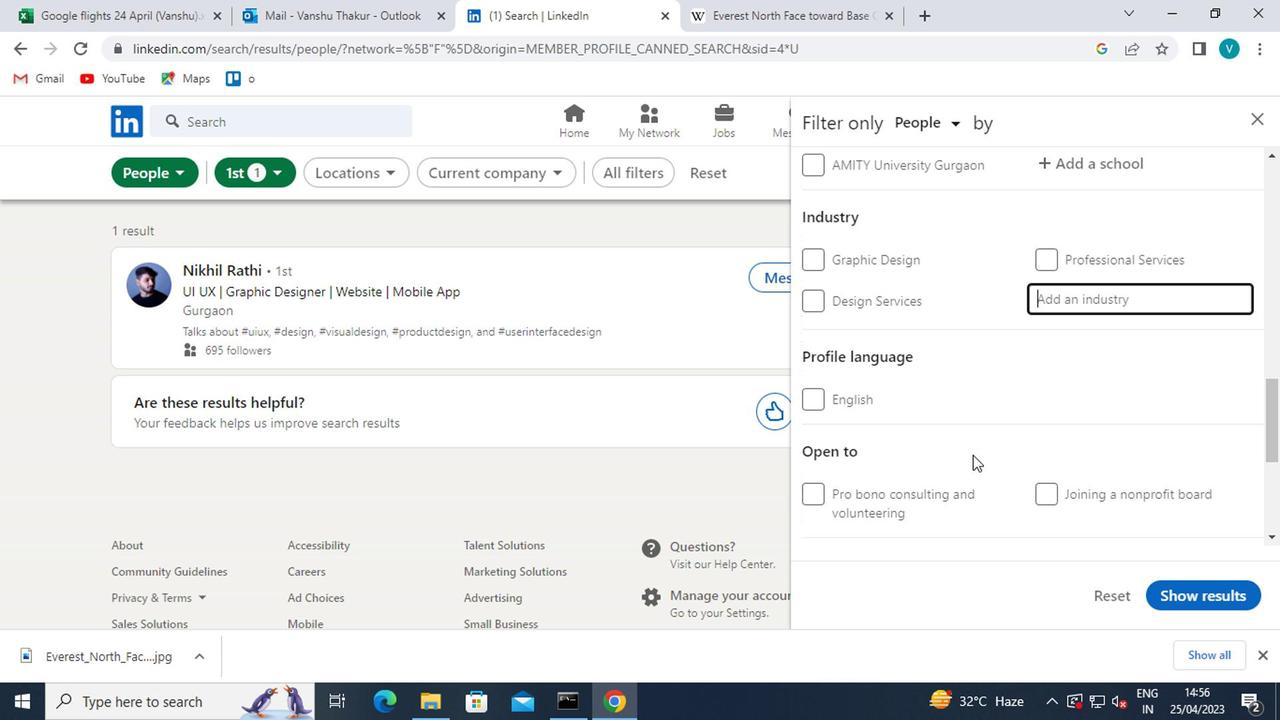 
Action: Mouse scrolled (970, 454) with delta (0, 0)
Screenshot: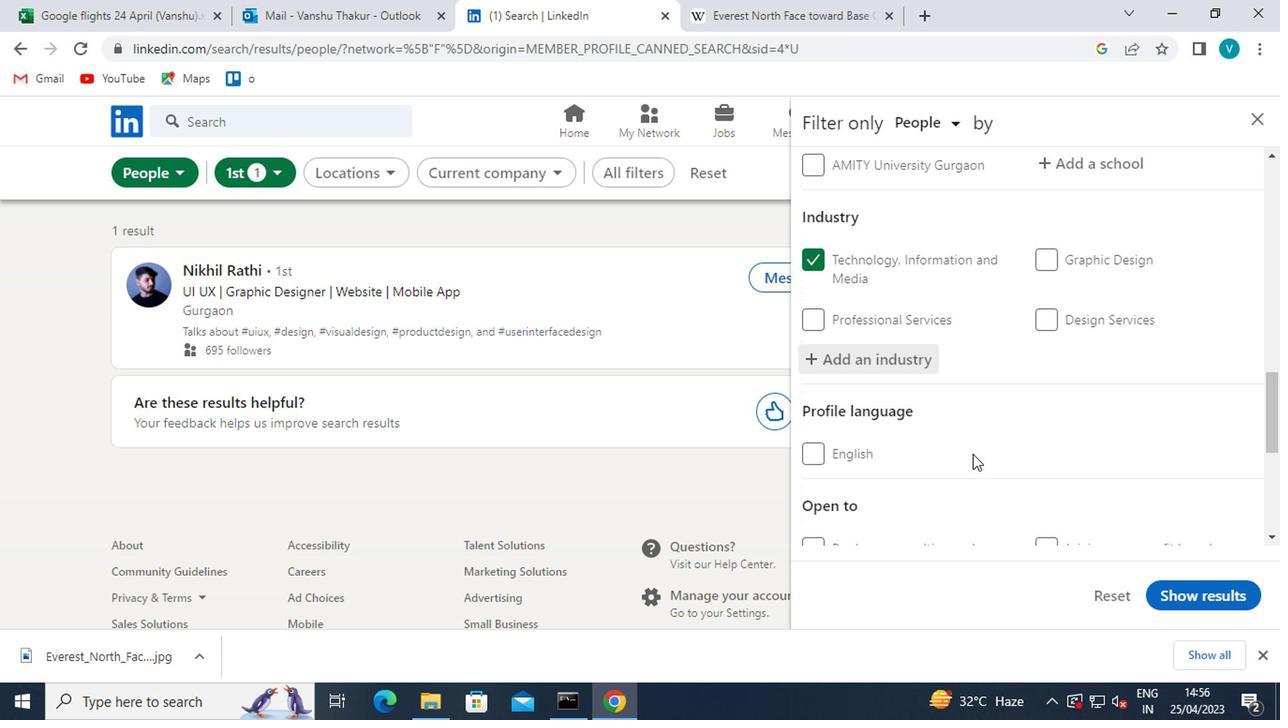 
Action: Mouse moved to (965, 458)
Screenshot: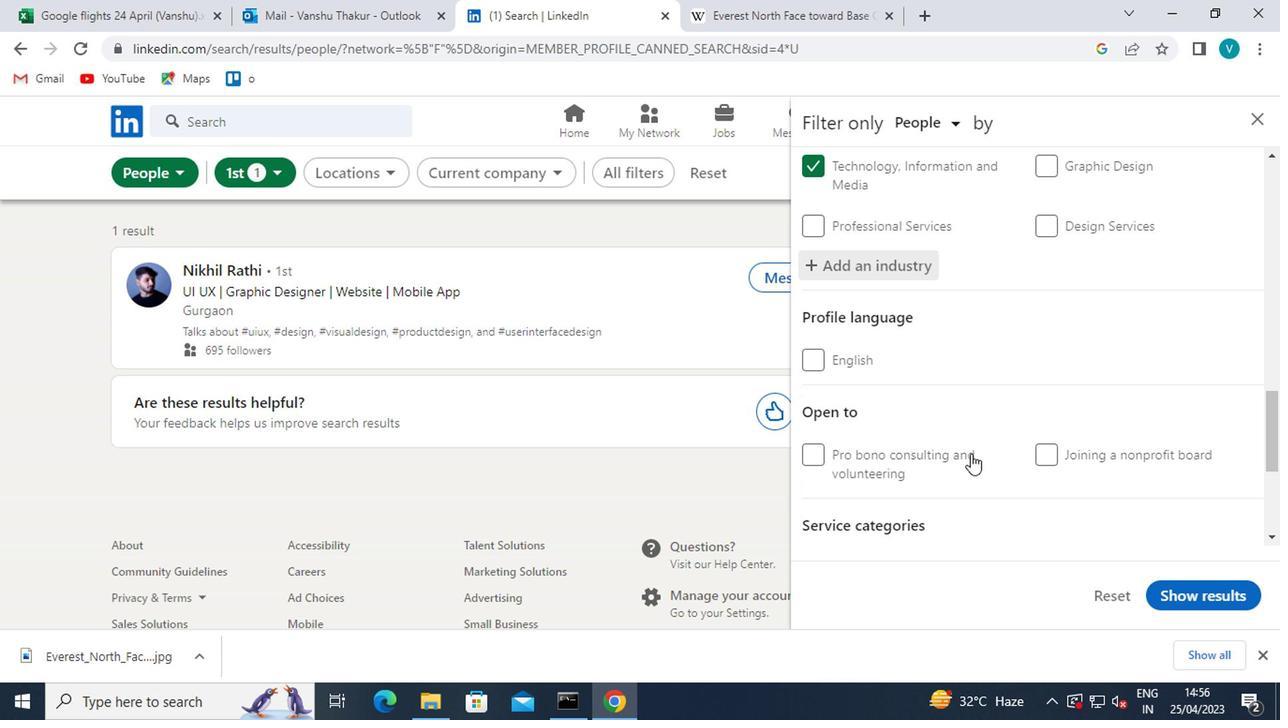 
Action: Mouse scrolled (965, 457) with delta (0, 0)
Screenshot: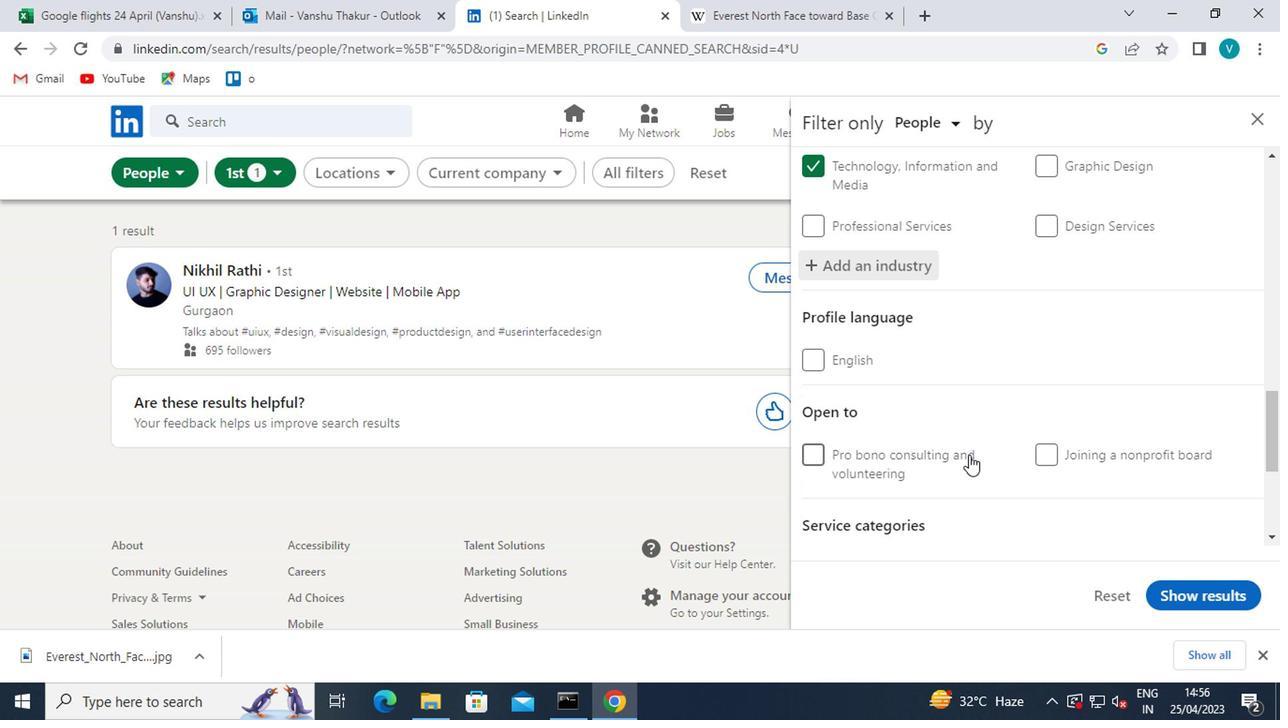 
Action: Mouse moved to (882, 473)
Screenshot: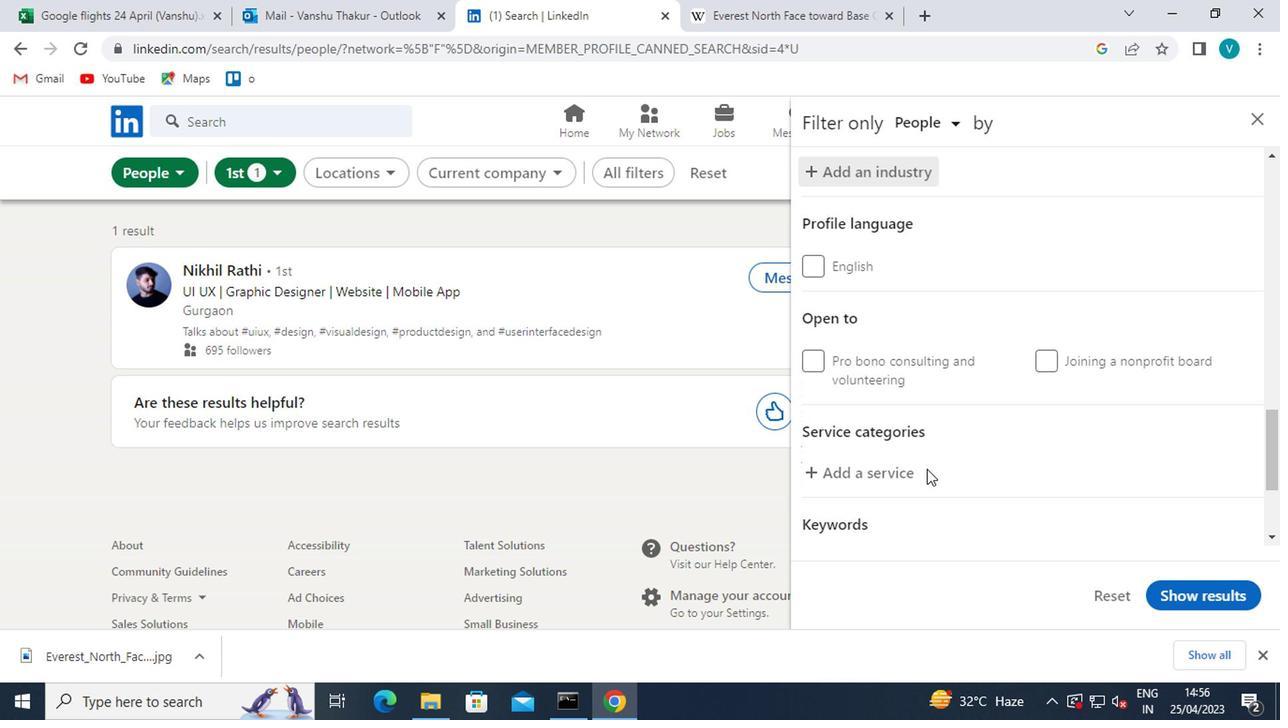 
Action: Mouse pressed left at (882, 473)
Screenshot: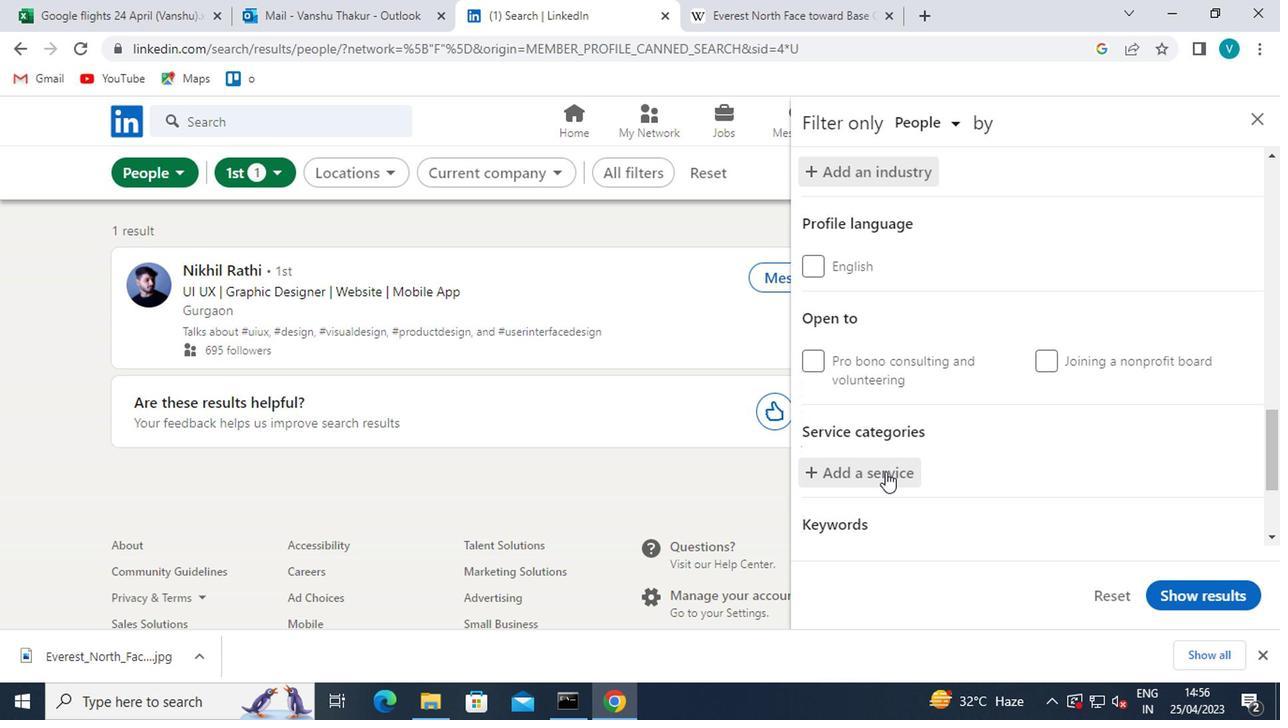 
Action: Mouse moved to (882, 473)
Screenshot: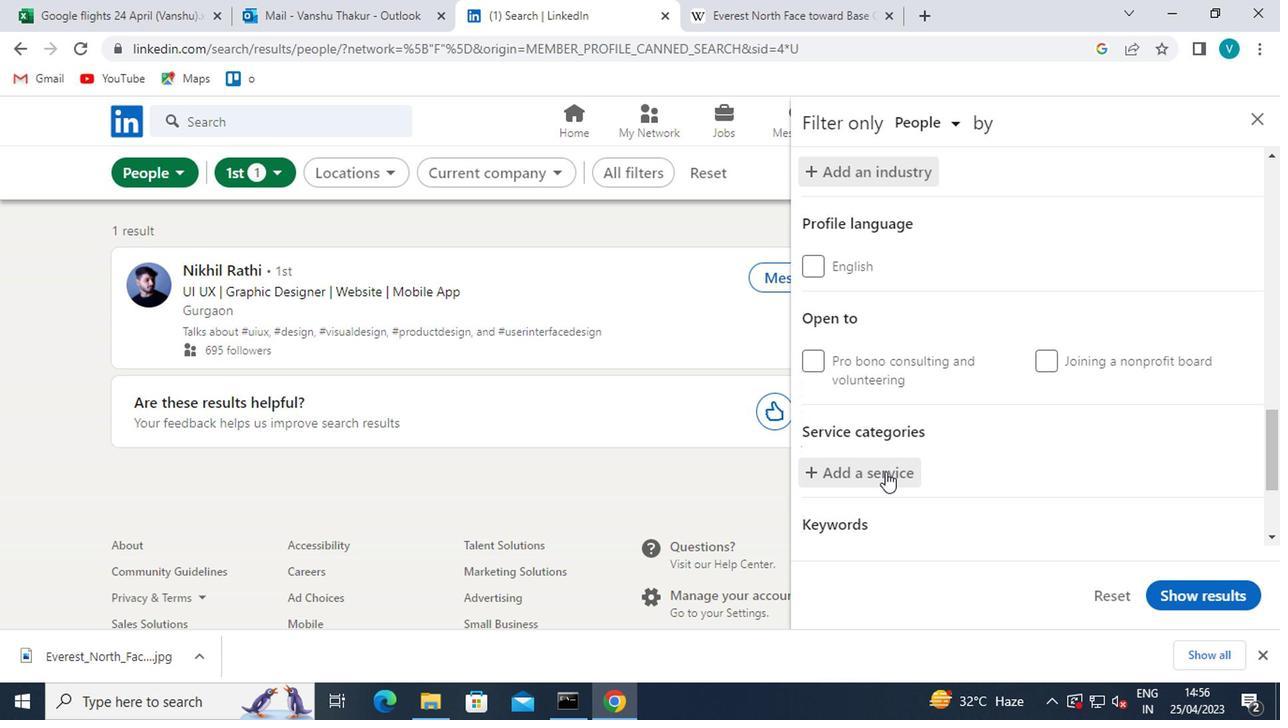 
Action: Key pressed <Key.shift>LEAD
Screenshot: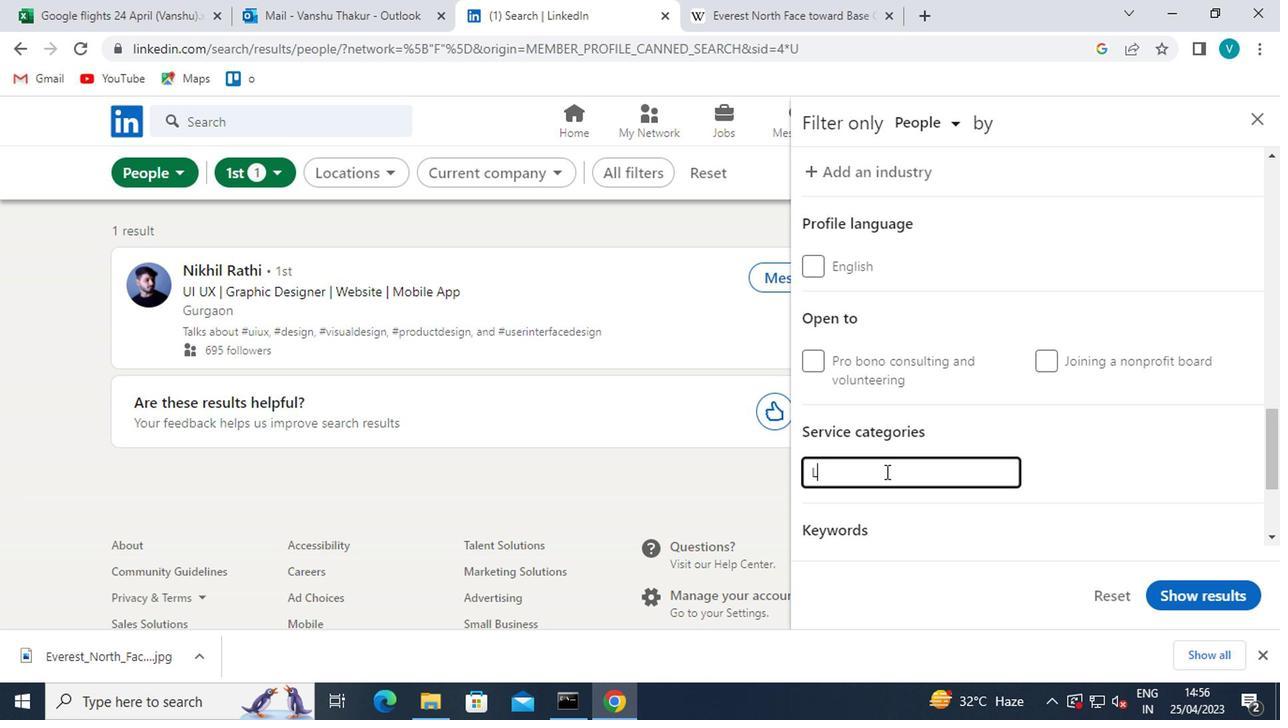
Action: Mouse moved to (906, 499)
Screenshot: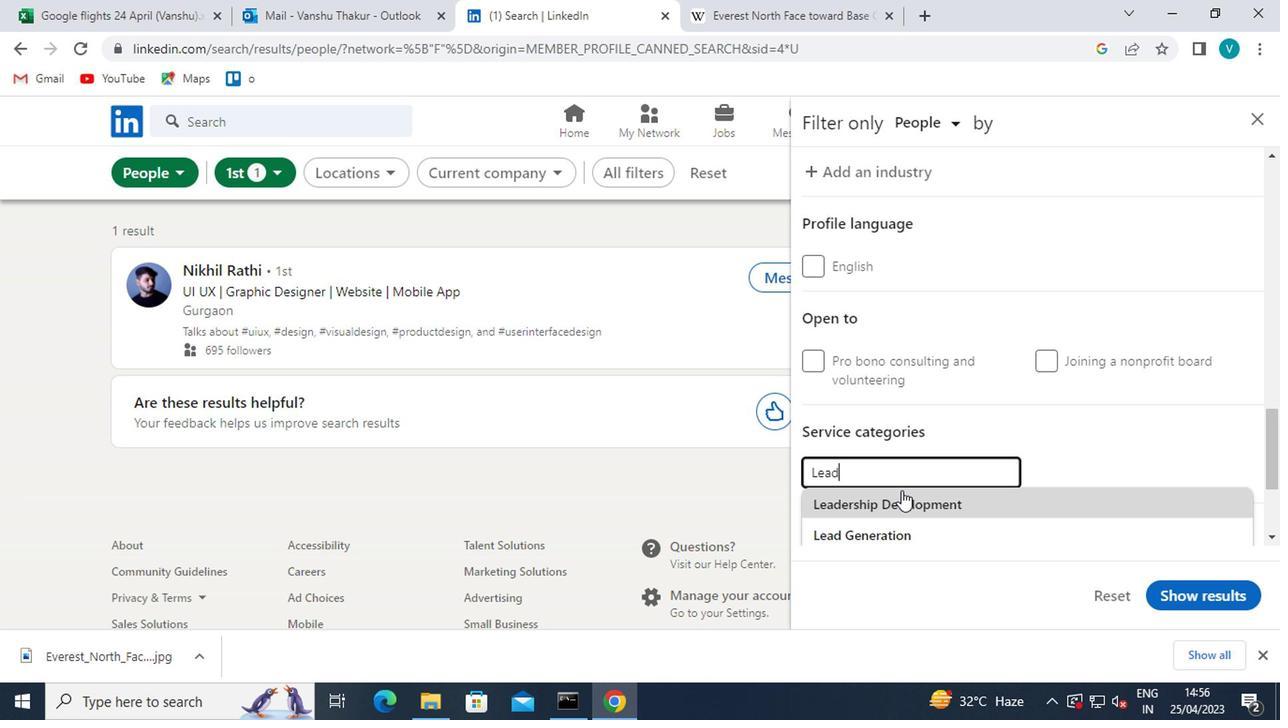 
Action: Mouse pressed left at (906, 499)
Screenshot: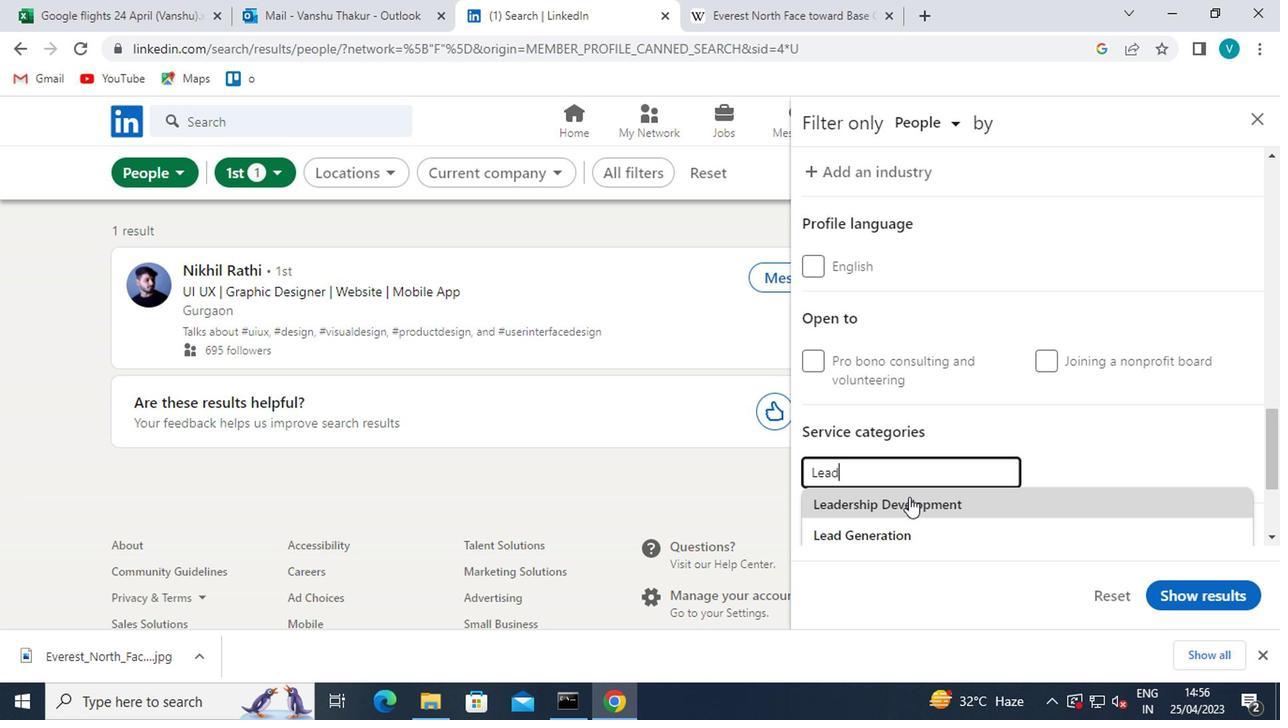 
Action: Mouse moved to (935, 457)
Screenshot: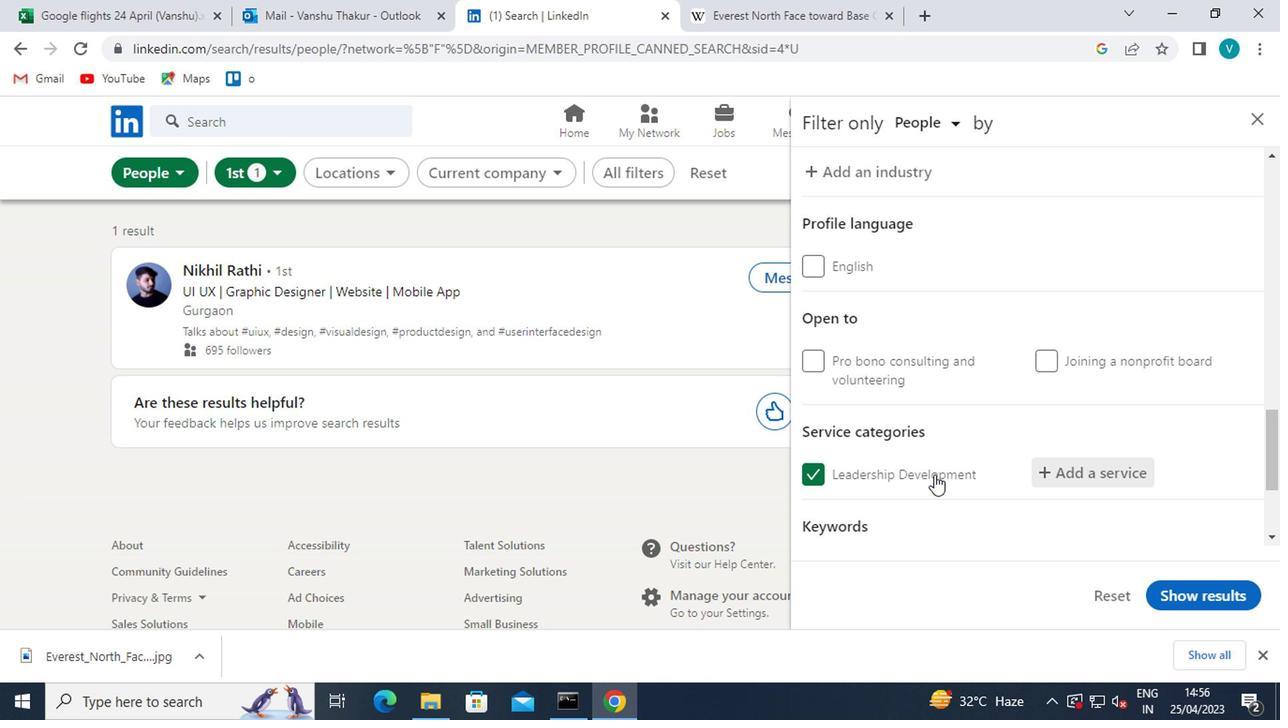 
Action: Mouse scrolled (935, 456) with delta (0, 0)
Screenshot: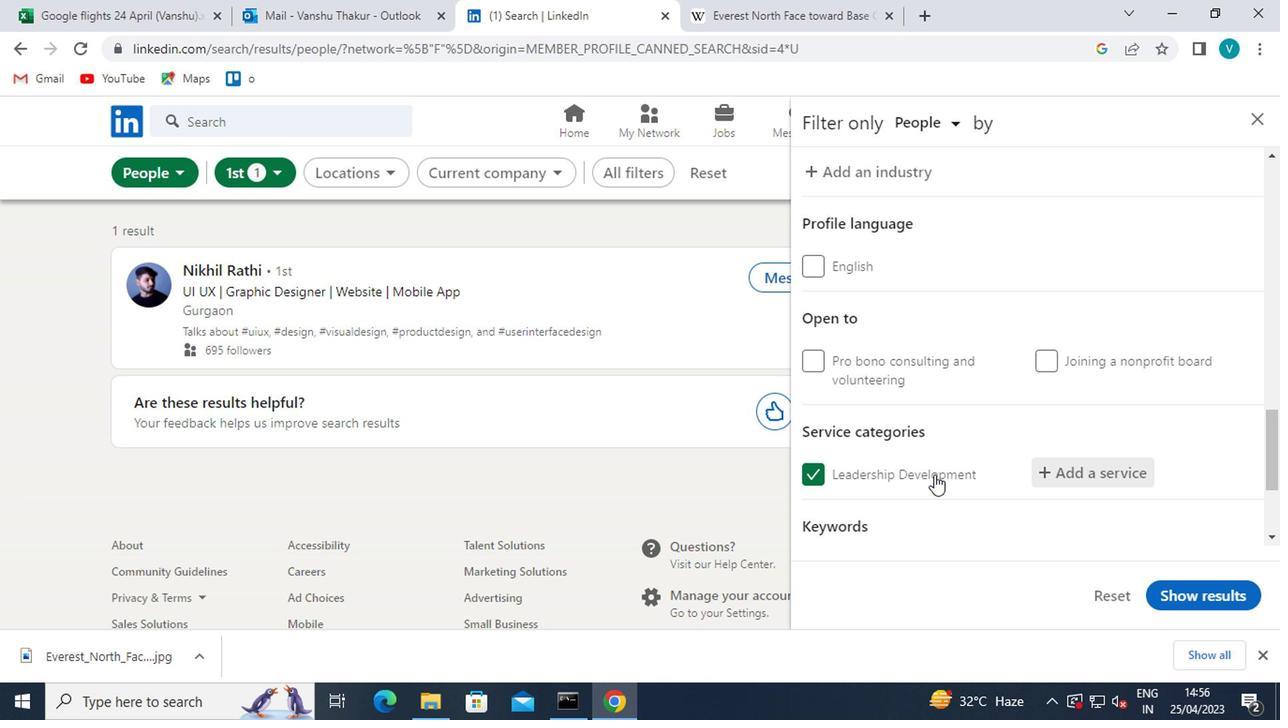 
Action: Mouse moved to (937, 452)
Screenshot: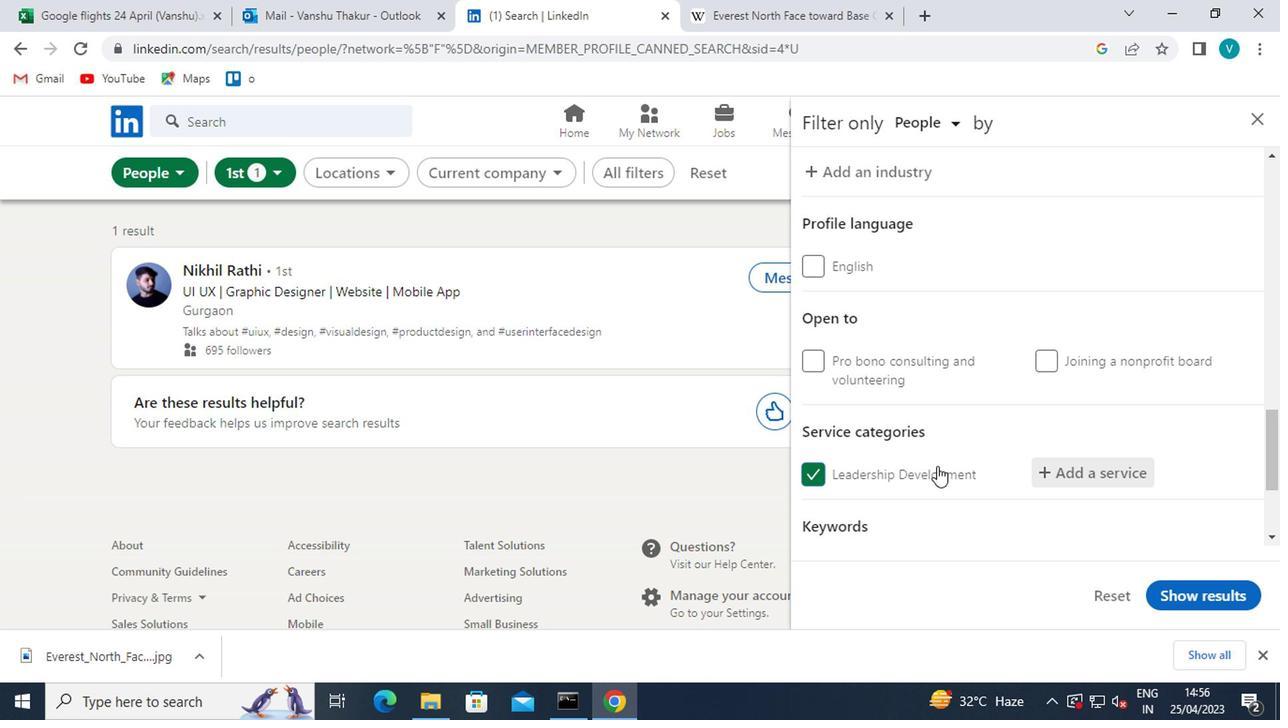 
Action: Mouse scrolled (937, 450) with delta (0, -1)
Screenshot: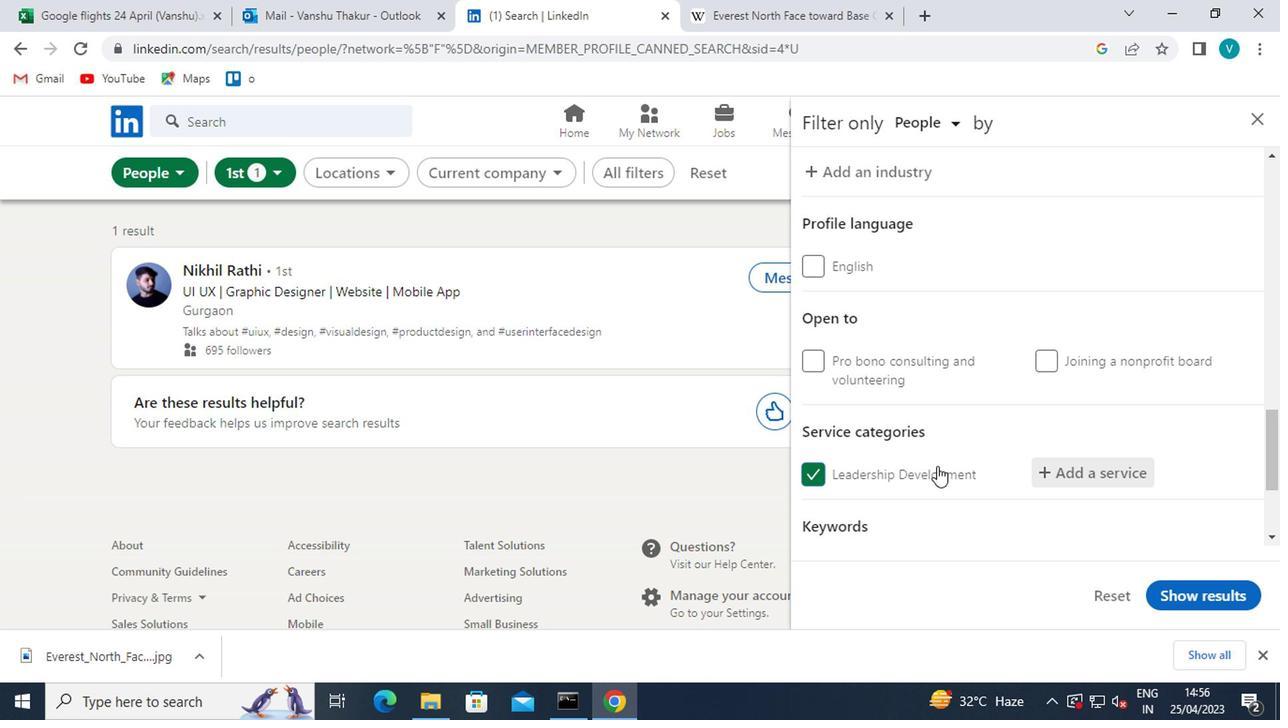 
Action: Mouse moved to (937, 450)
Screenshot: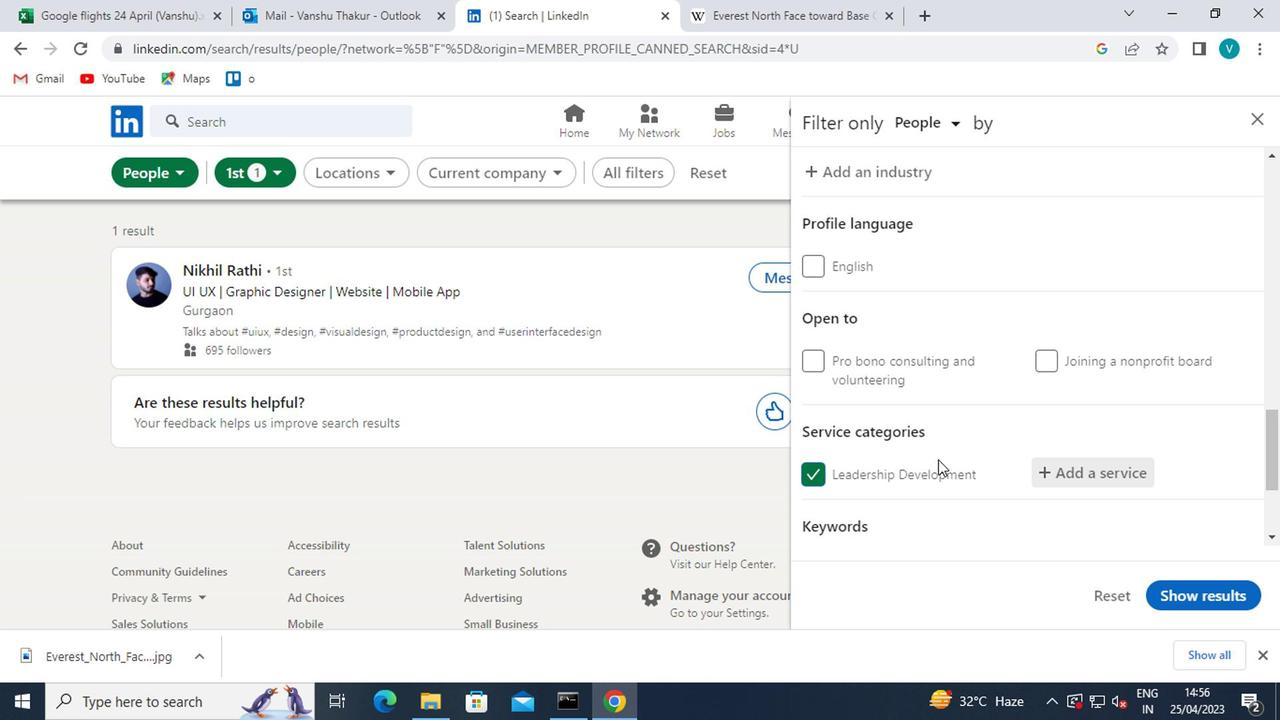 
Action: Mouse scrolled (937, 448) with delta (0, -1)
Screenshot: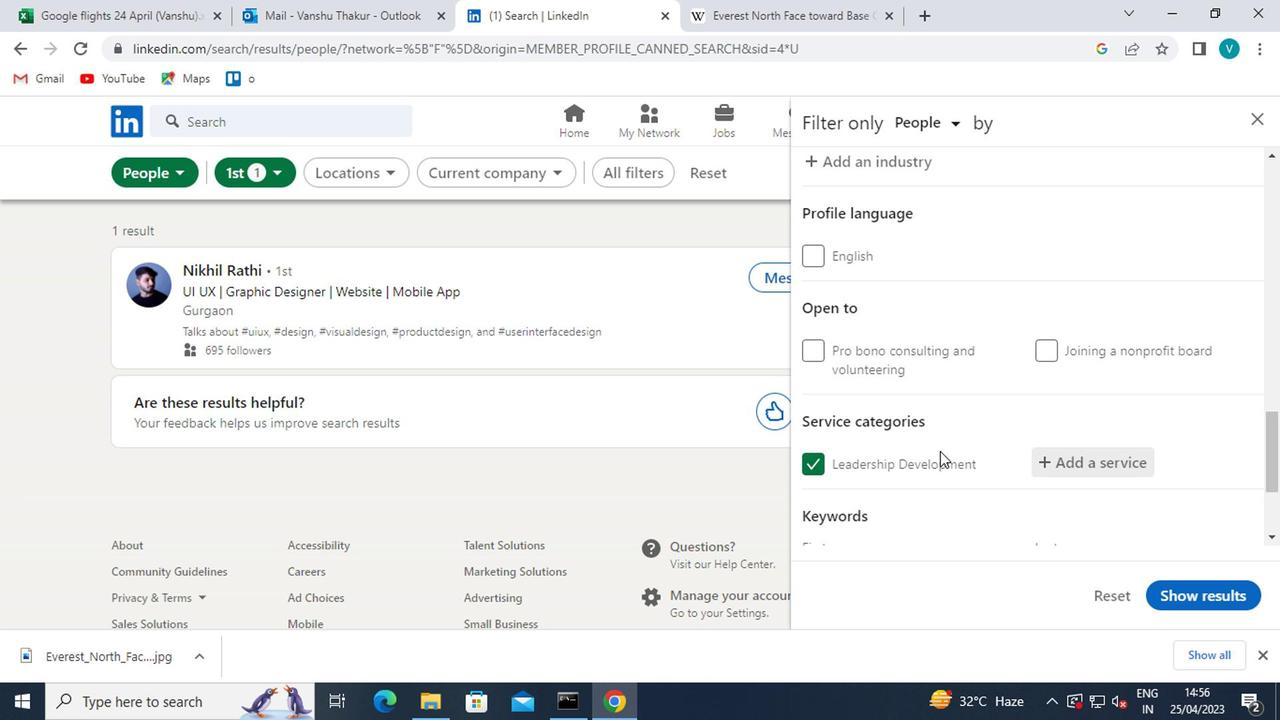 
Action: Mouse moved to (922, 450)
Screenshot: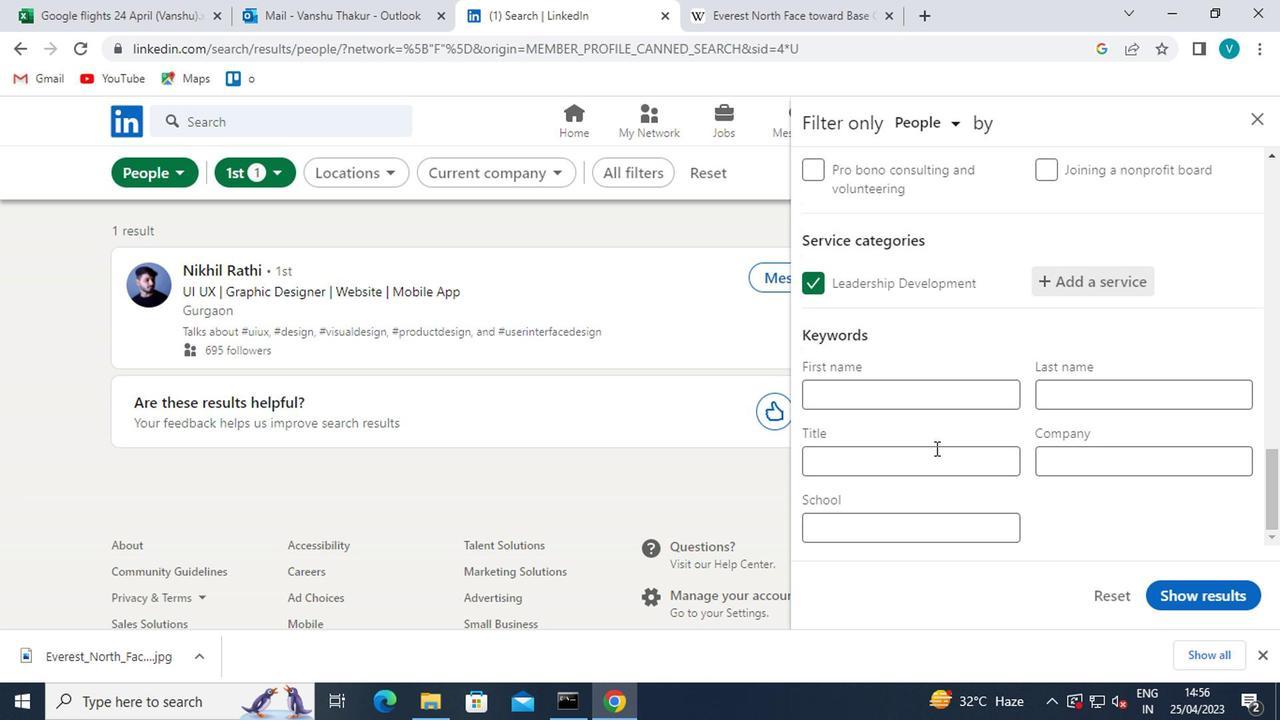 
Action: Mouse pressed left at (922, 450)
Screenshot: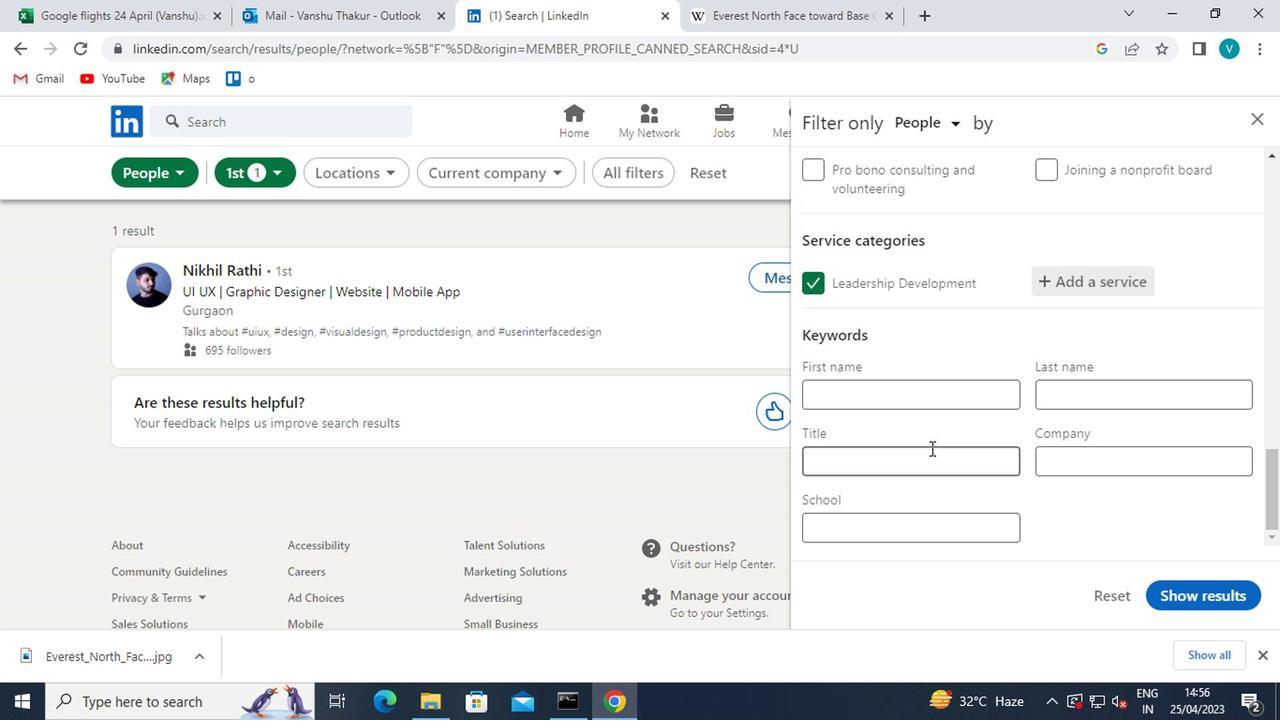 
Action: Mouse moved to (922, 450)
Screenshot: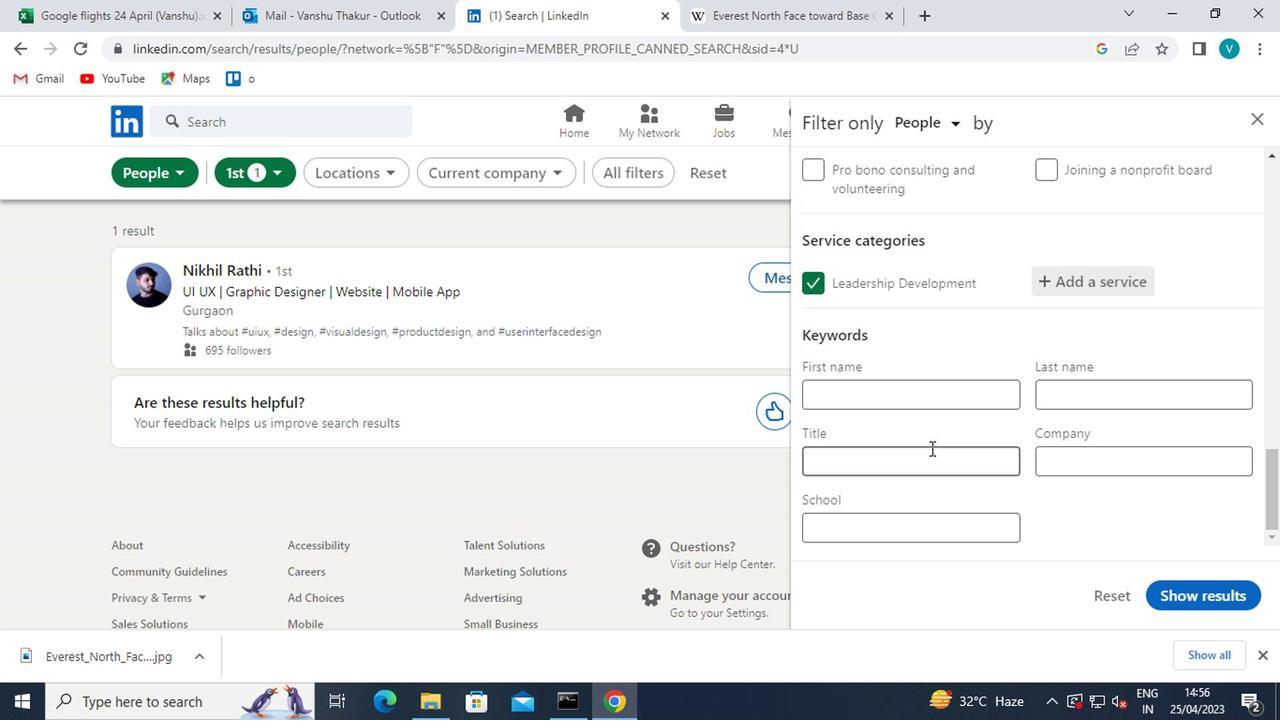 
Action: Key pressed <Key.shift>MORTGAGE<Key.space><Key.shift>LOAN<Key.space><Key.shift>PROCESSOR
Screenshot: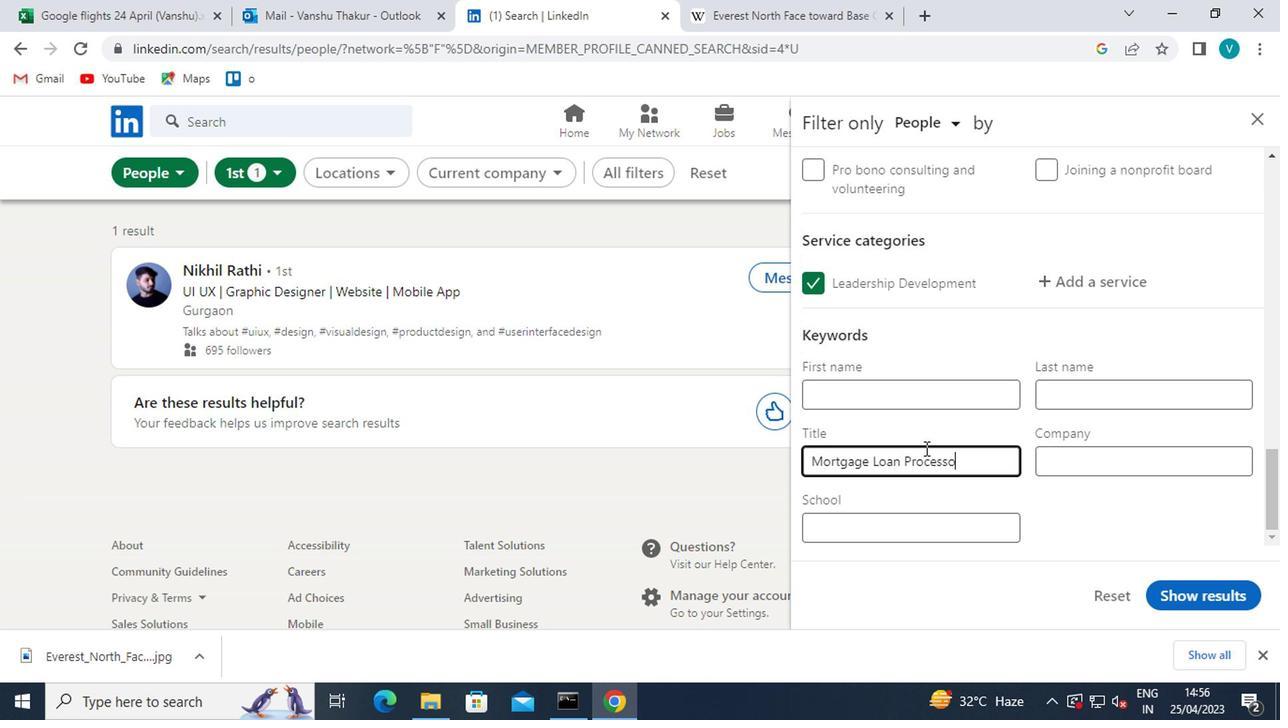 
Action: Mouse moved to (1191, 584)
Screenshot: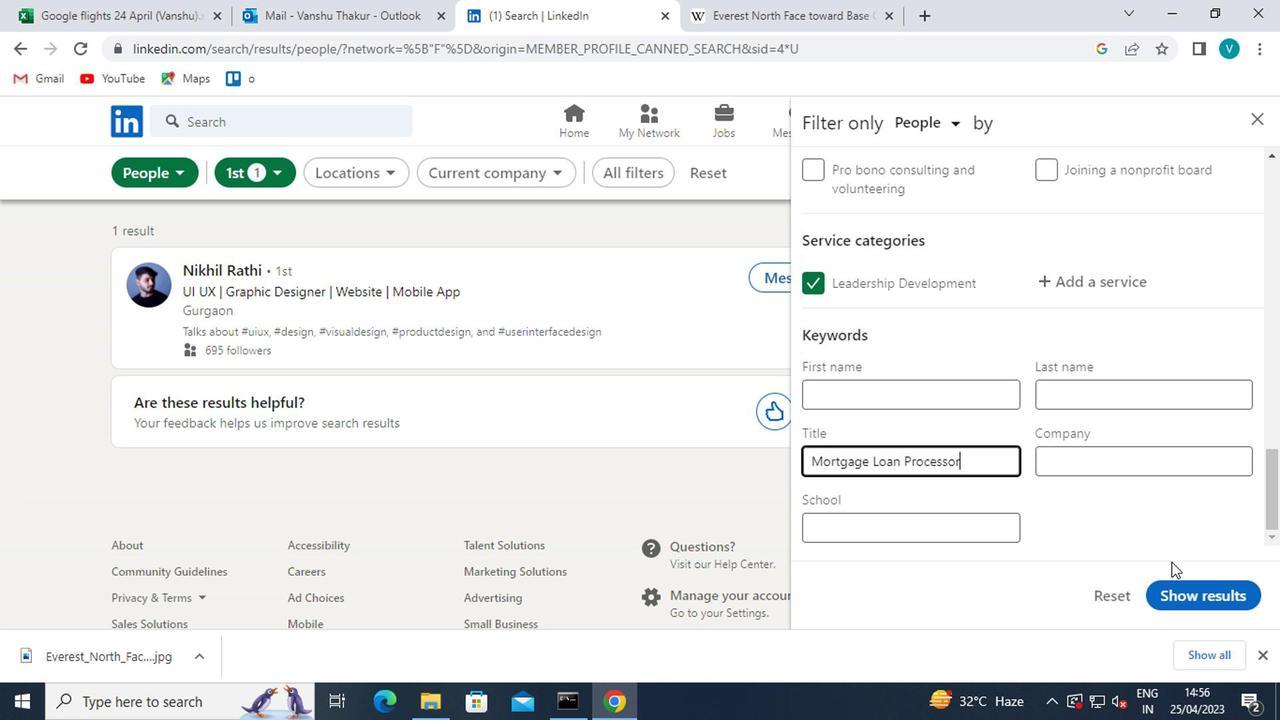 
Action: Mouse pressed left at (1191, 584)
Screenshot: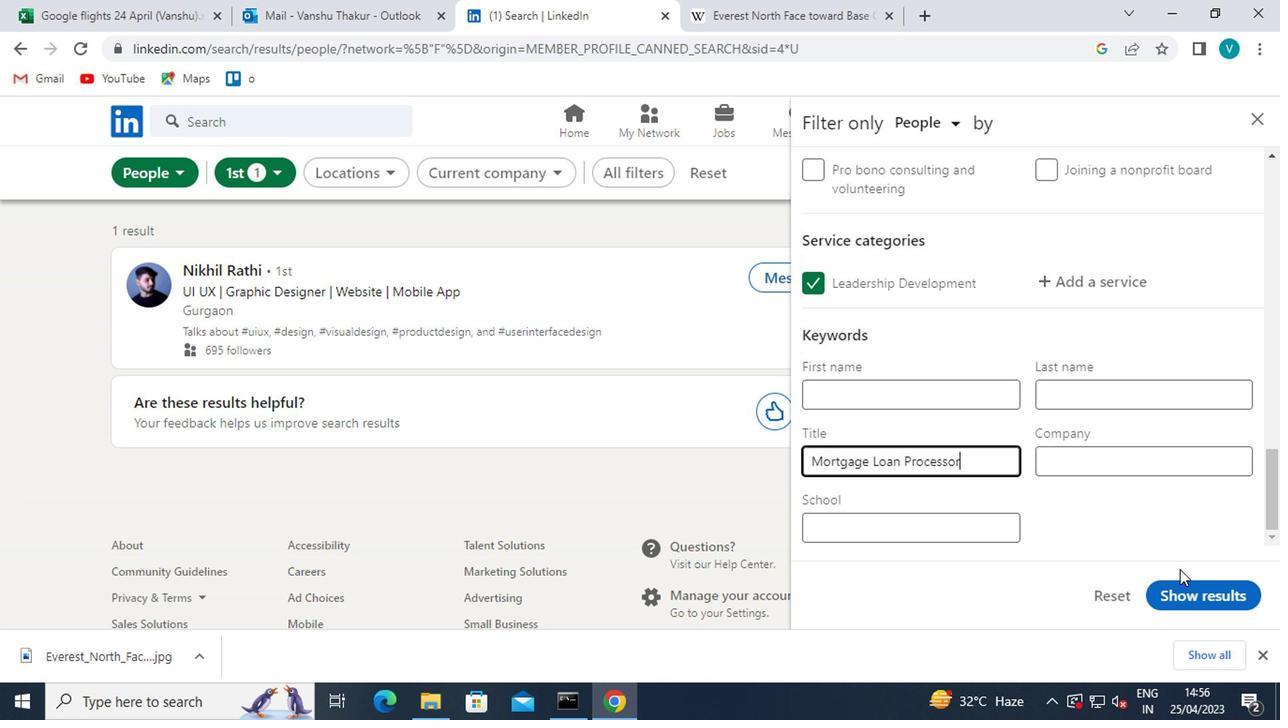 
Action: Mouse moved to (1193, 585)
Screenshot: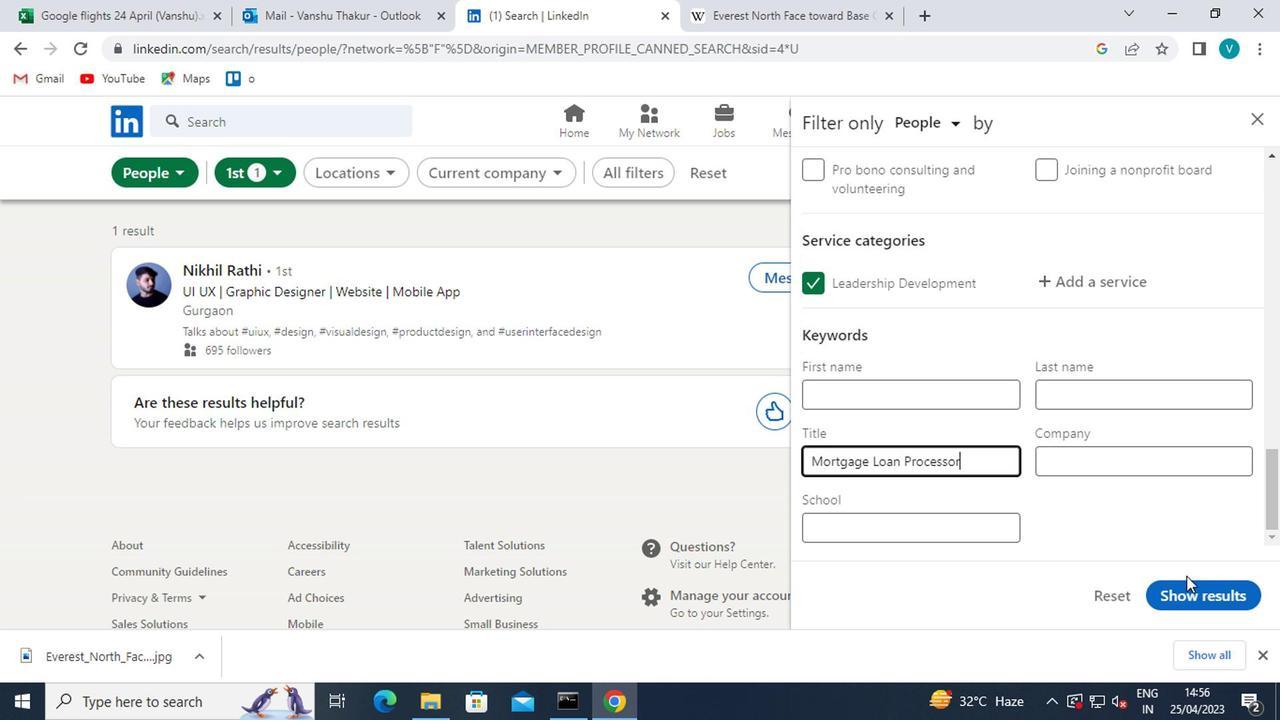
